 Task: Find connections with filter location Landshut with filter topic #technologywith filter profile language Spanish with filter current company Frost & Sullivan with filter school RV Institute of Management, No.17, 26th Main, 36th Cross, Jayanagar, 4th T Block, Bangalore-41. with filter industry Performing Arts and Spectator Sports with filter service category Computer Networking with filter keywords title Hotel Receptionist
Action: Mouse moved to (701, 87)
Screenshot: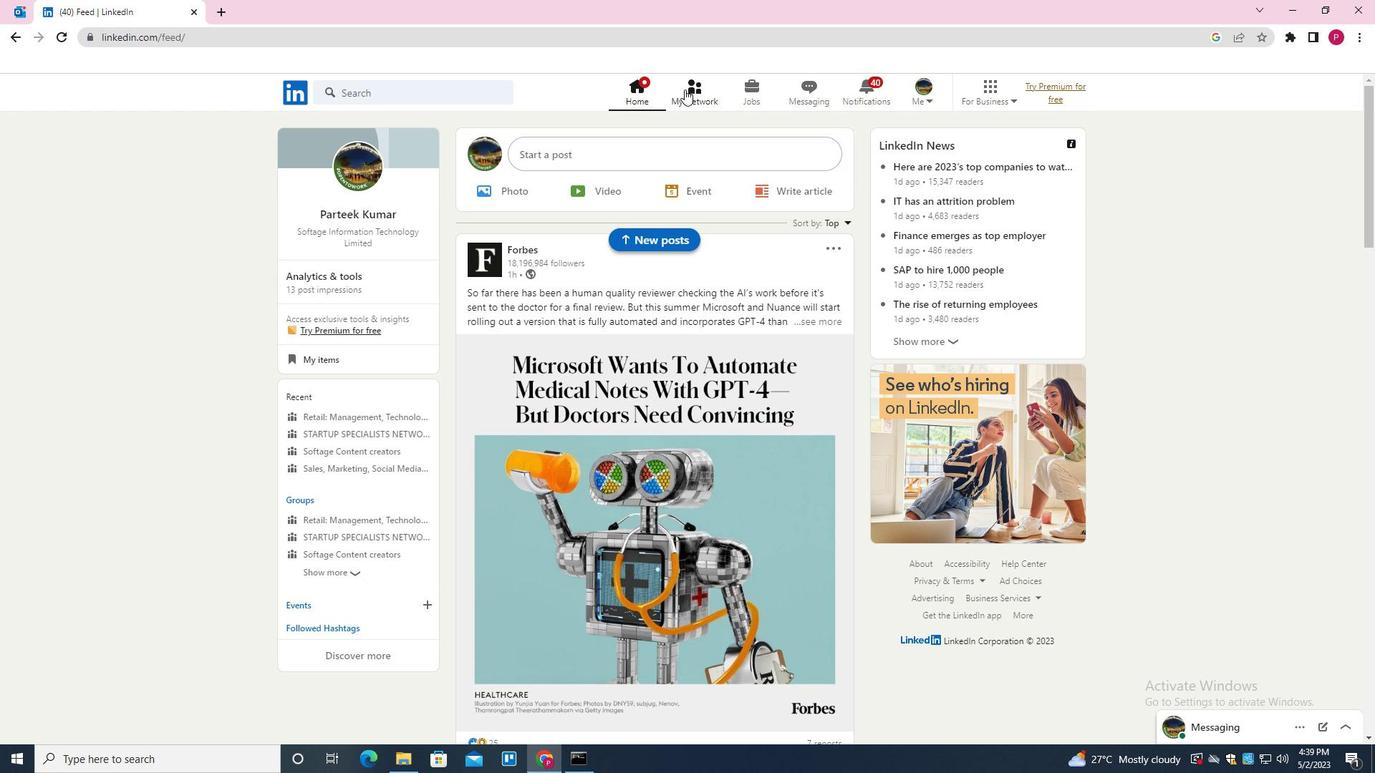 
Action: Mouse pressed left at (701, 87)
Screenshot: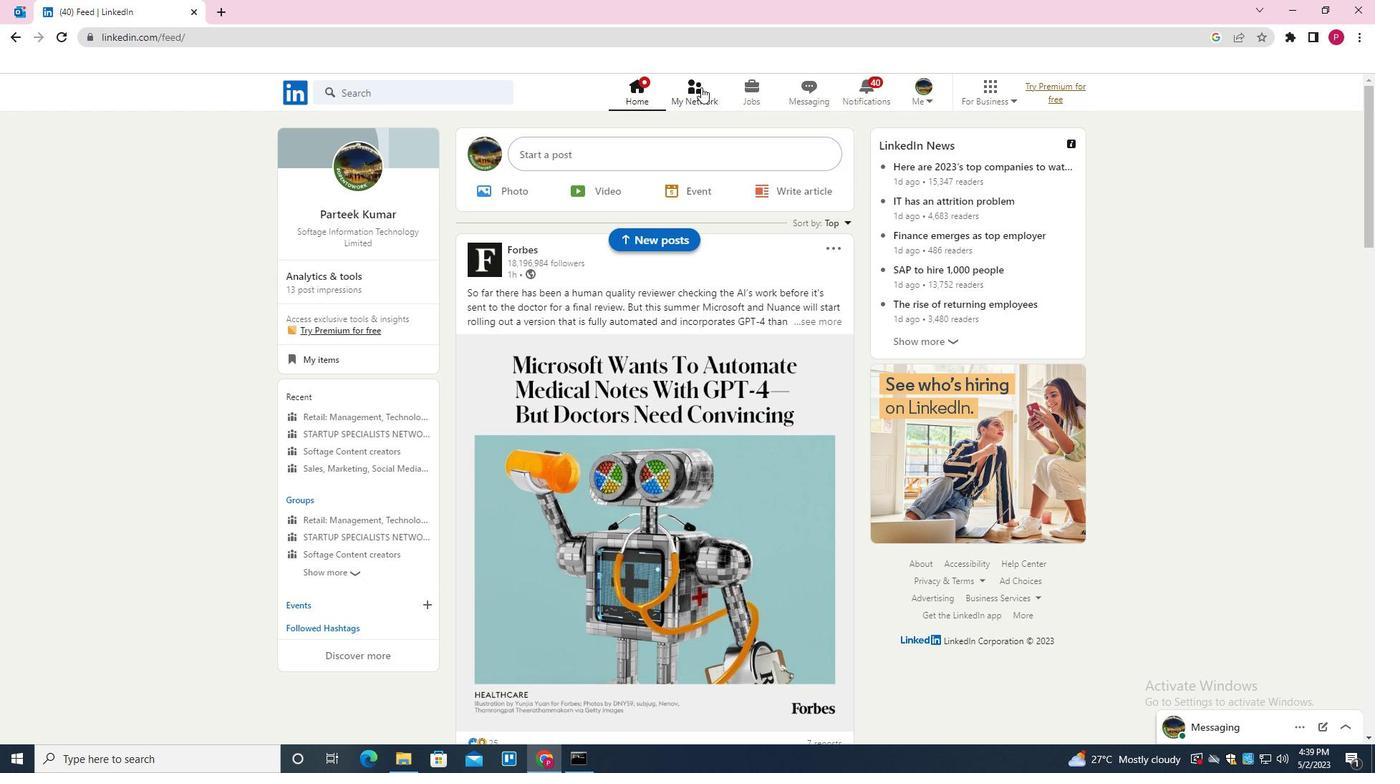 
Action: Mouse moved to (423, 176)
Screenshot: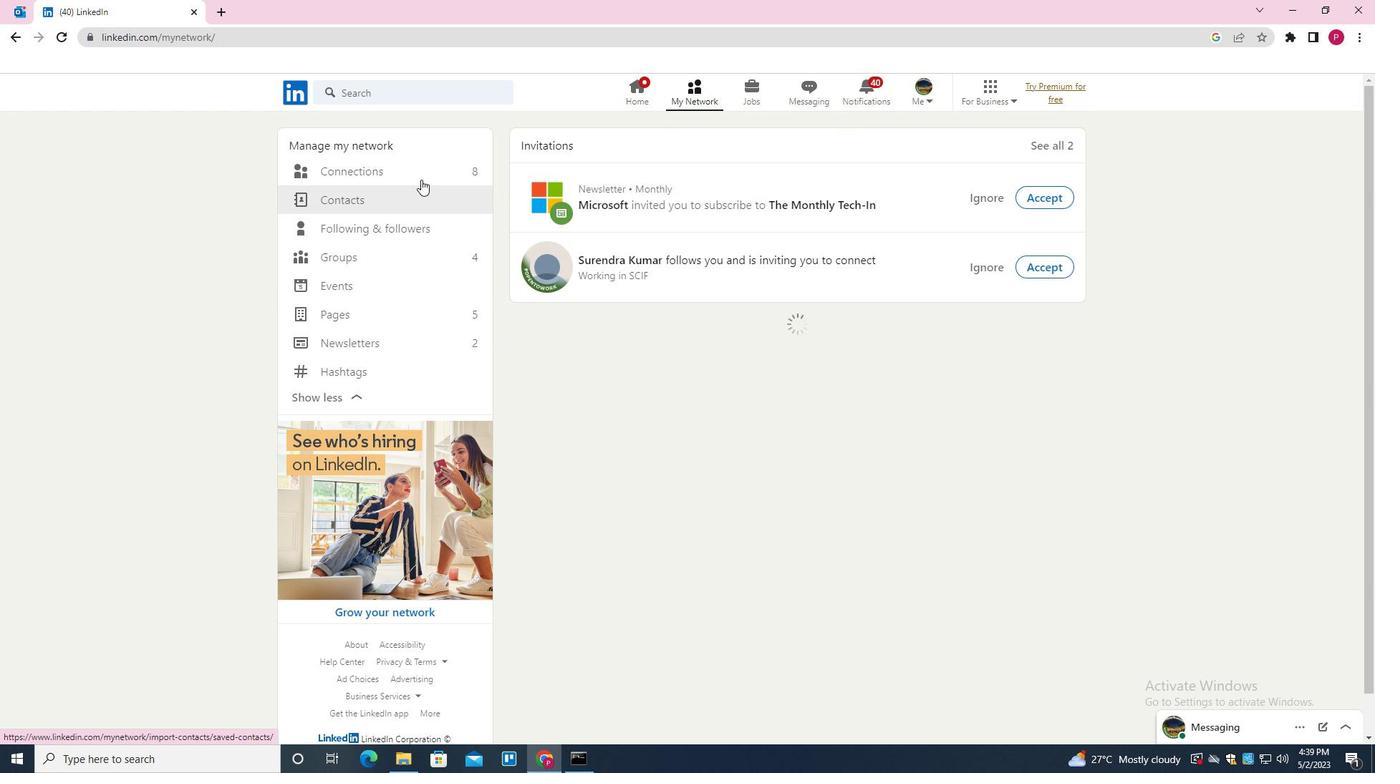 
Action: Mouse pressed left at (423, 176)
Screenshot: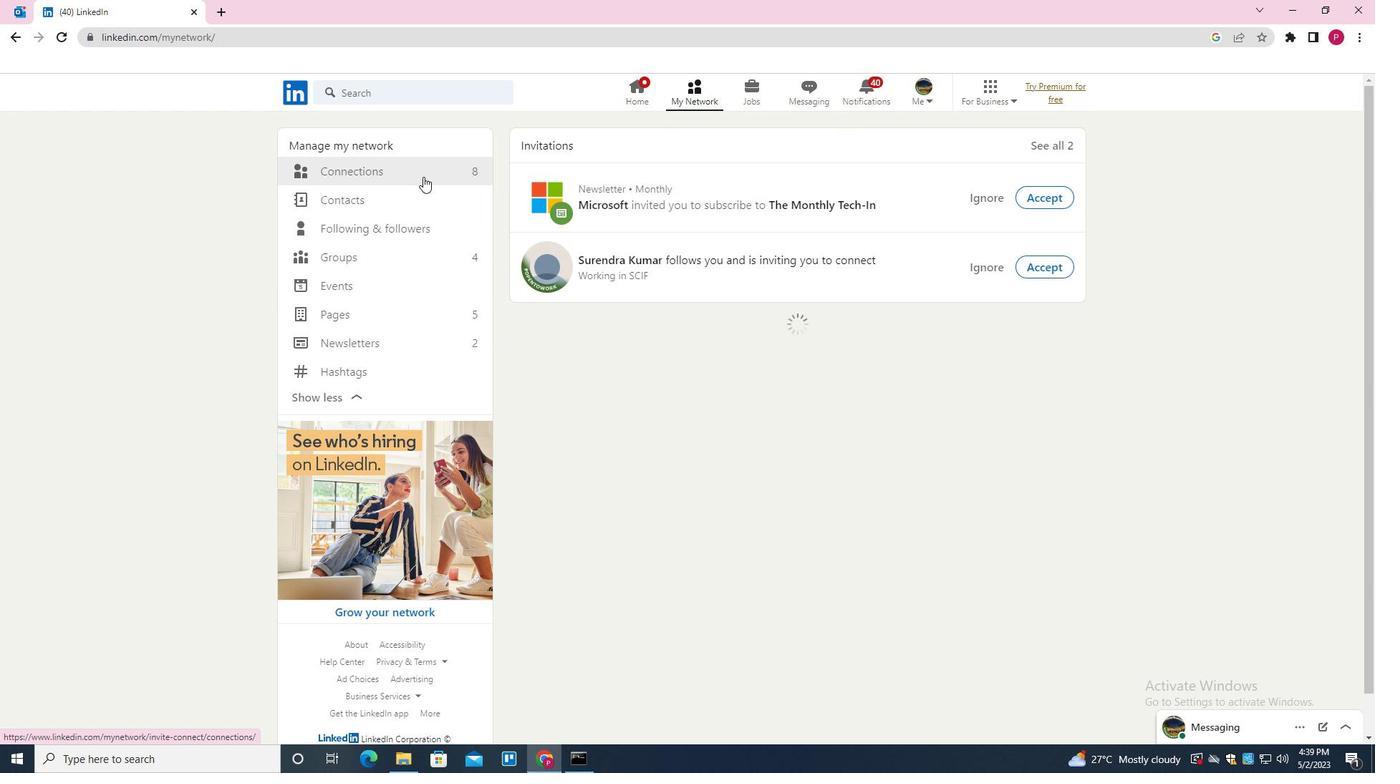 
Action: Mouse moved to (769, 172)
Screenshot: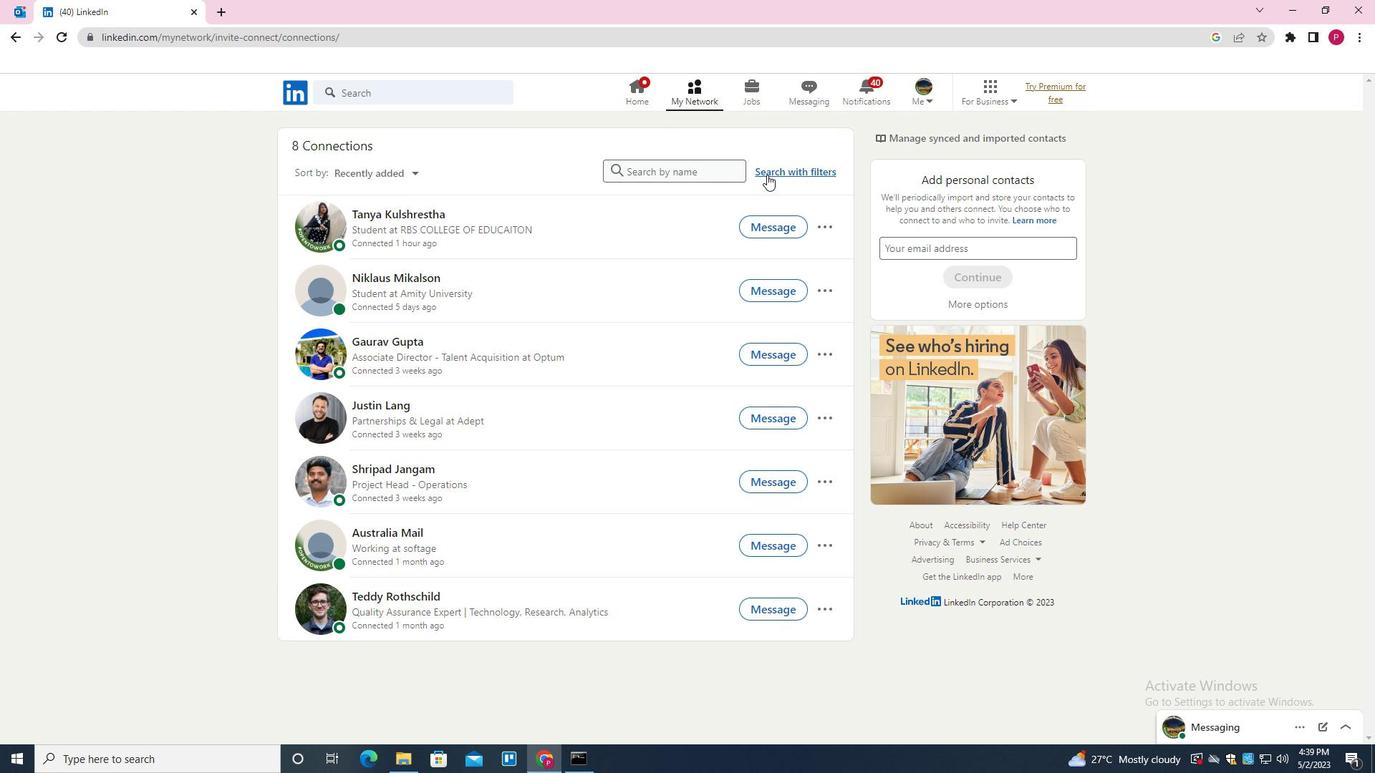 
Action: Mouse pressed left at (769, 172)
Screenshot: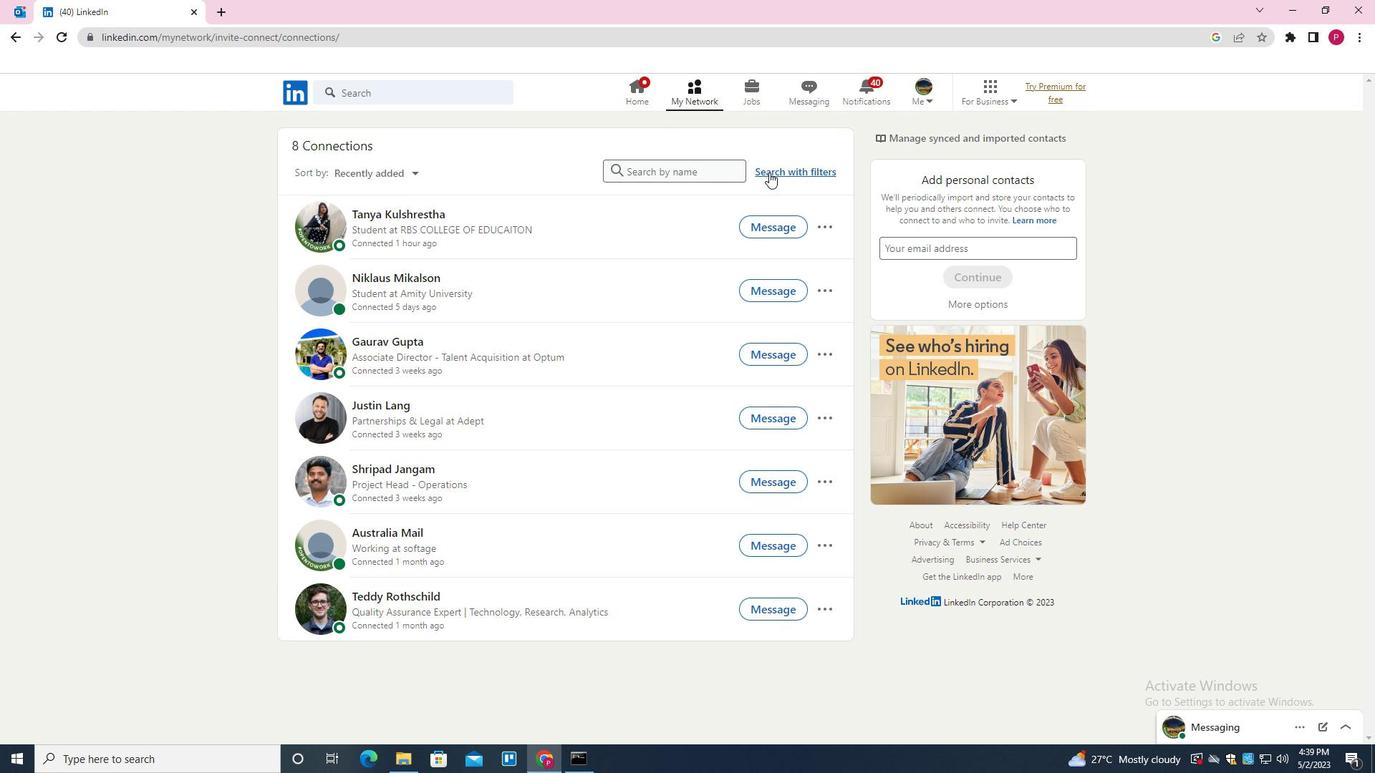 
Action: Mouse moved to (733, 131)
Screenshot: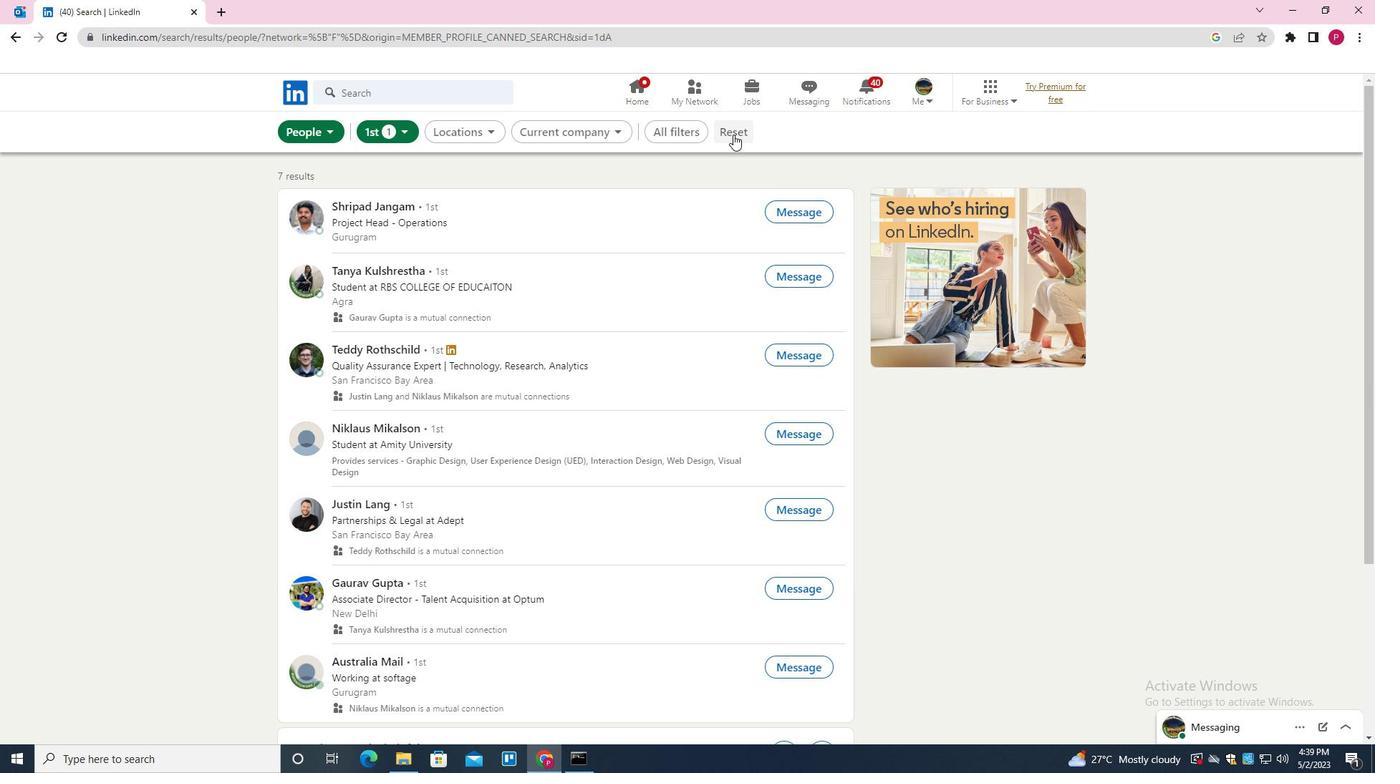 
Action: Mouse pressed left at (733, 131)
Screenshot: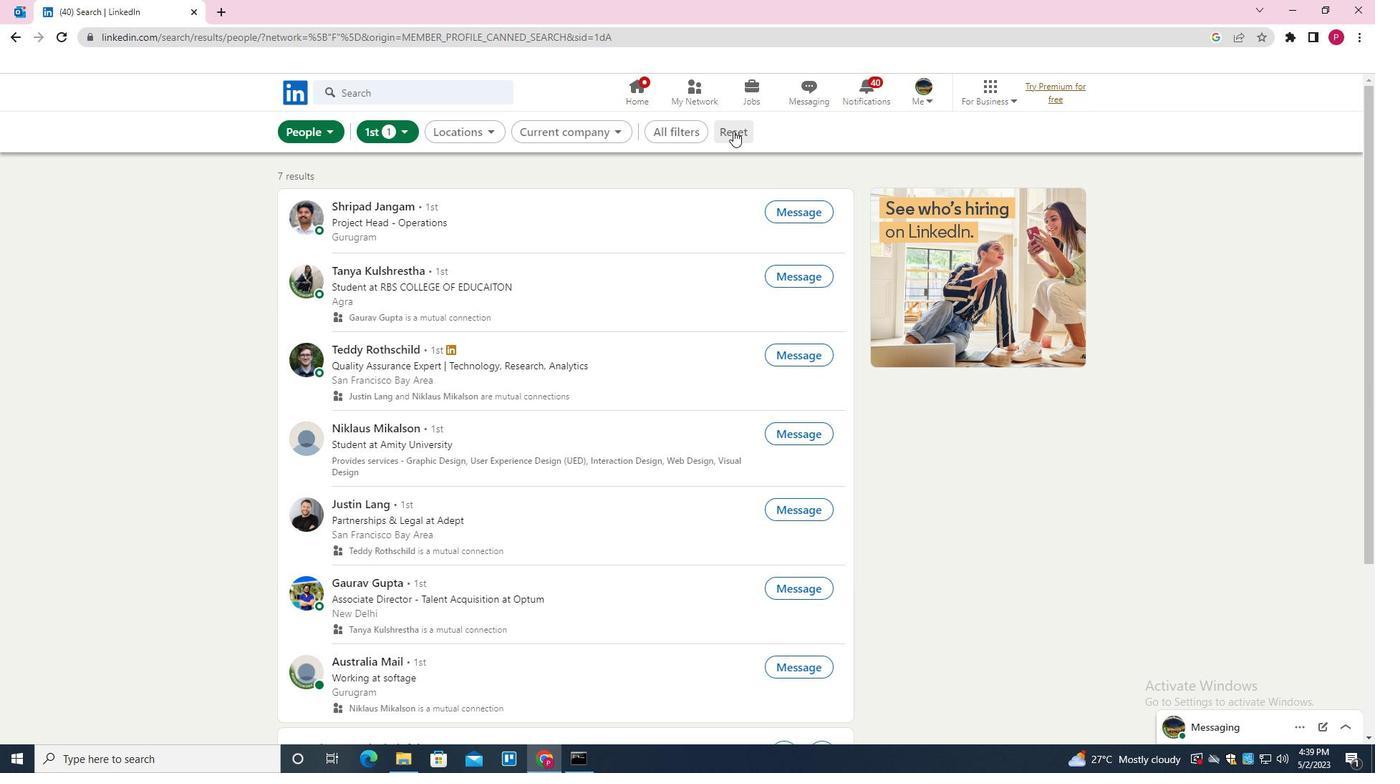 
Action: Mouse moved to (715, 133)
Screenshot: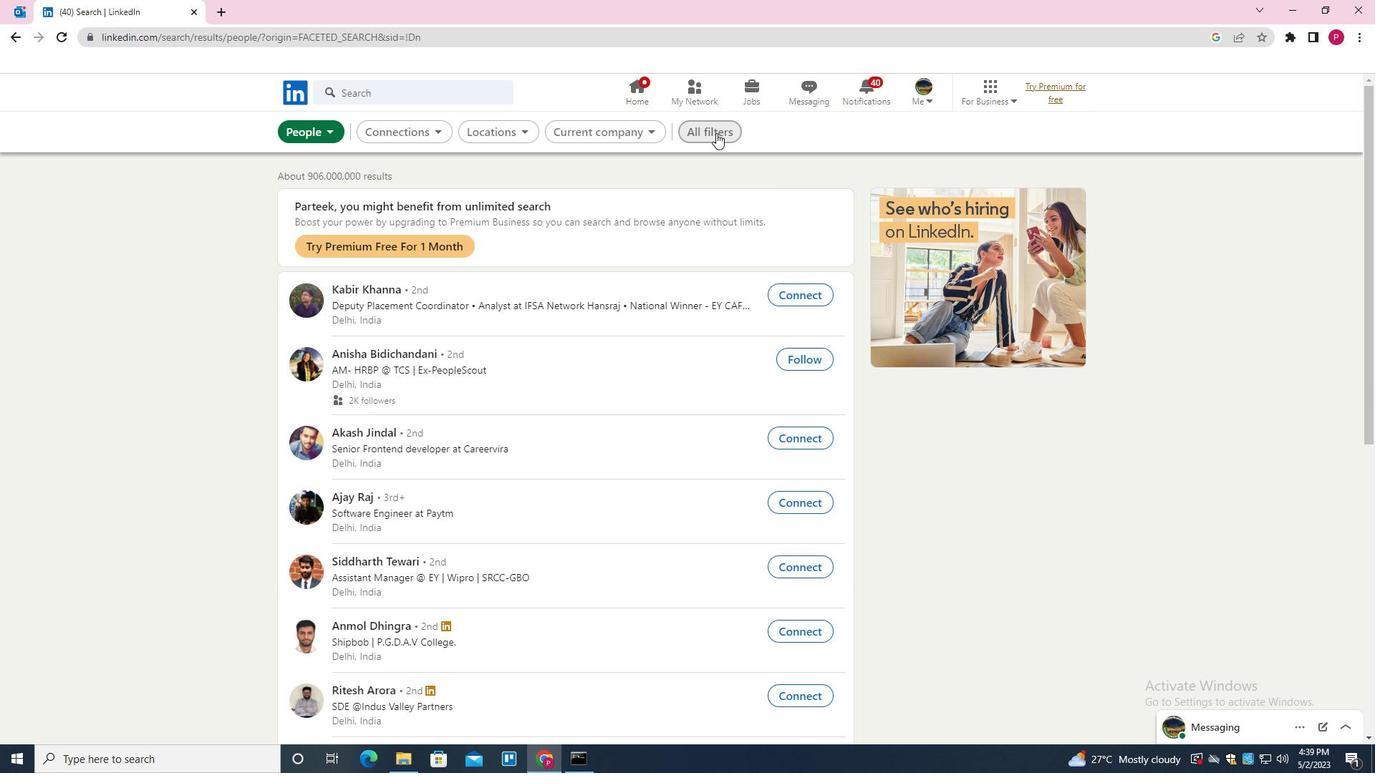 
Action: Mouse pressed left at (715, 133)
Screenshot: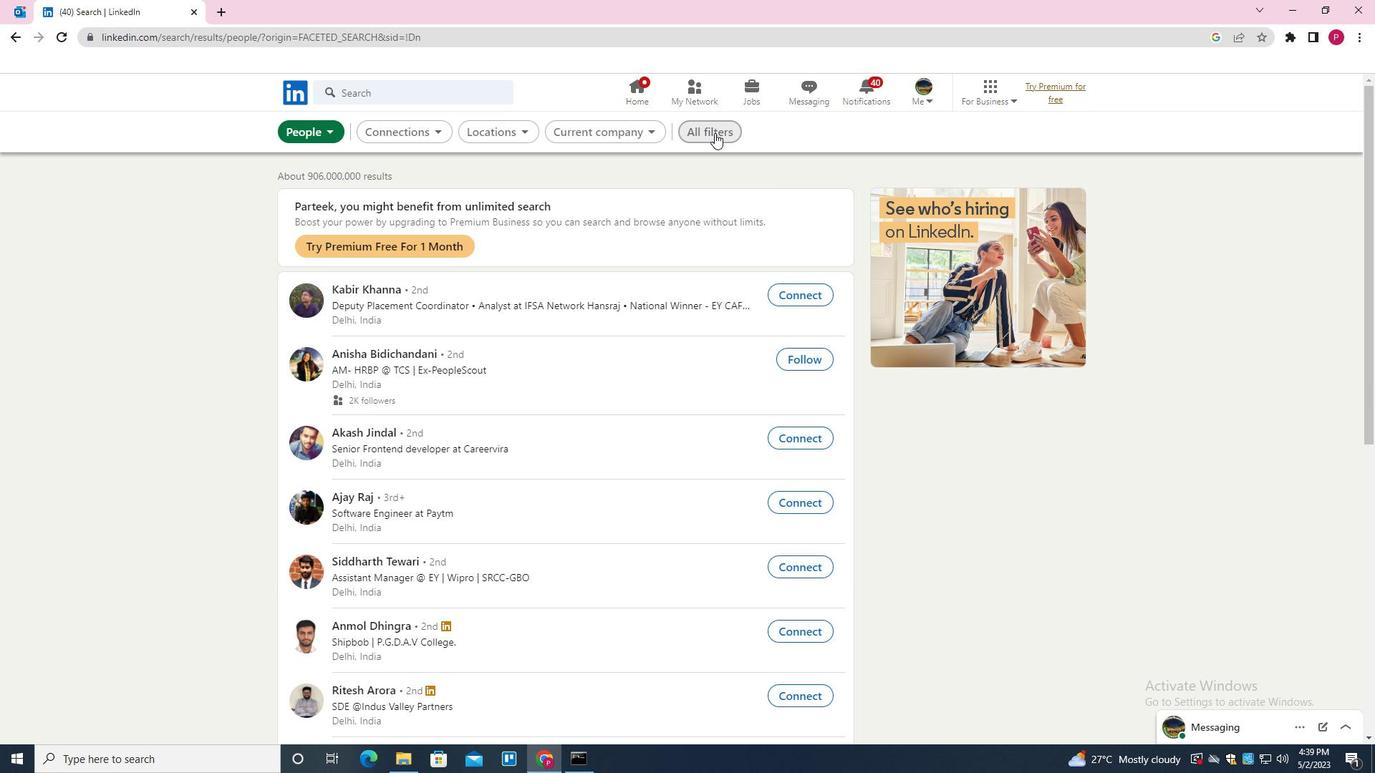 
Action: Mouse moved to (1180, 415)
Screenshot: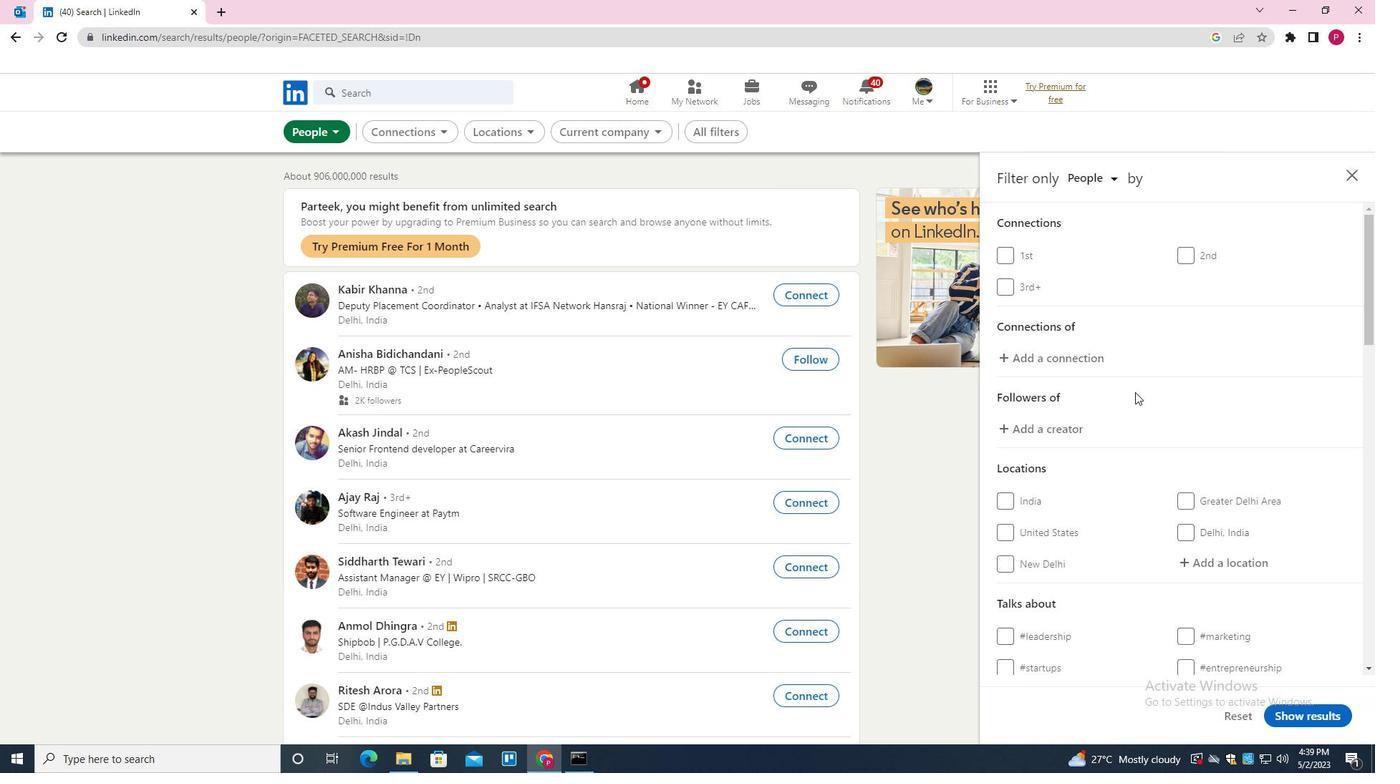 
Action: Mouse scrolled (1180, 414) with delta (0, 0)
Screenshot: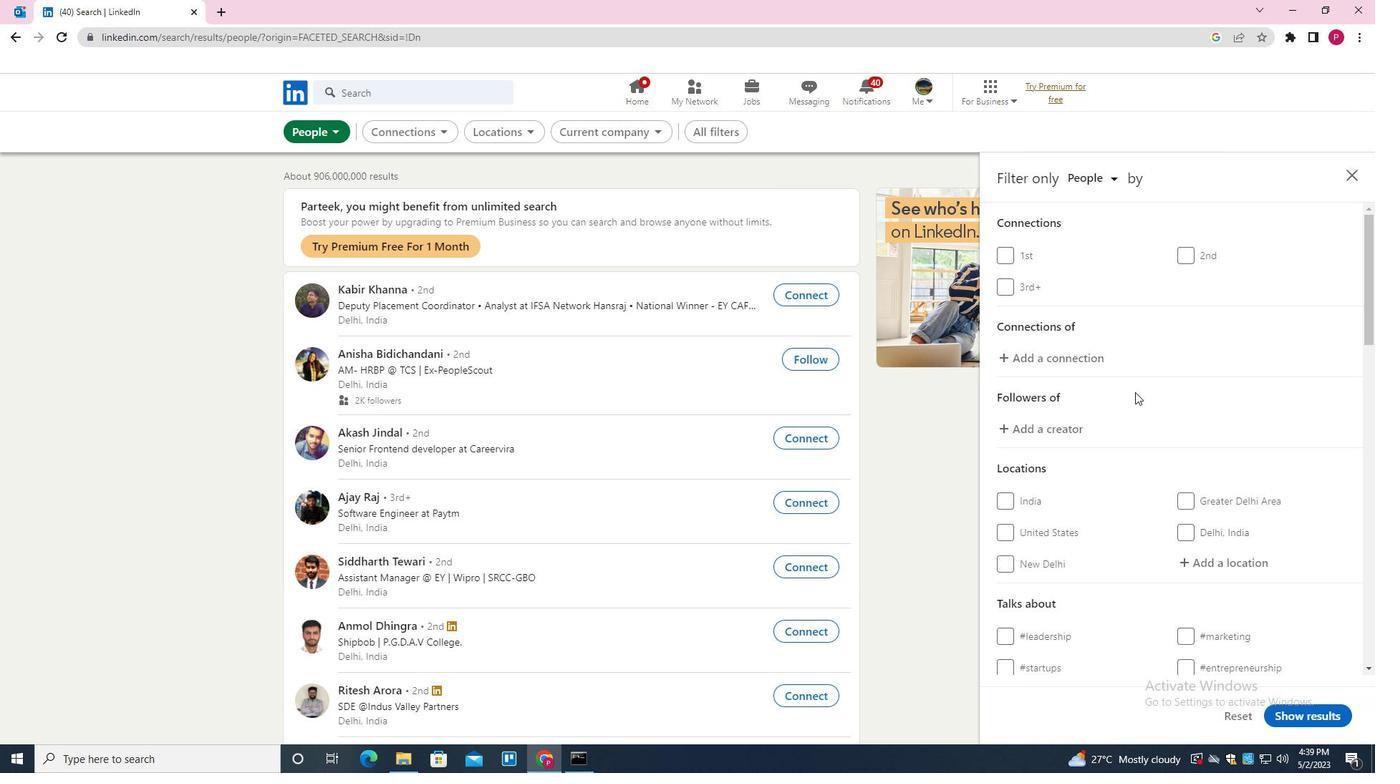 
Action: Mouse moved to (1195, 421)
Screenshot: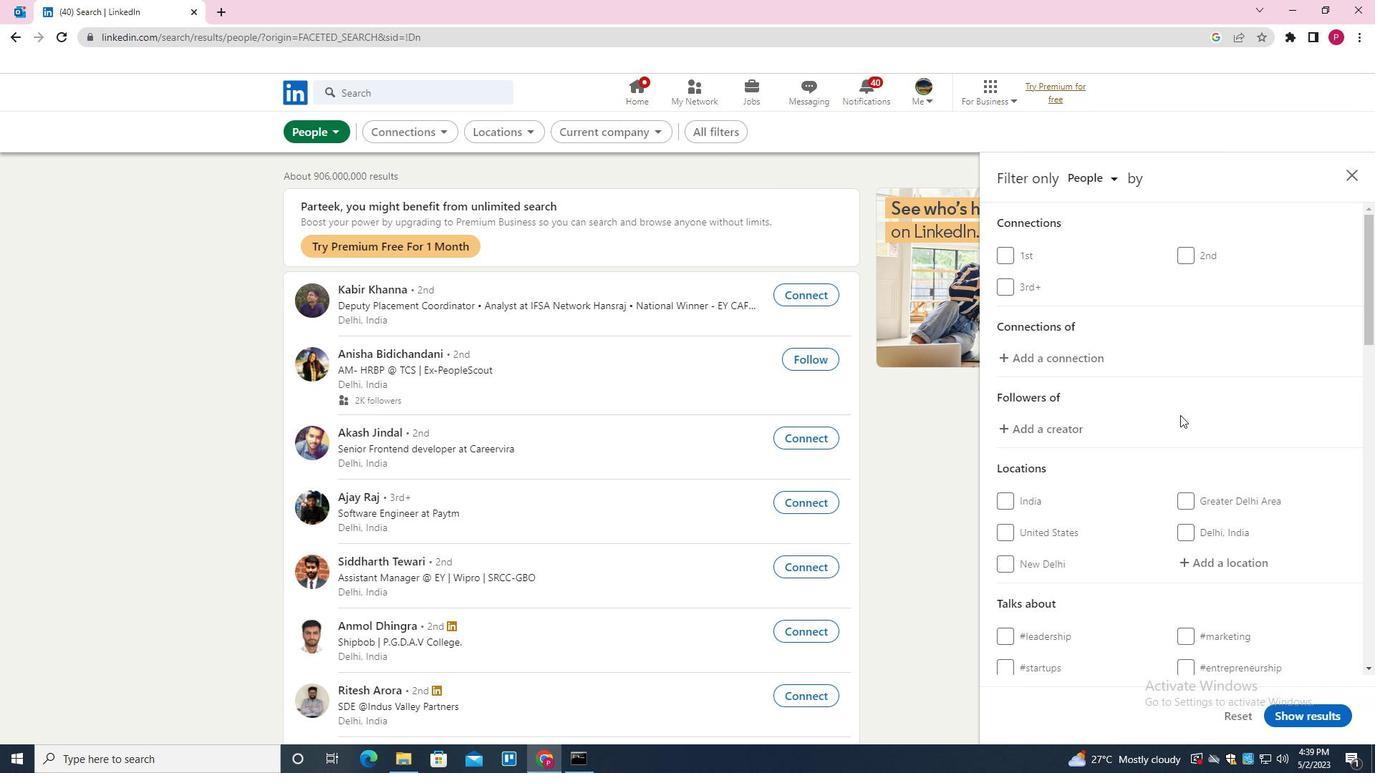 
Action: Mouse scrolled (1195, 420) with delta (0, 0)
Screenshot: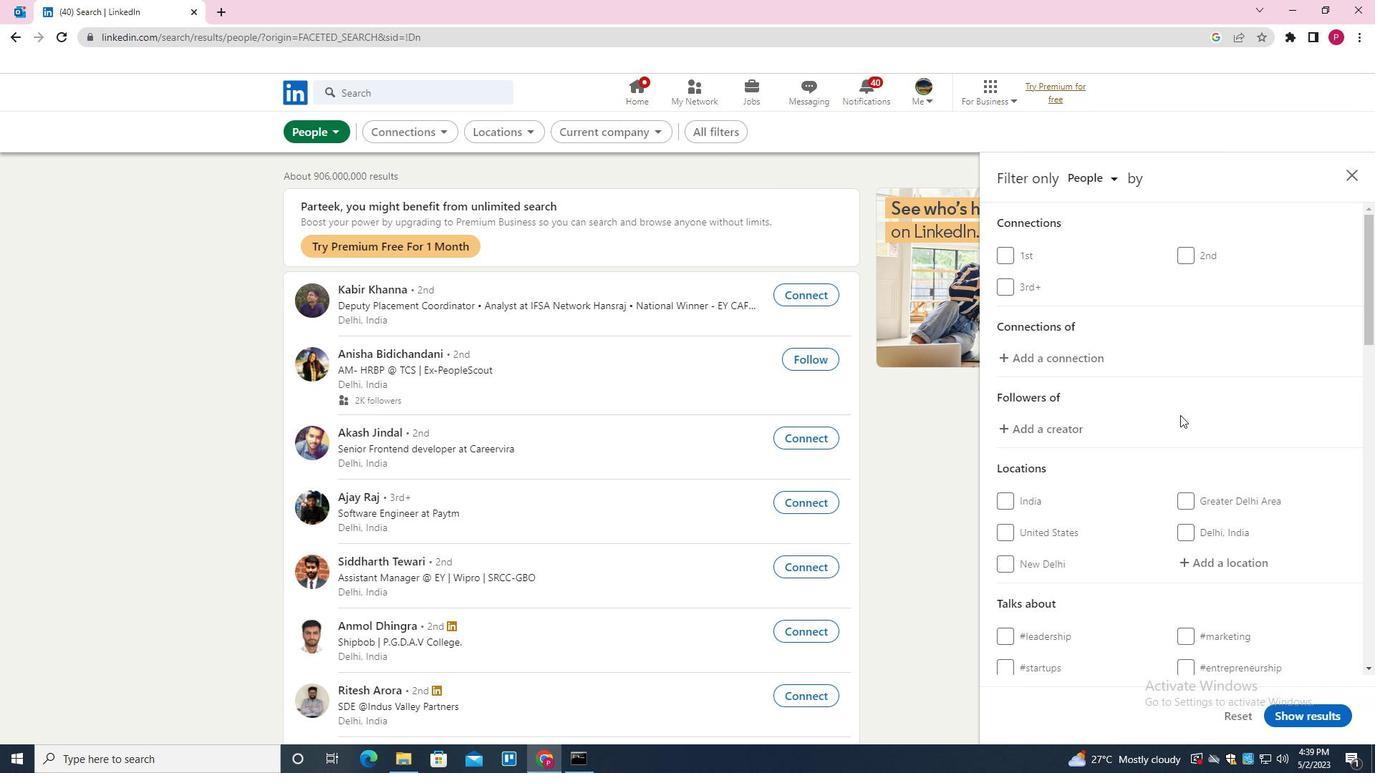 
Action: Mouse moved to (1229, 420)
Screenshot: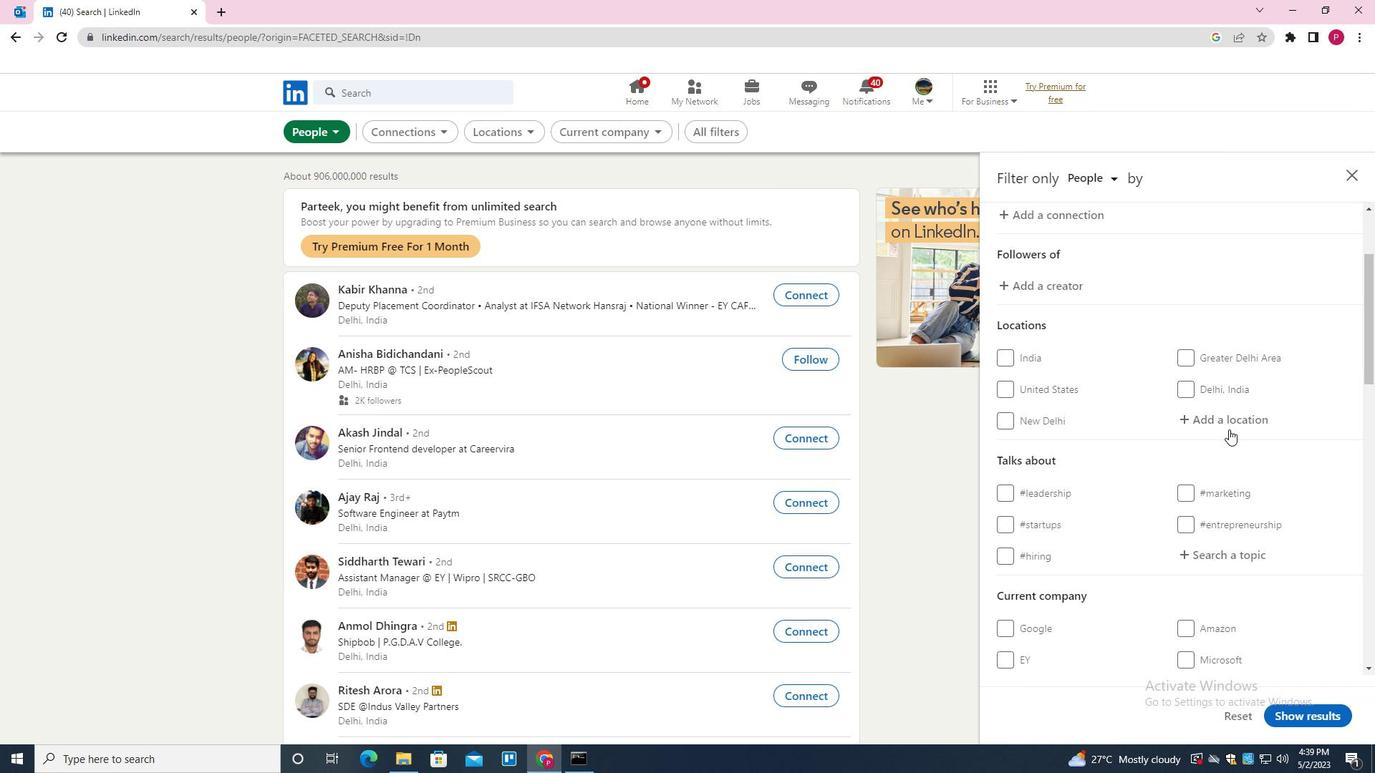 
Action: Mouse pressed left at (1229, 420)
Screenshot: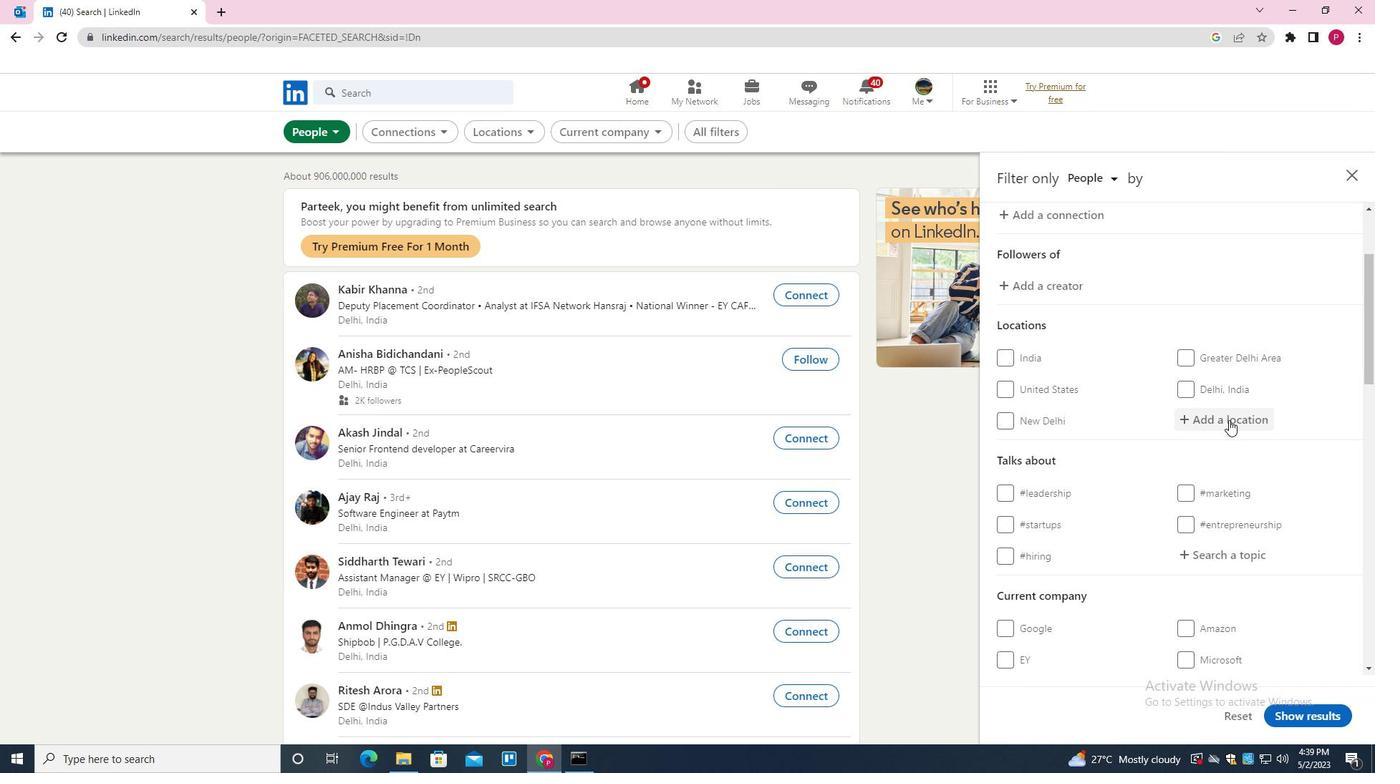 
Action: Mouse moved to (1228, 420)
Screenshot: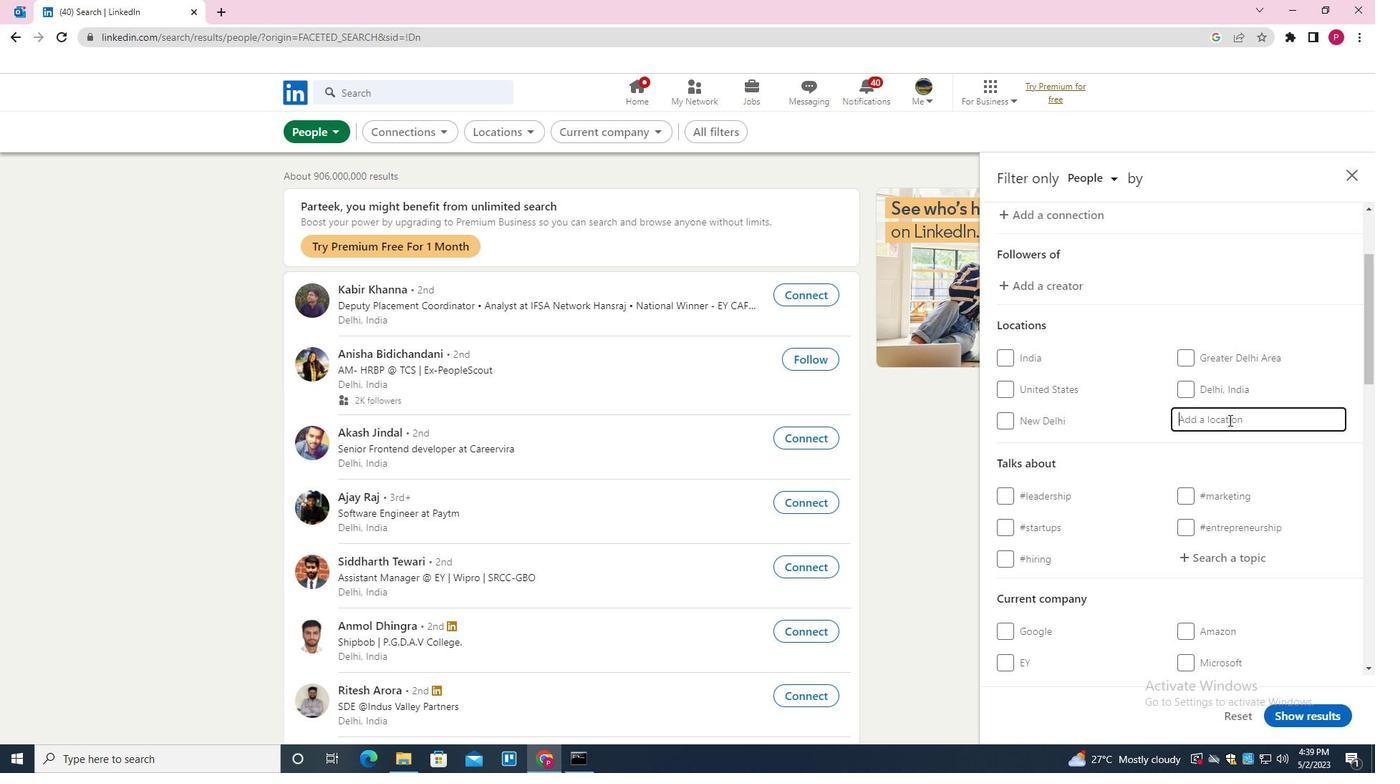 
Action: Key pressed <Key.shift>LANDSHUT<Key.down><Key.enter>
Screenshot: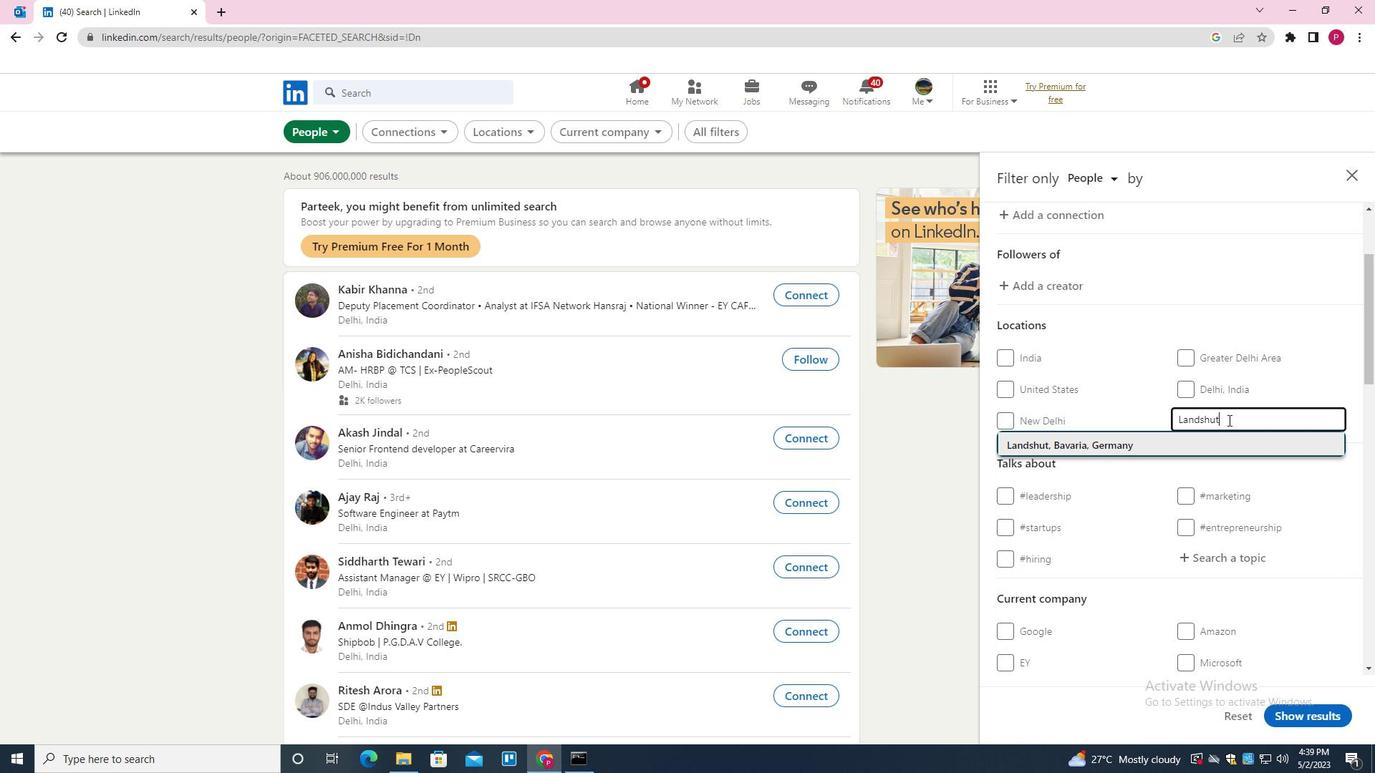 
Action: Mouse moved to (1053, 409)
Screenshot: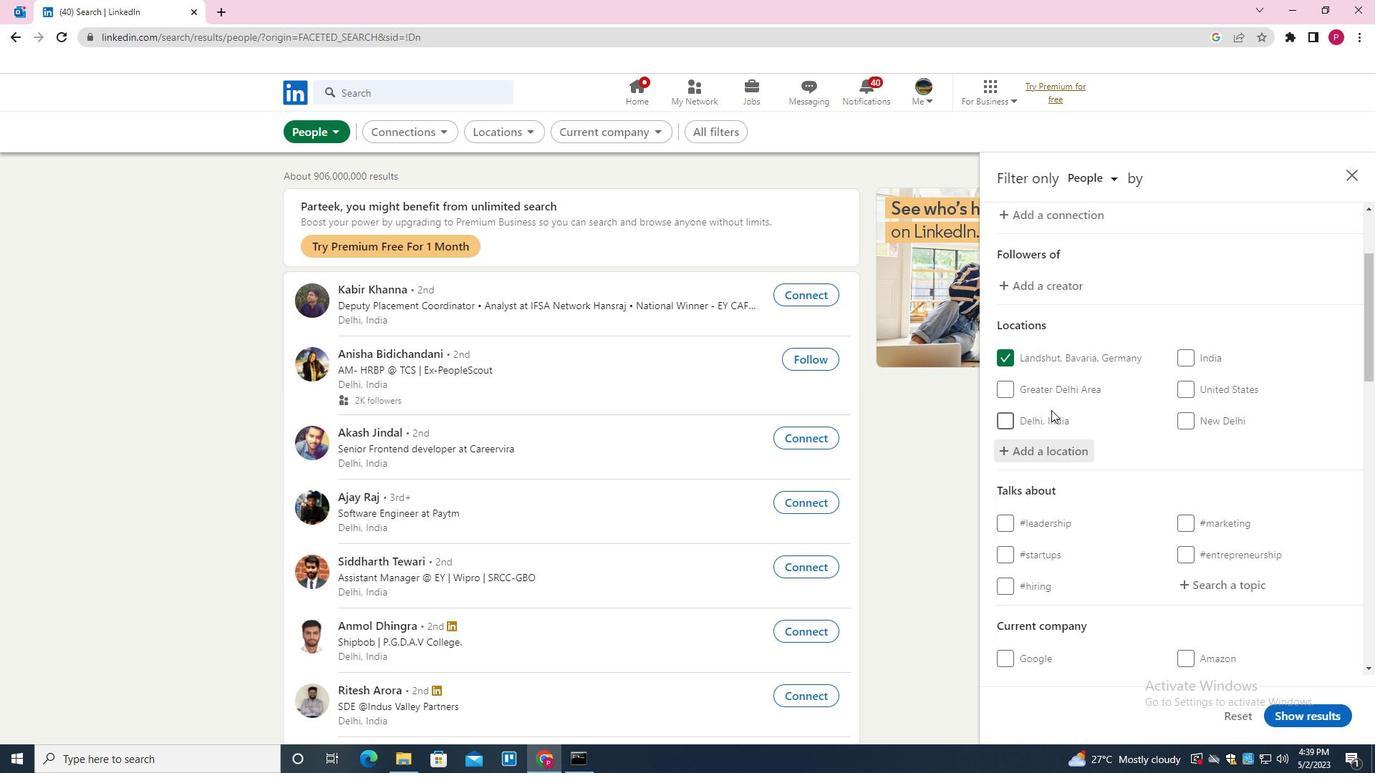 
Action: Mouse scrolled (1053, 408) with delta (0, 0)
Screenshot: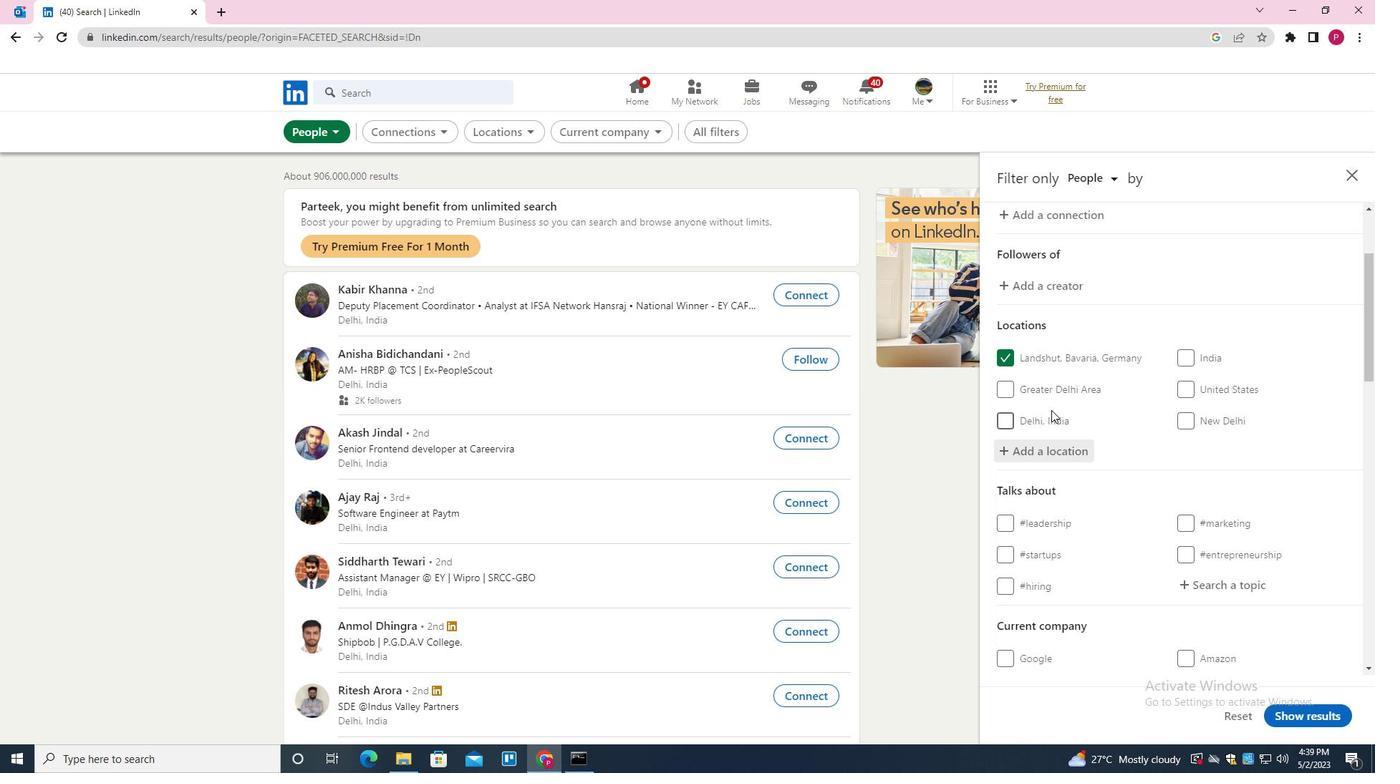 
Action: Mouse scrolled (1053, 408) with delta (0, 0)
Screenshot: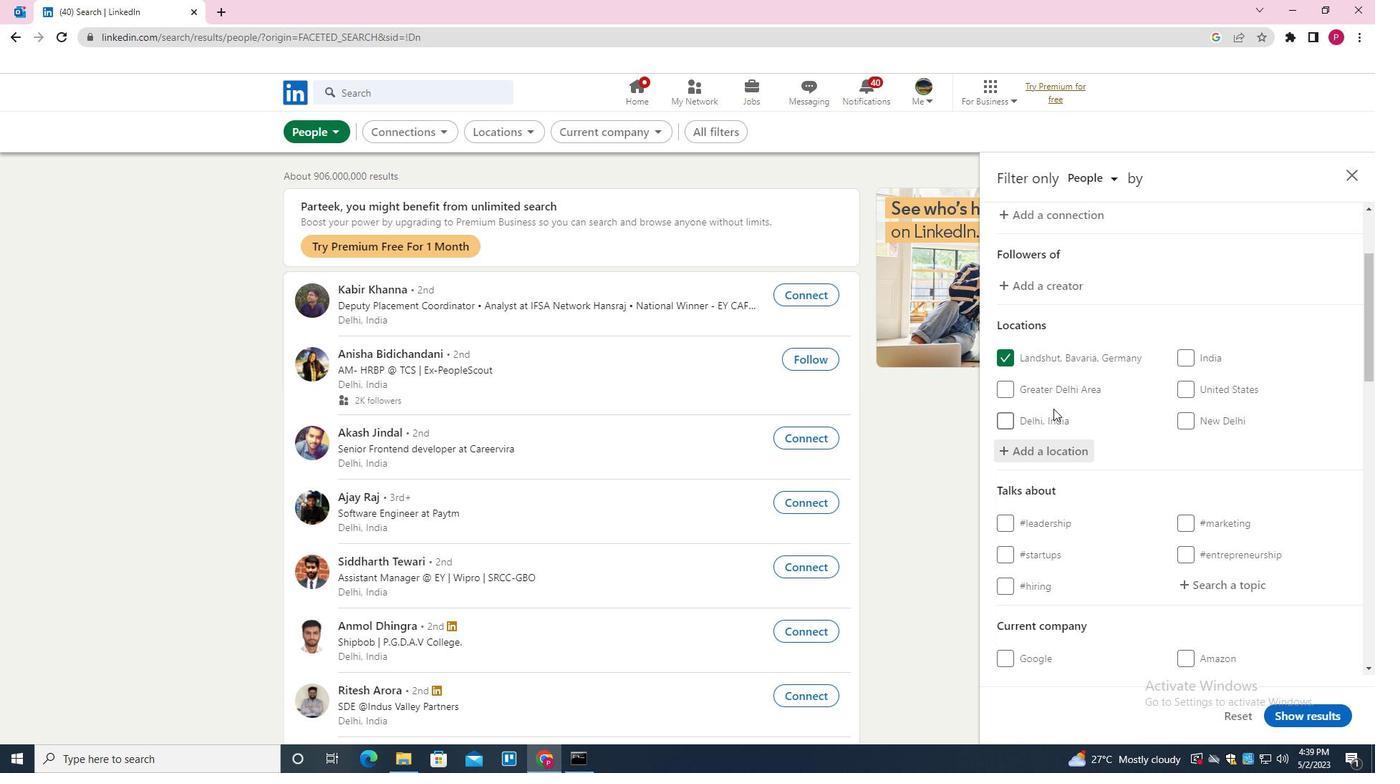 
Action: Mouse scrolled (1053, 408) with delta (0, 0)
Screenshot: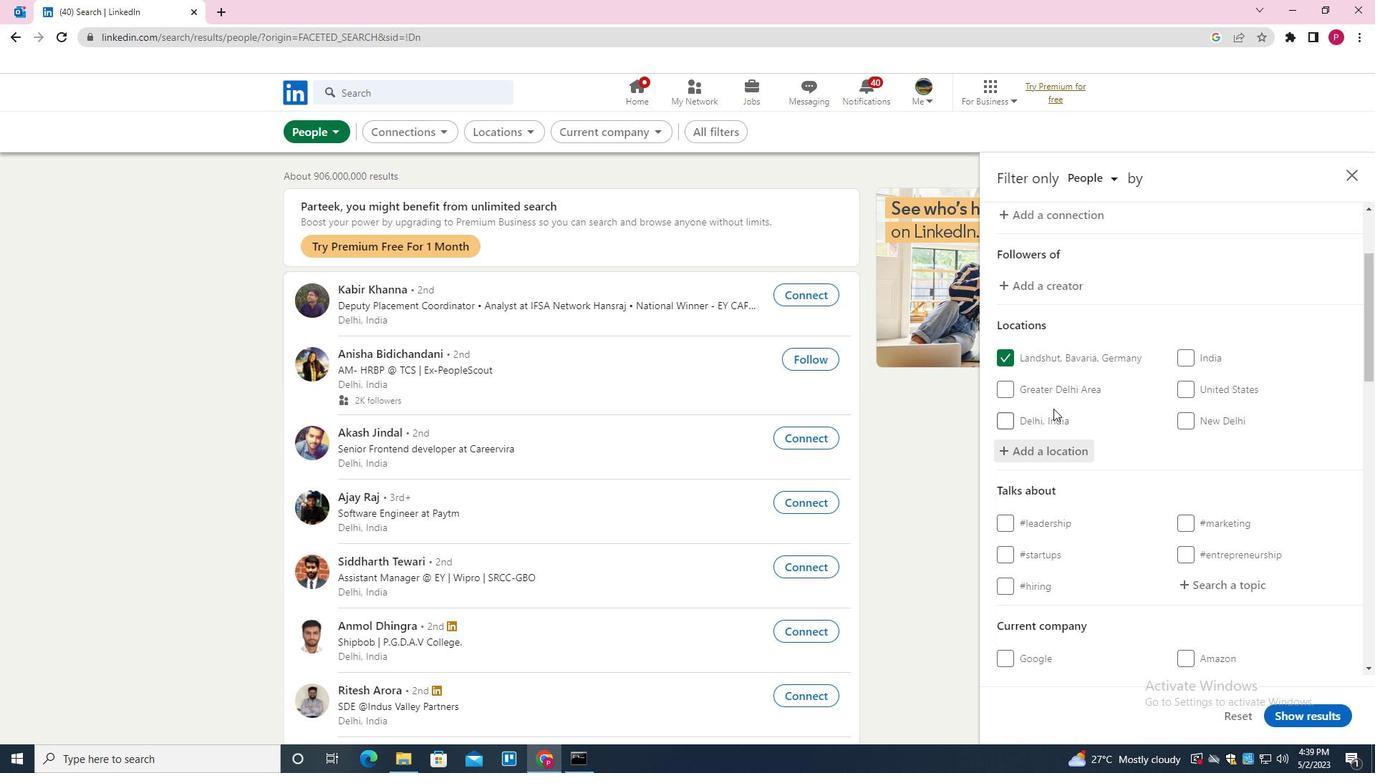 
Action: Mouse moved to (1204, 372)
Screenshot: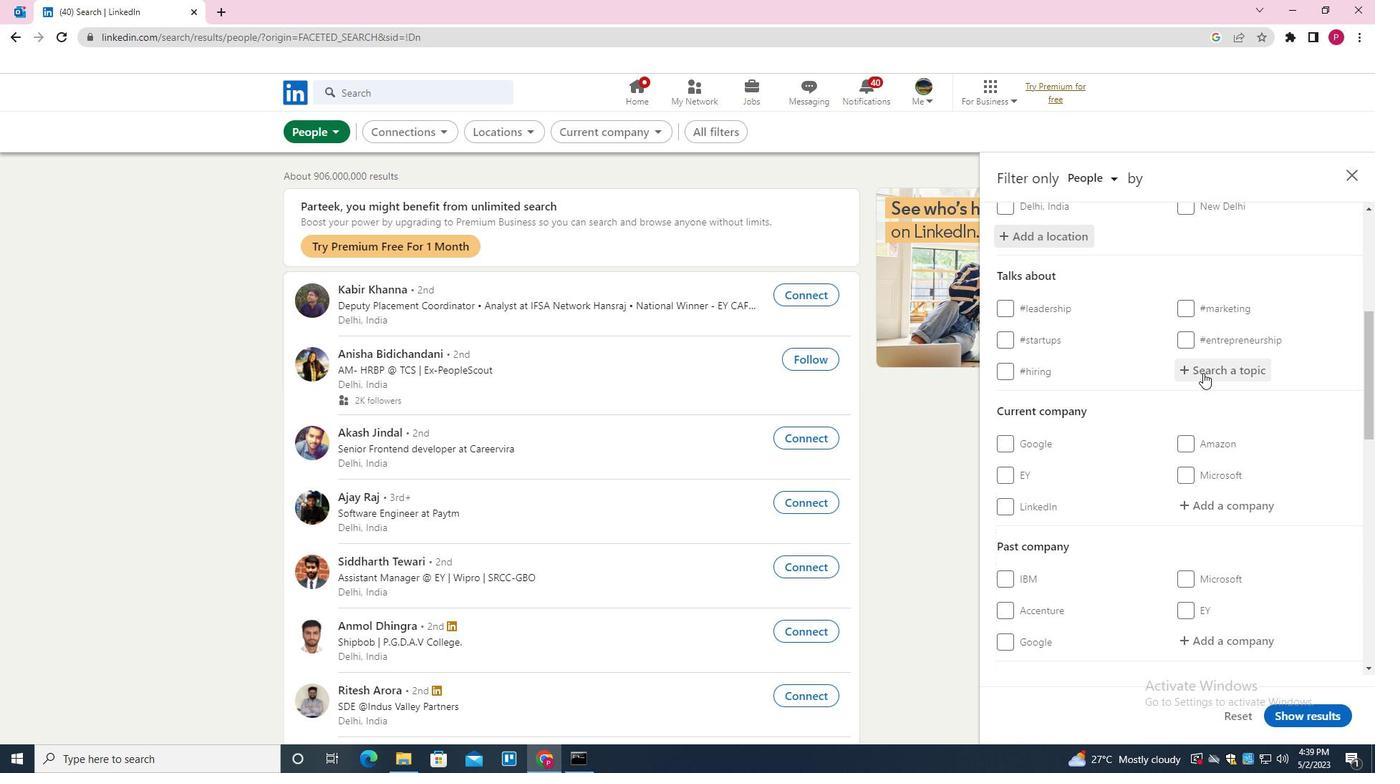 
Action: Mouse pressed left at (1204, 372)
Screenshot: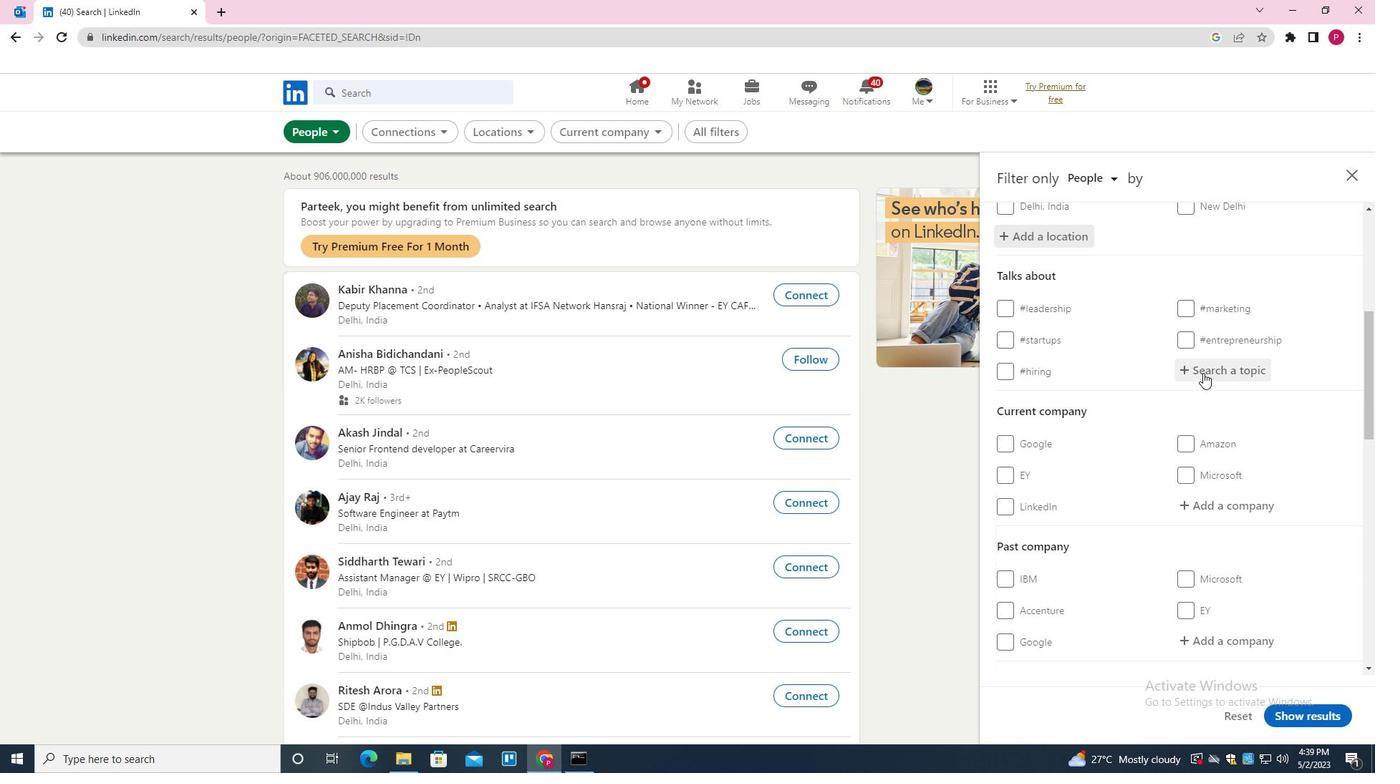 
Action: Mouse moved to (1201, 373)
Screenshot: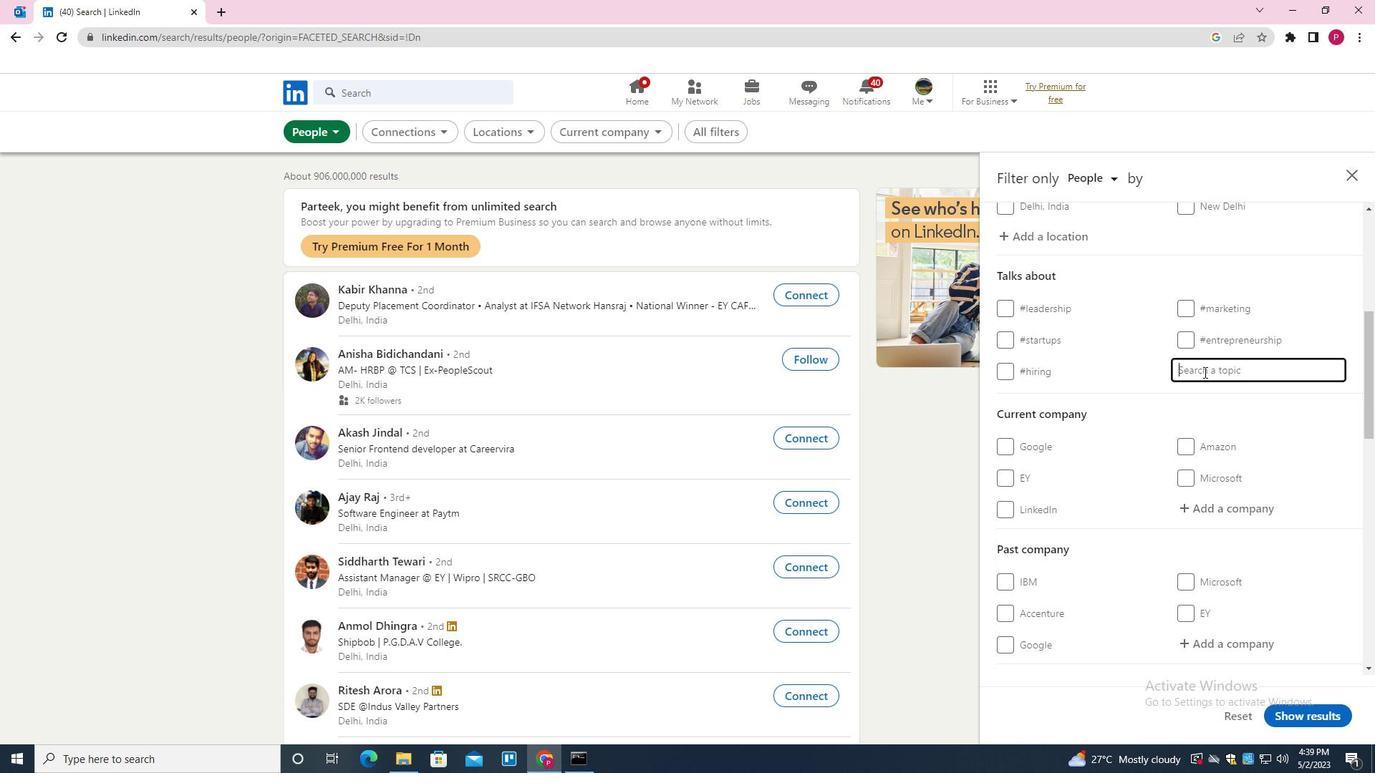 
Action: Key pressed TECHNOLOGY<Key.down><Key.enter>
Screenshot: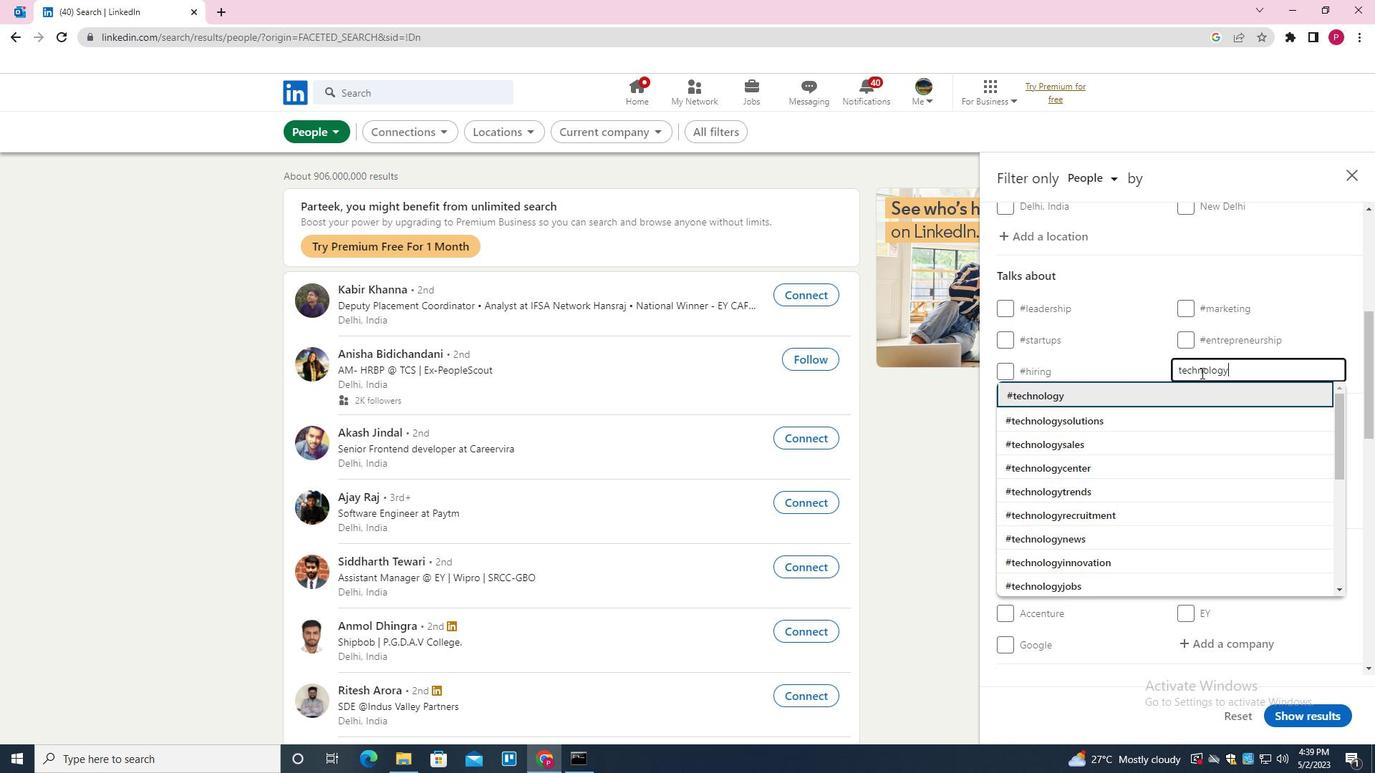 
Action: Mouse moved to (1152, 386)
Screenshot: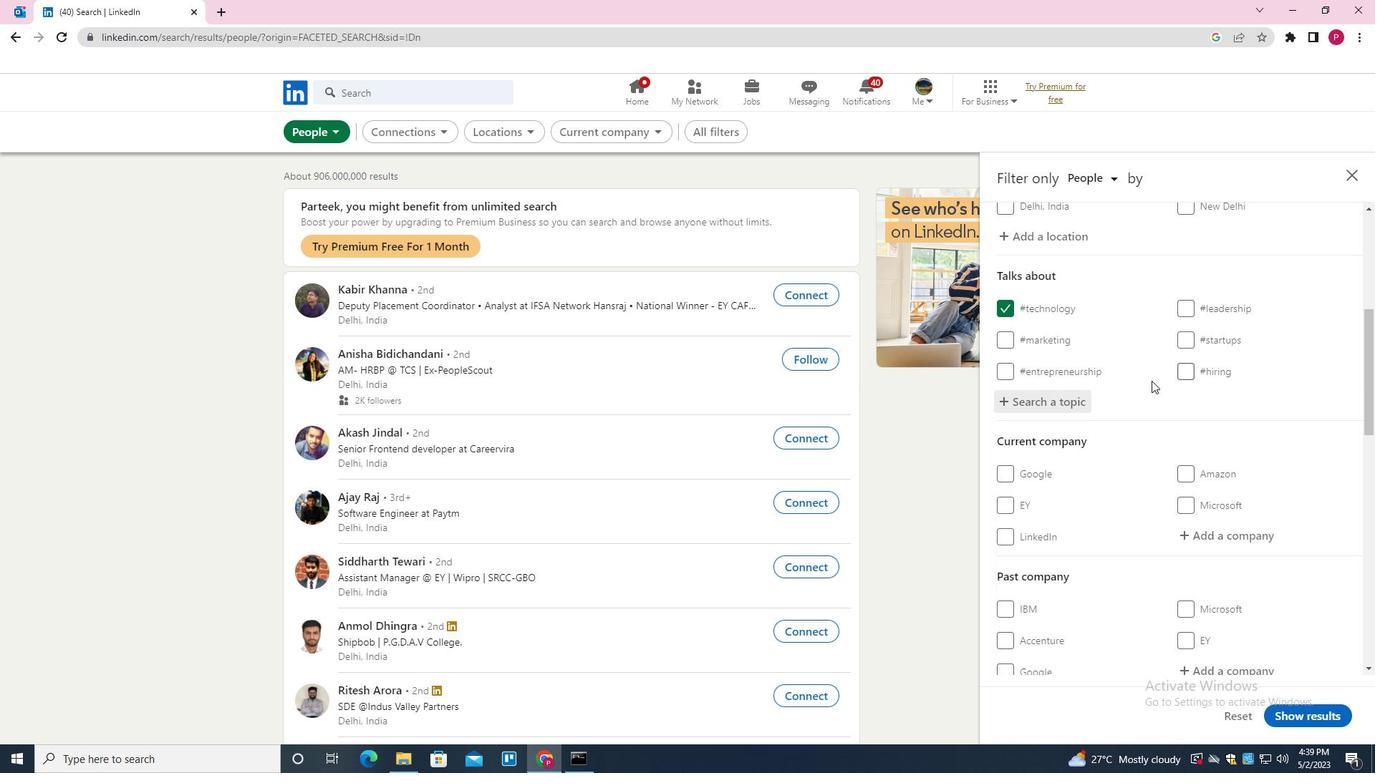
Action: Mouse scrolled (1152, 385) with delta (0, 0)
Screenshot: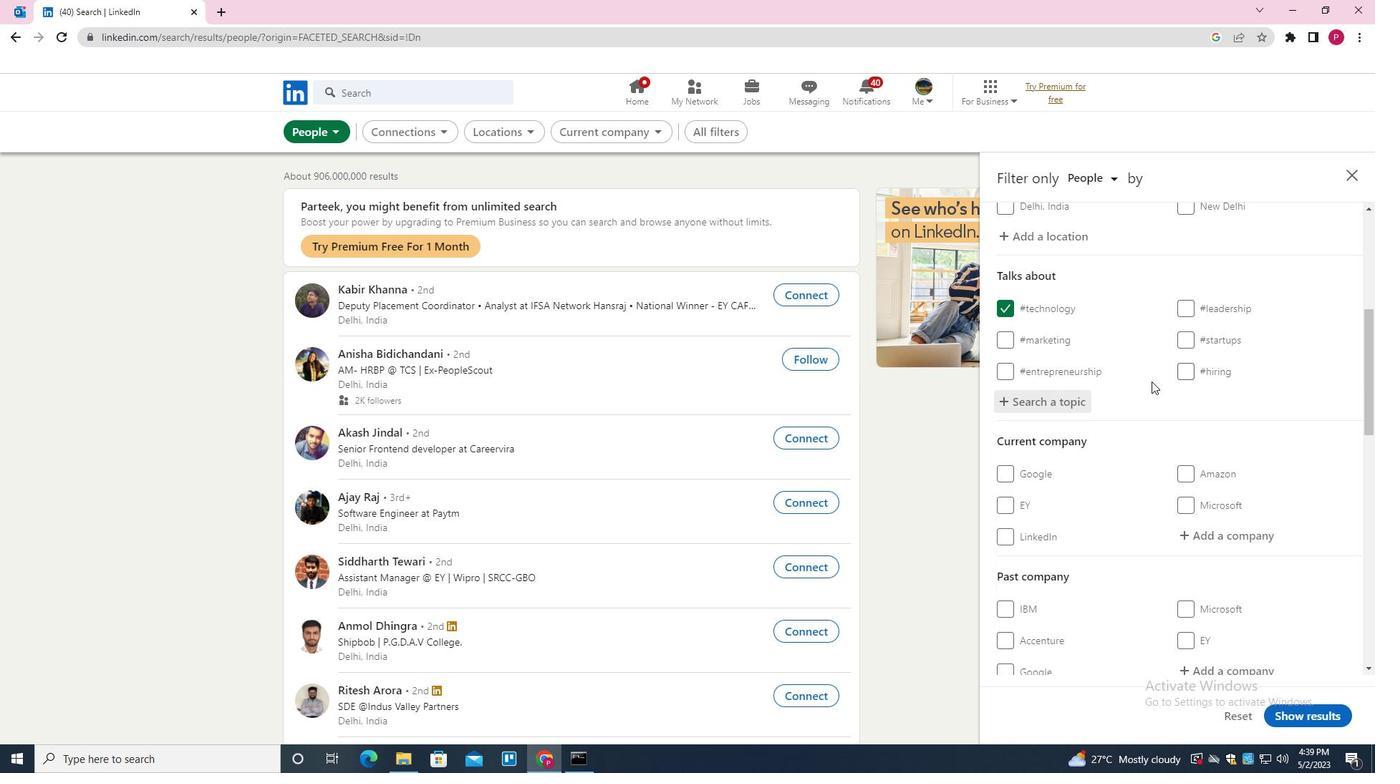 
Action: Mouse scrolled (1152, 385) with delta (0, 0)
Screenshot: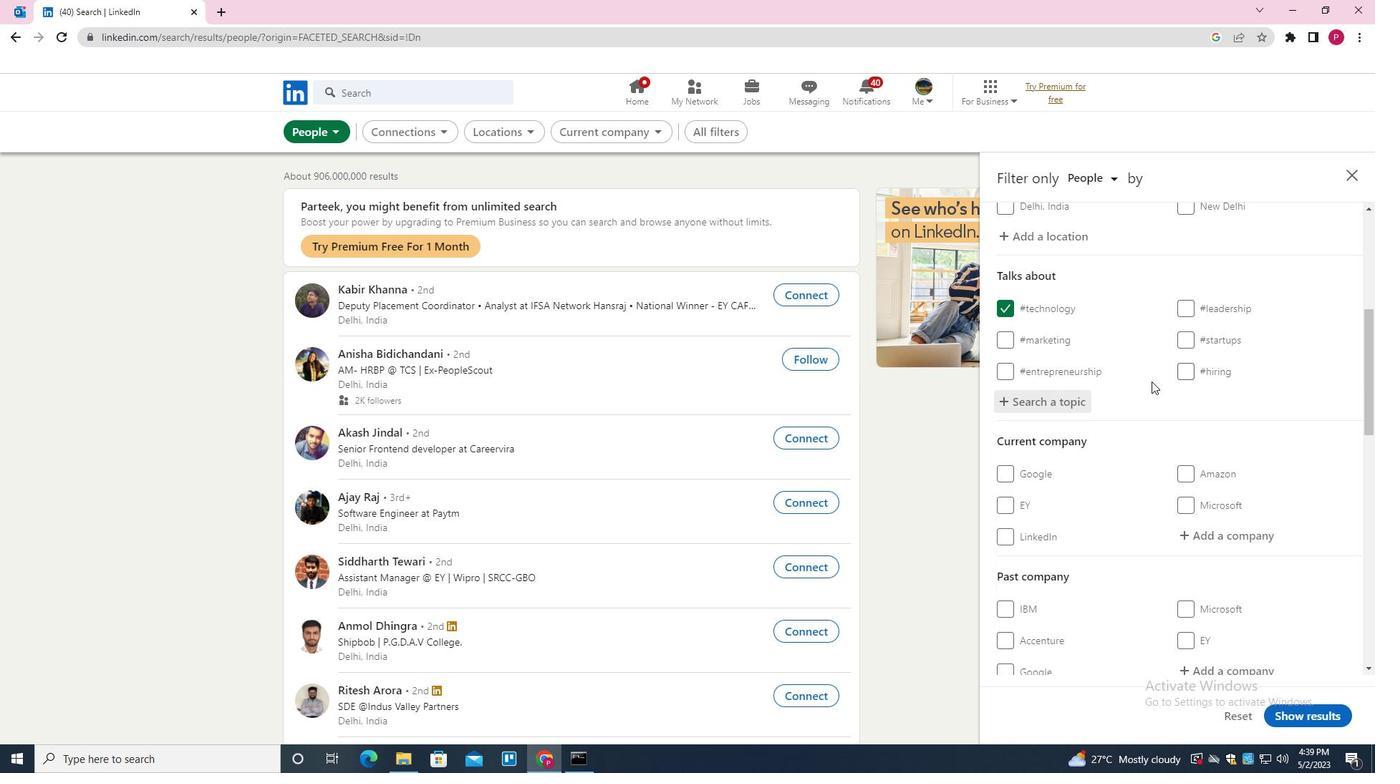 
Action: Mouse scrolled (1152, 385) with delta (0, 0)
Screenshot: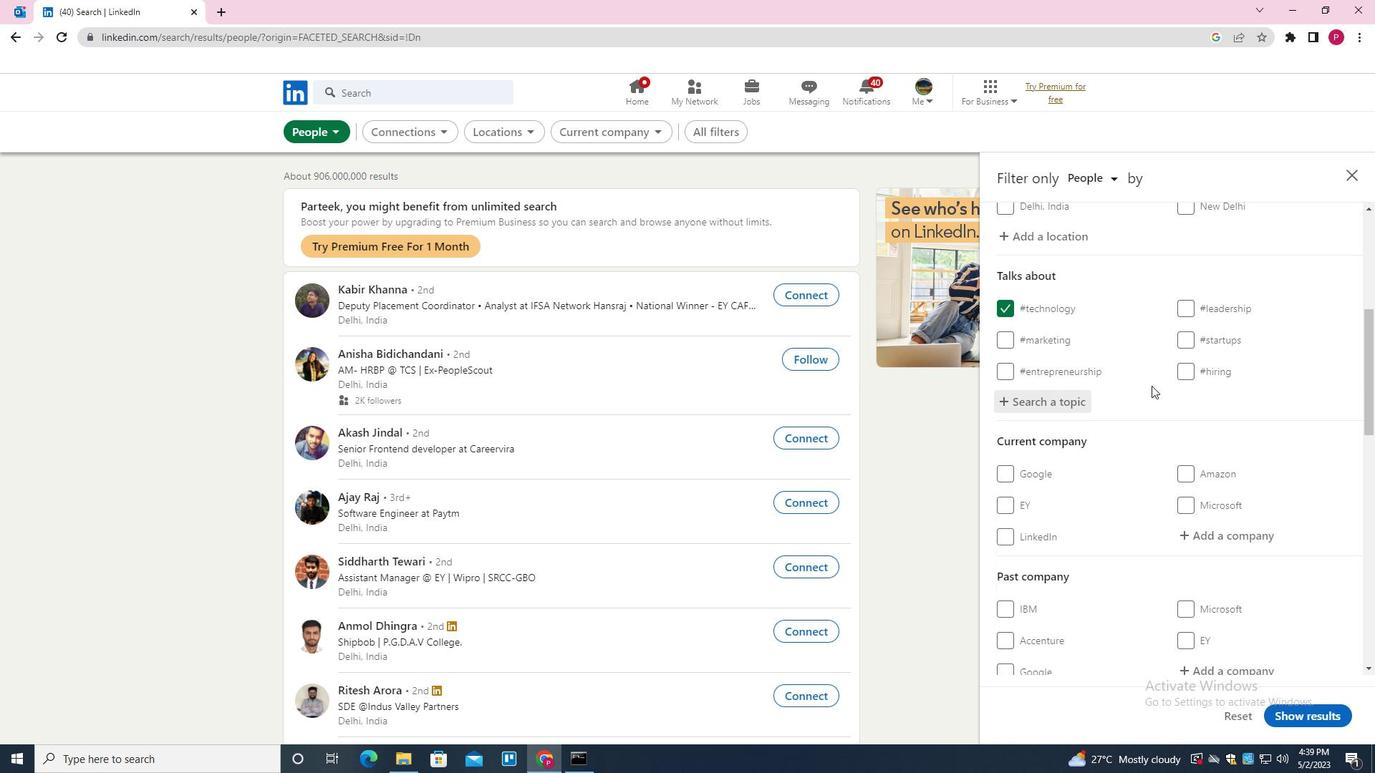 
Action: Mouse moved to (1063, 349)
Screenshot: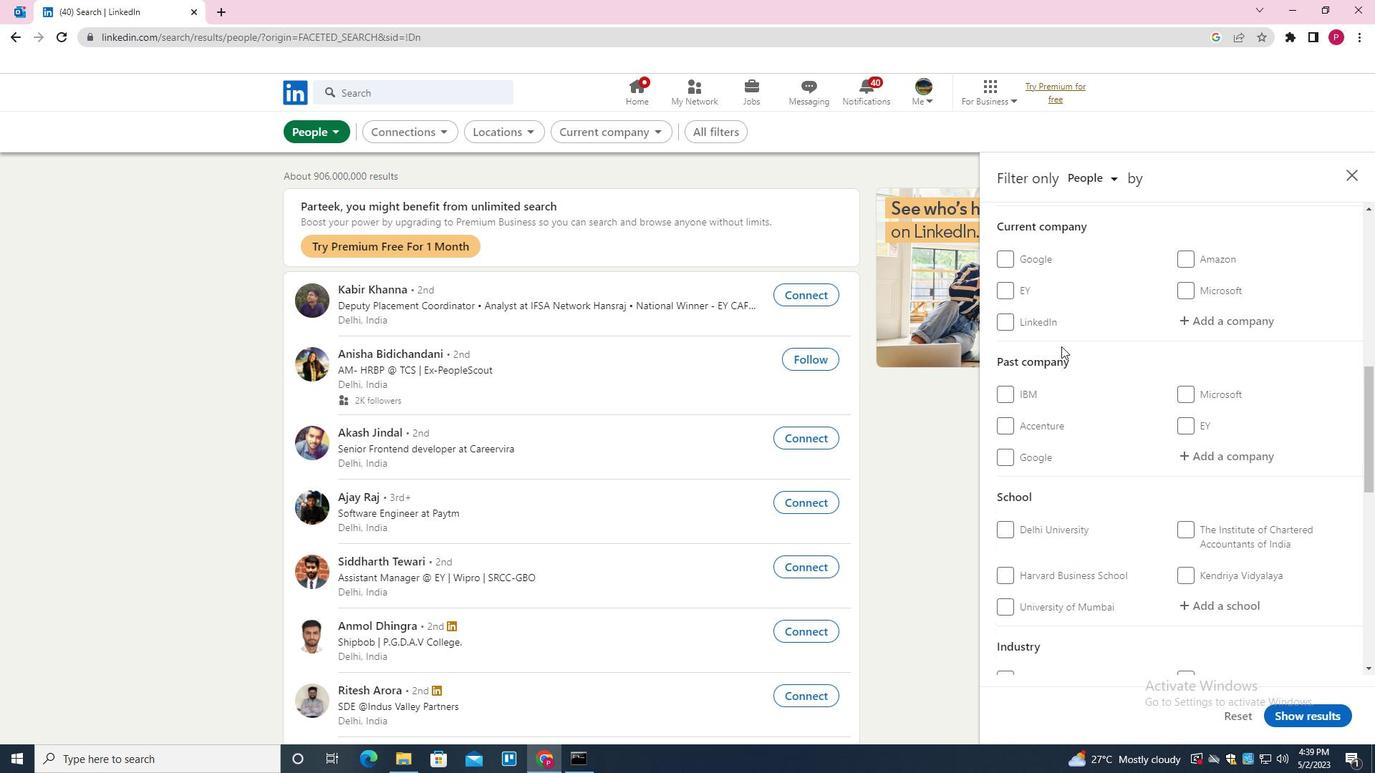 
Action: Mouse scrolled (1063, 348) with delta (0, 0)
Screenshot: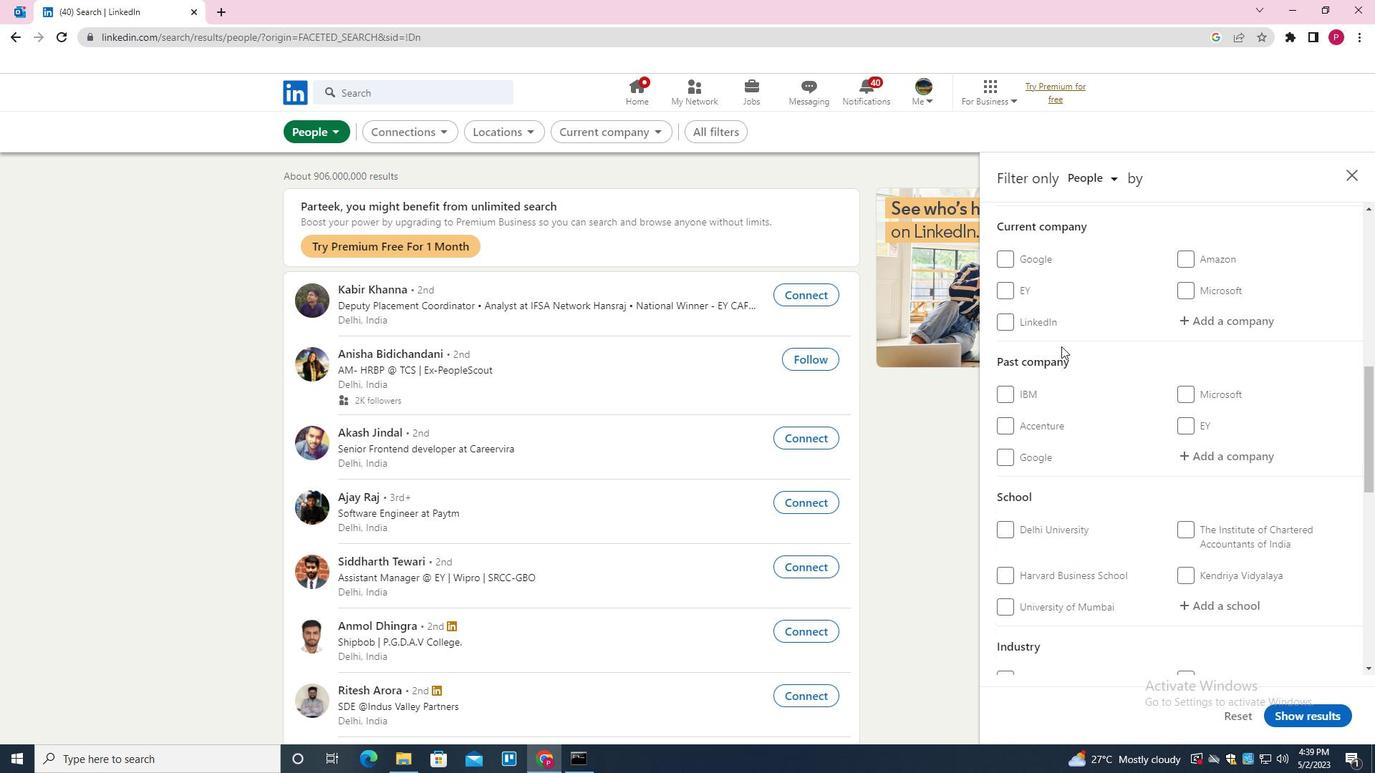 
Action: Mouse moved to (1063, 351)
Screenshot: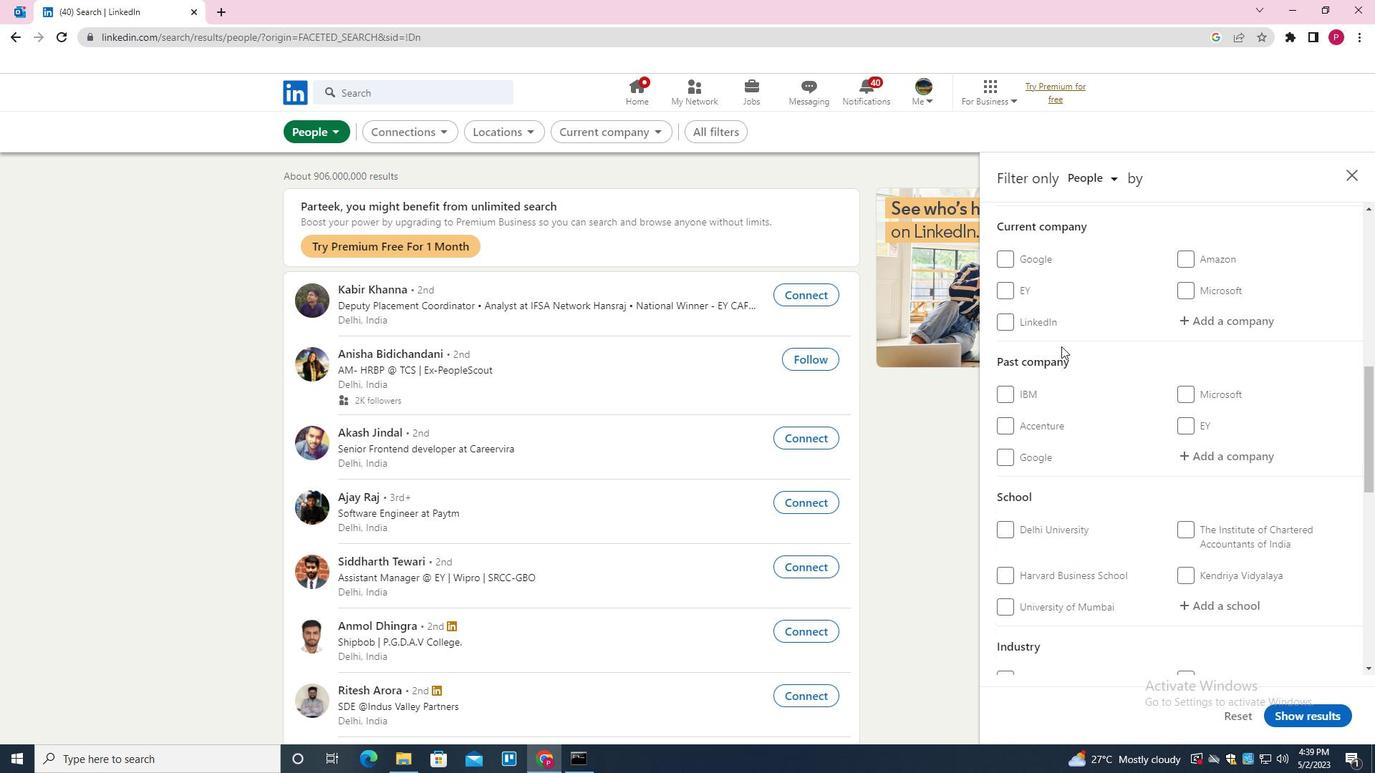 
Action: Mouse scrolled (1063, 350) with delta (0, 0)
Screenshot: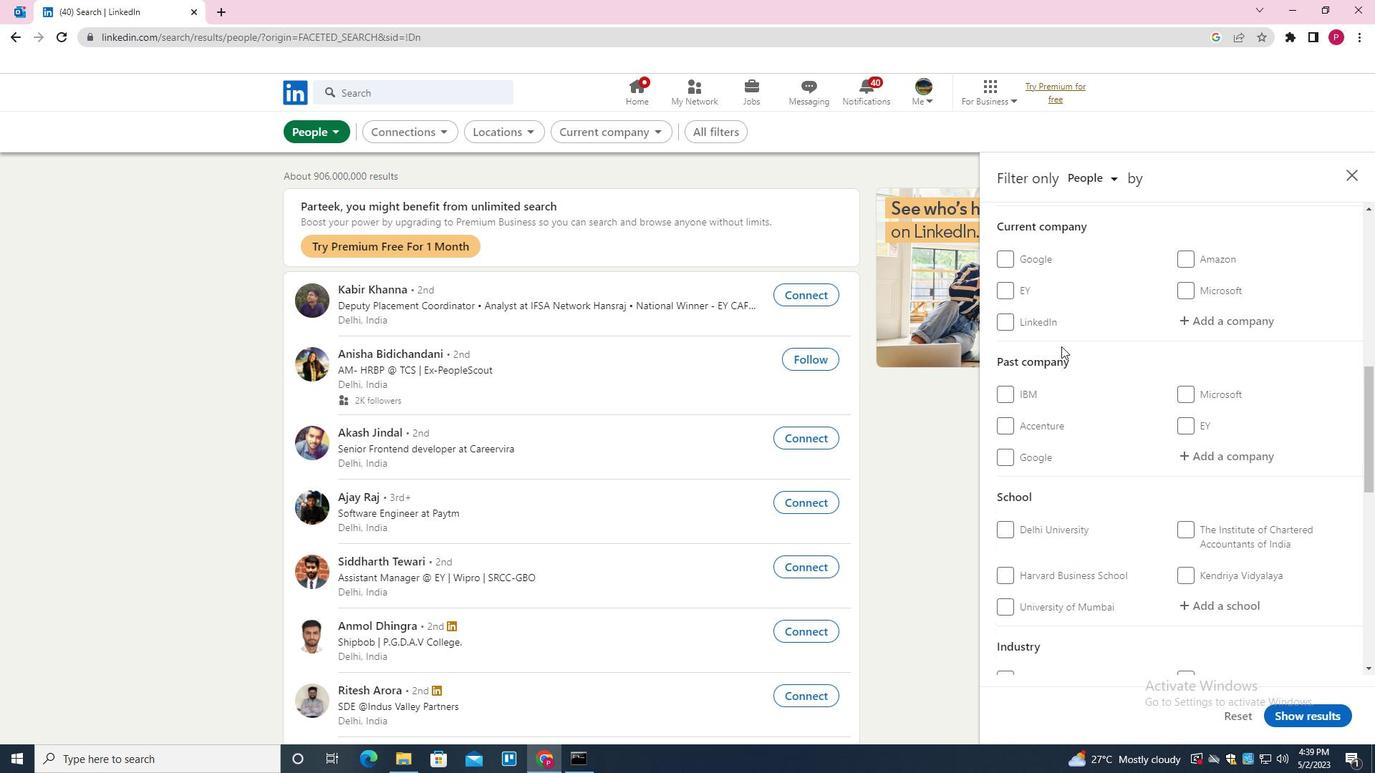 
Action: Mouse scrolled (1063, 350) with delta (0, 0)
Screenshot: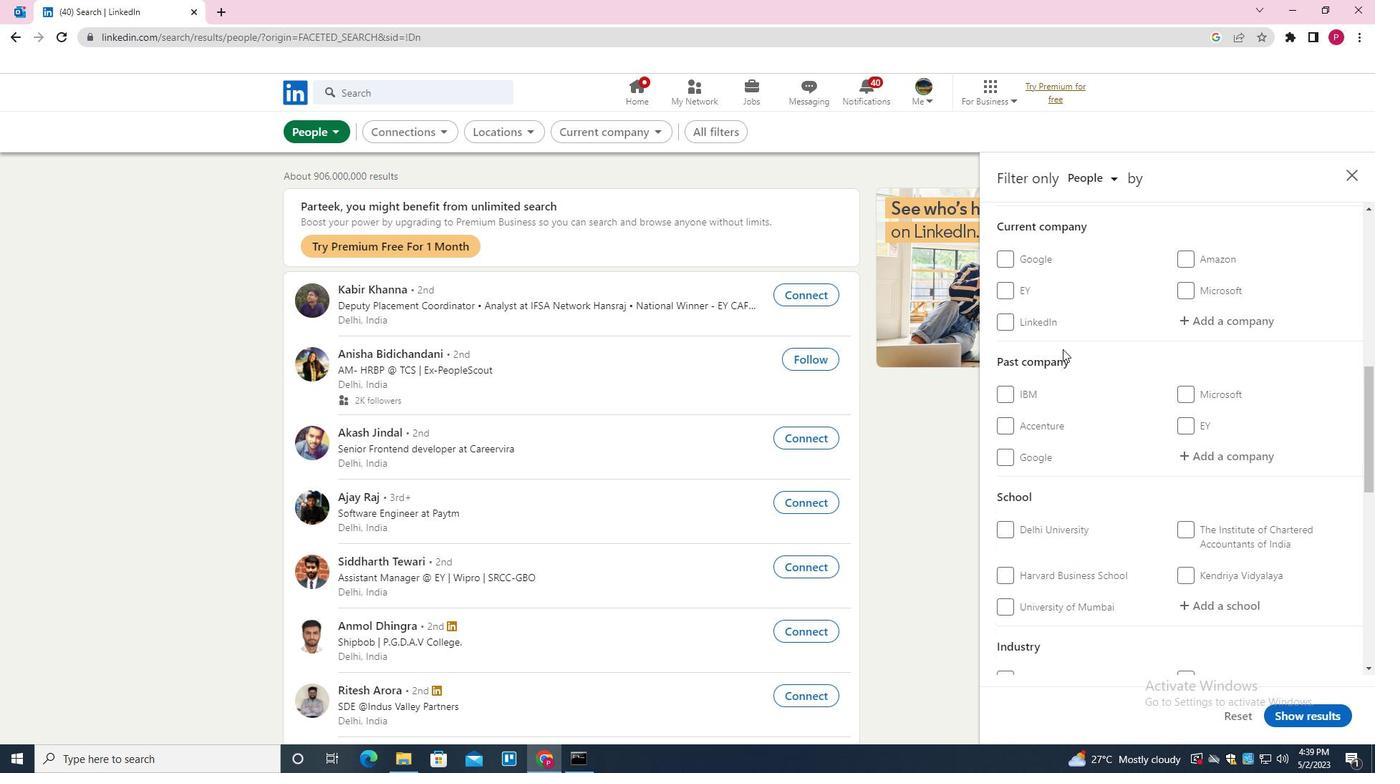 
Action: Mouse scrolled (1063, 350) with delta (0, 0)
Screenshot: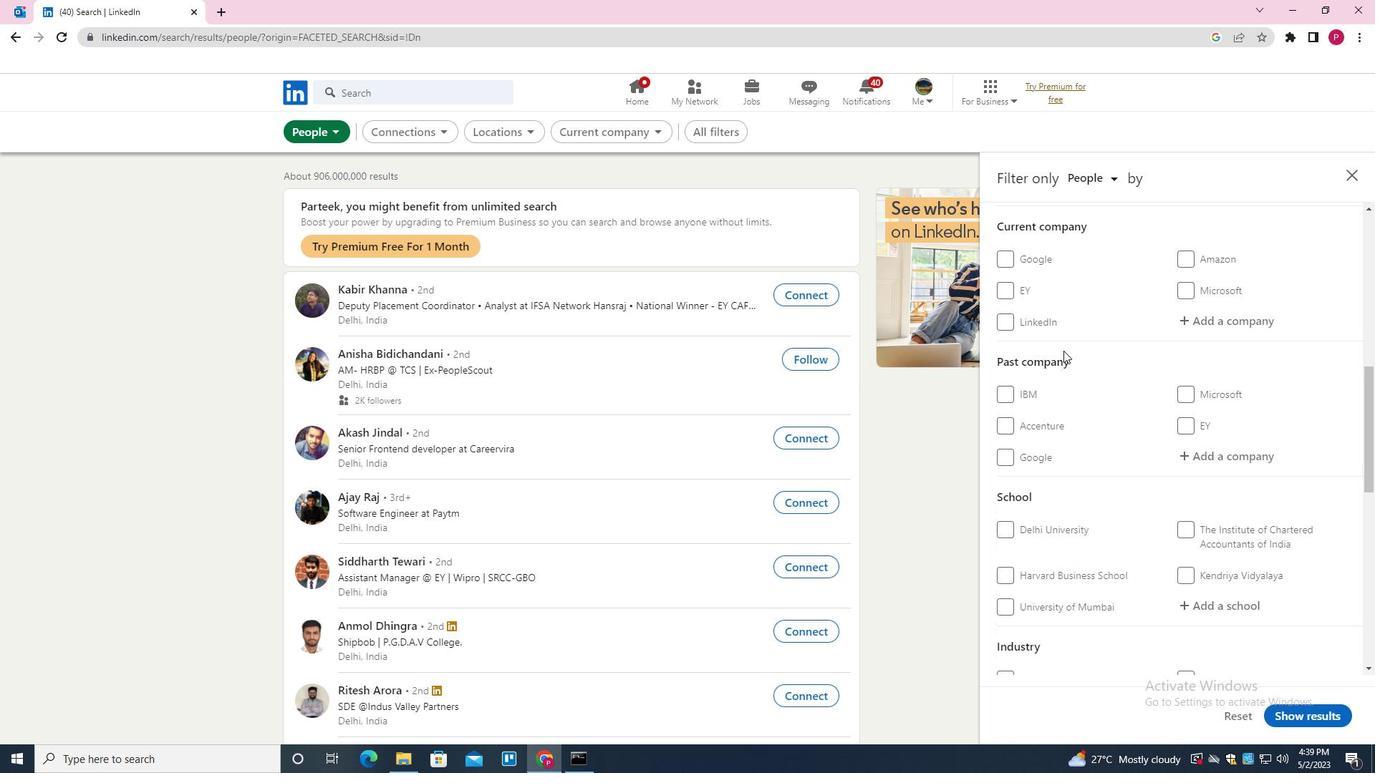 
Action: Mouse moved to (1076, 412)
Screenshot: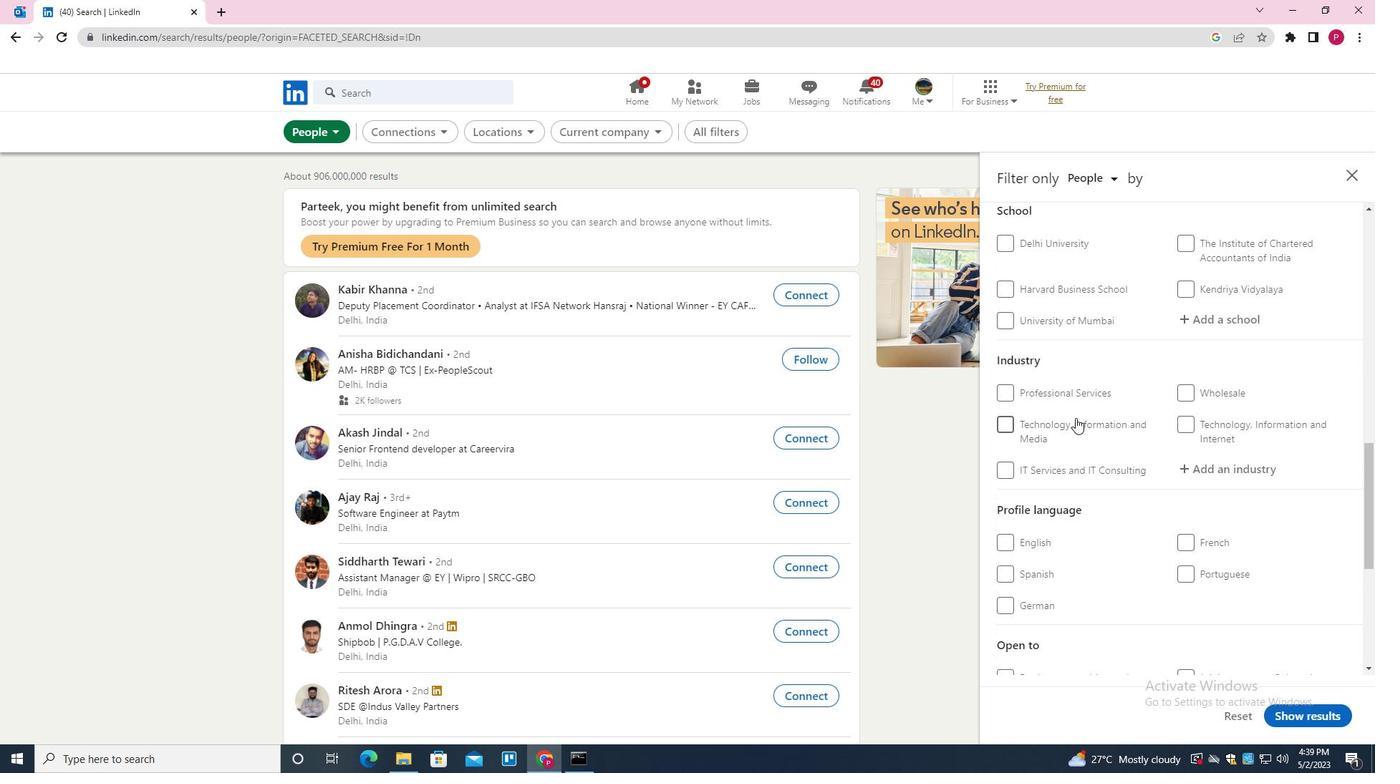 
Action: Mouse scrolled (1076, 411) with delta (0, 0)
Screenshot: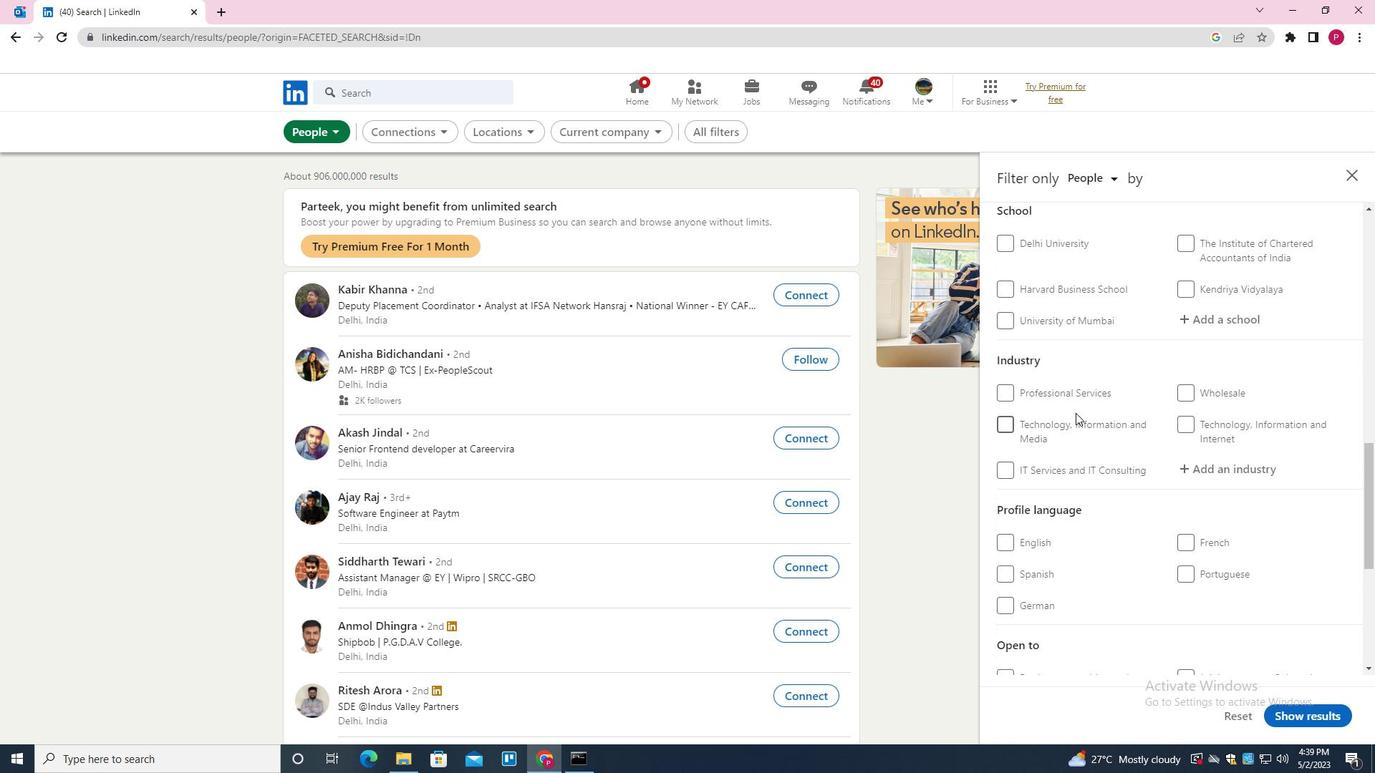 
Action: Mouse scrolled (1076, 411) with delta (0, 0)
Screenshot: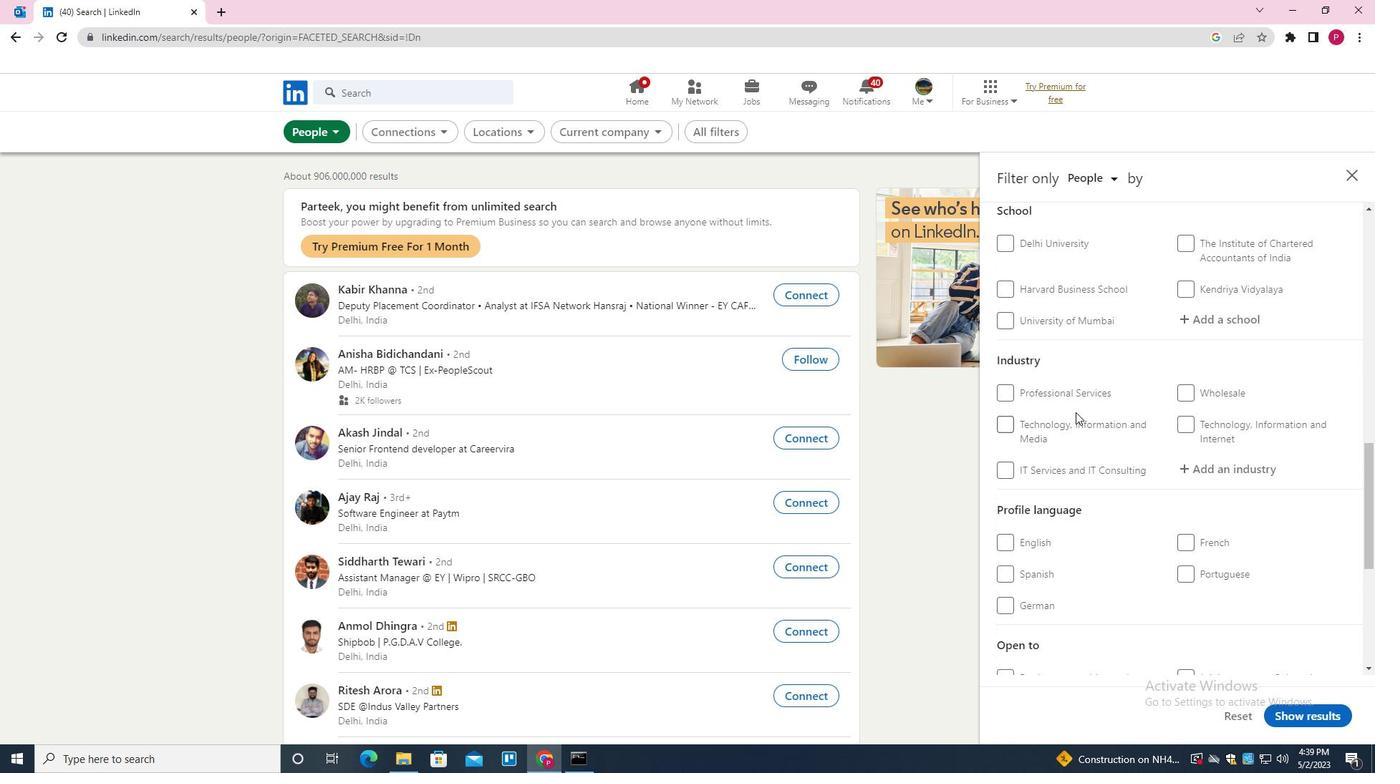 
Action: Mouse scrolled (1076, 411) with delta (0, 0)
Screenshot: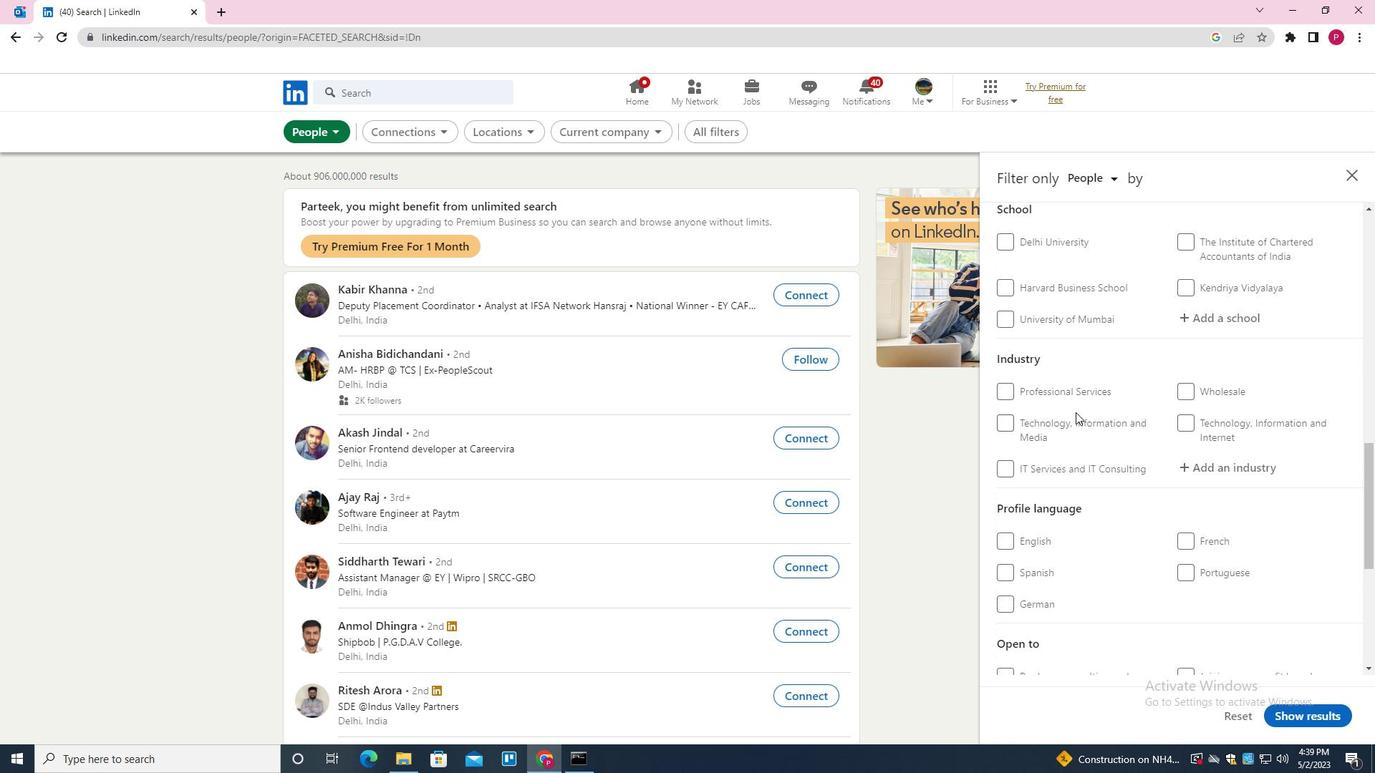 
Action: Mouse moved to (1046, 358)
Screenshot: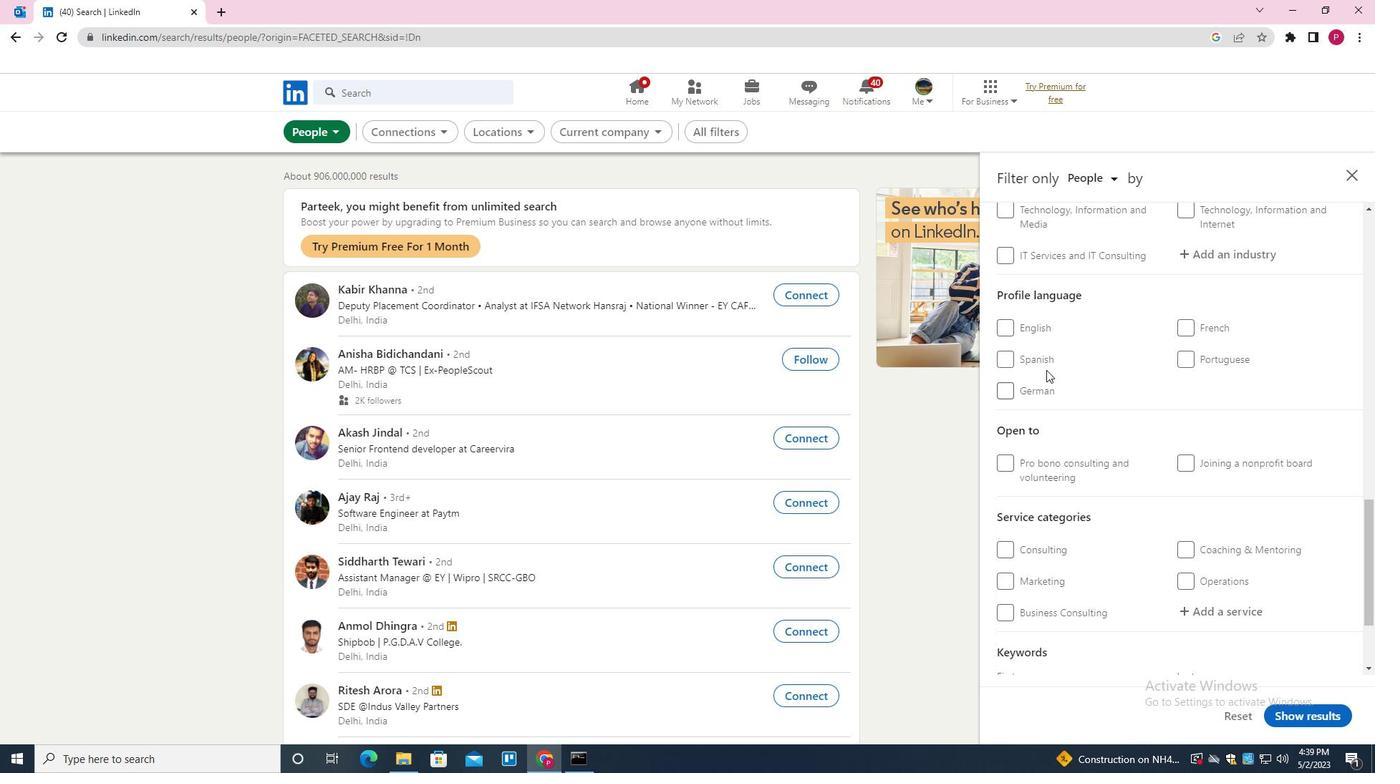 
Action: Mouse pressed left at (1046, 358)
Screenshot: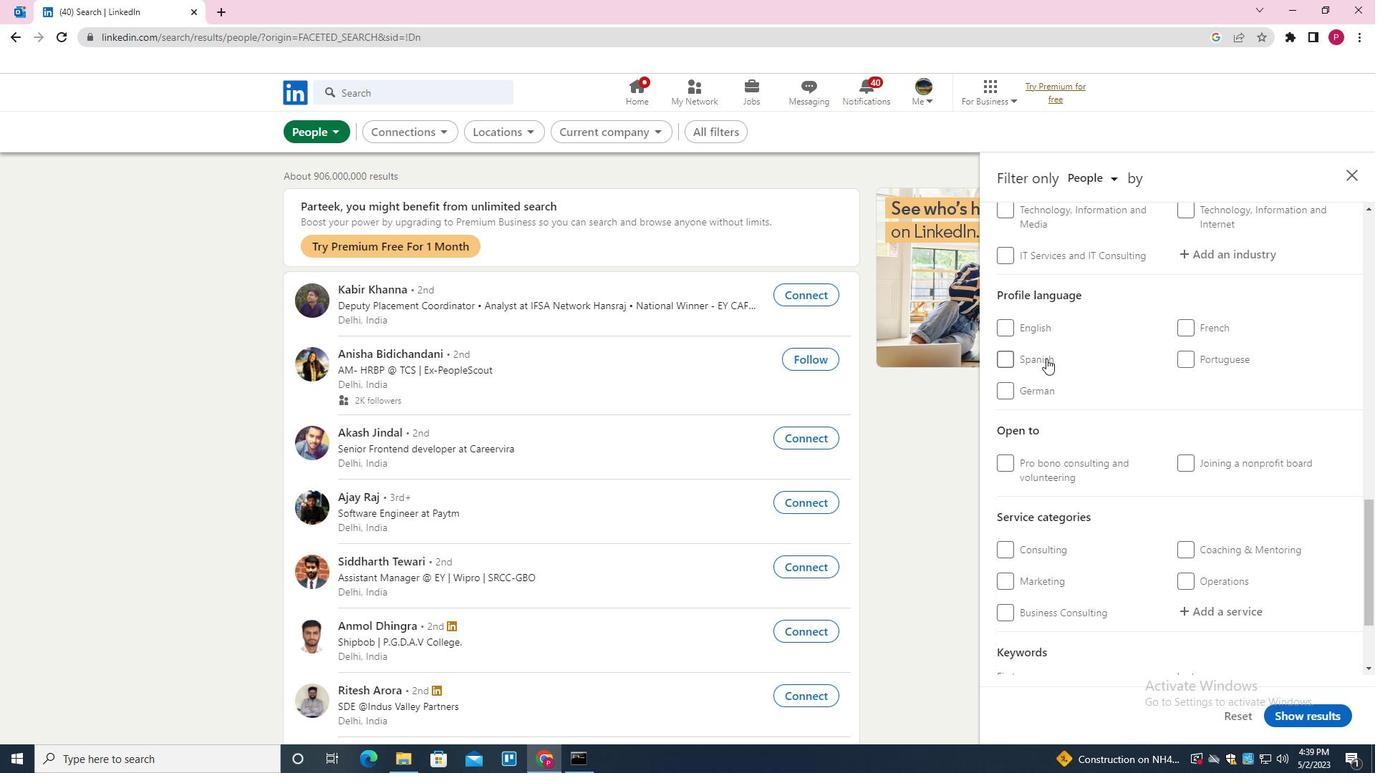 
Action: Mouse moved to (1055, 368)
Screenshot: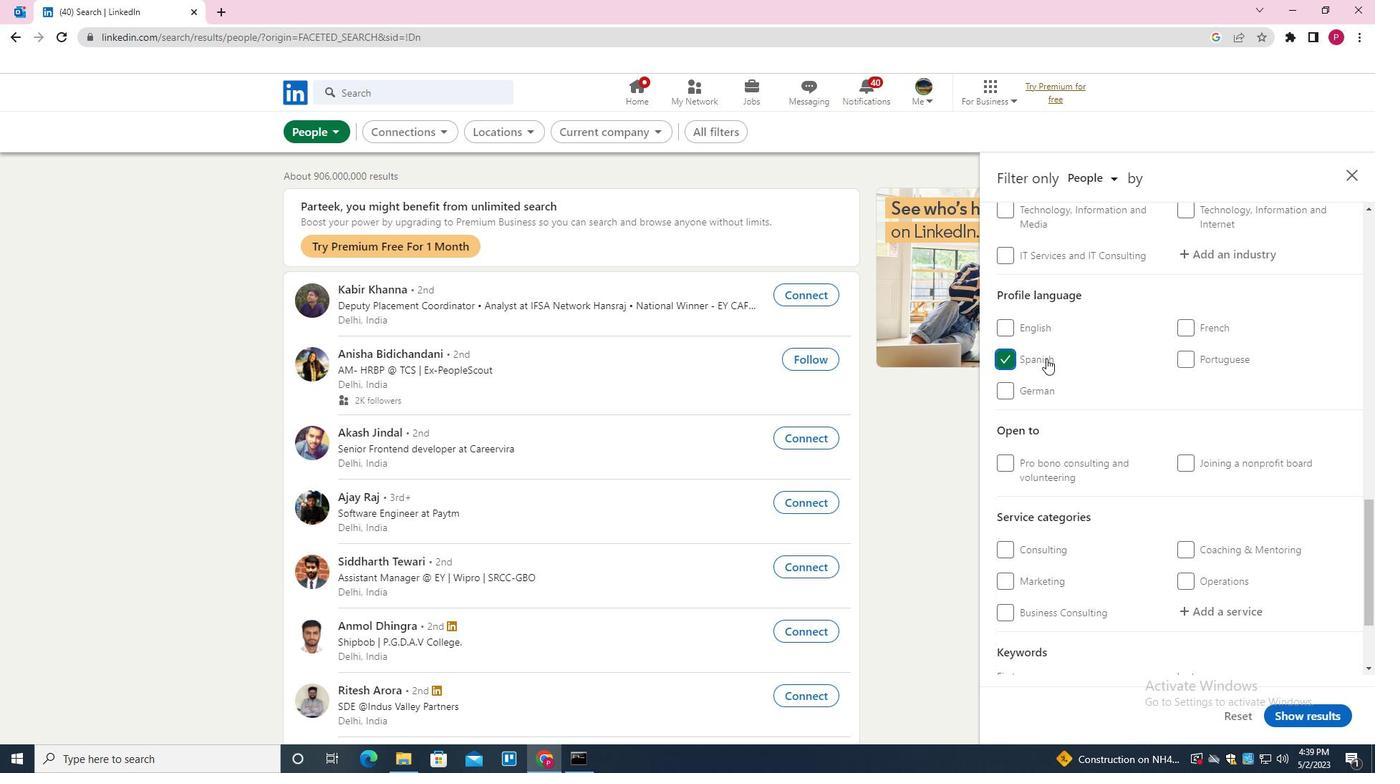 
Action: Mouse scrolled (1055, 368) with delta (0, 0)
Screenshot: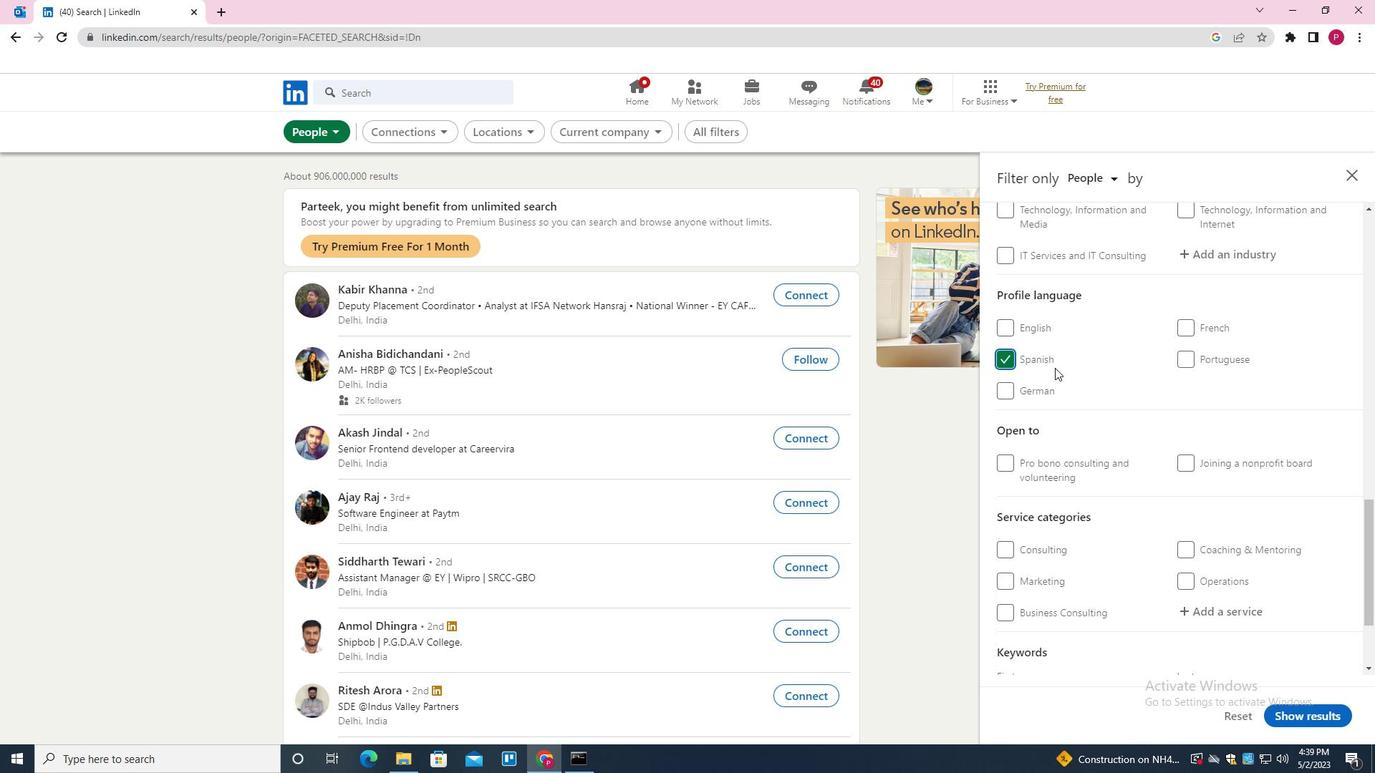 
Action: Mouse scrolled (1055, 368) with delta (0, 0)
Screenshot: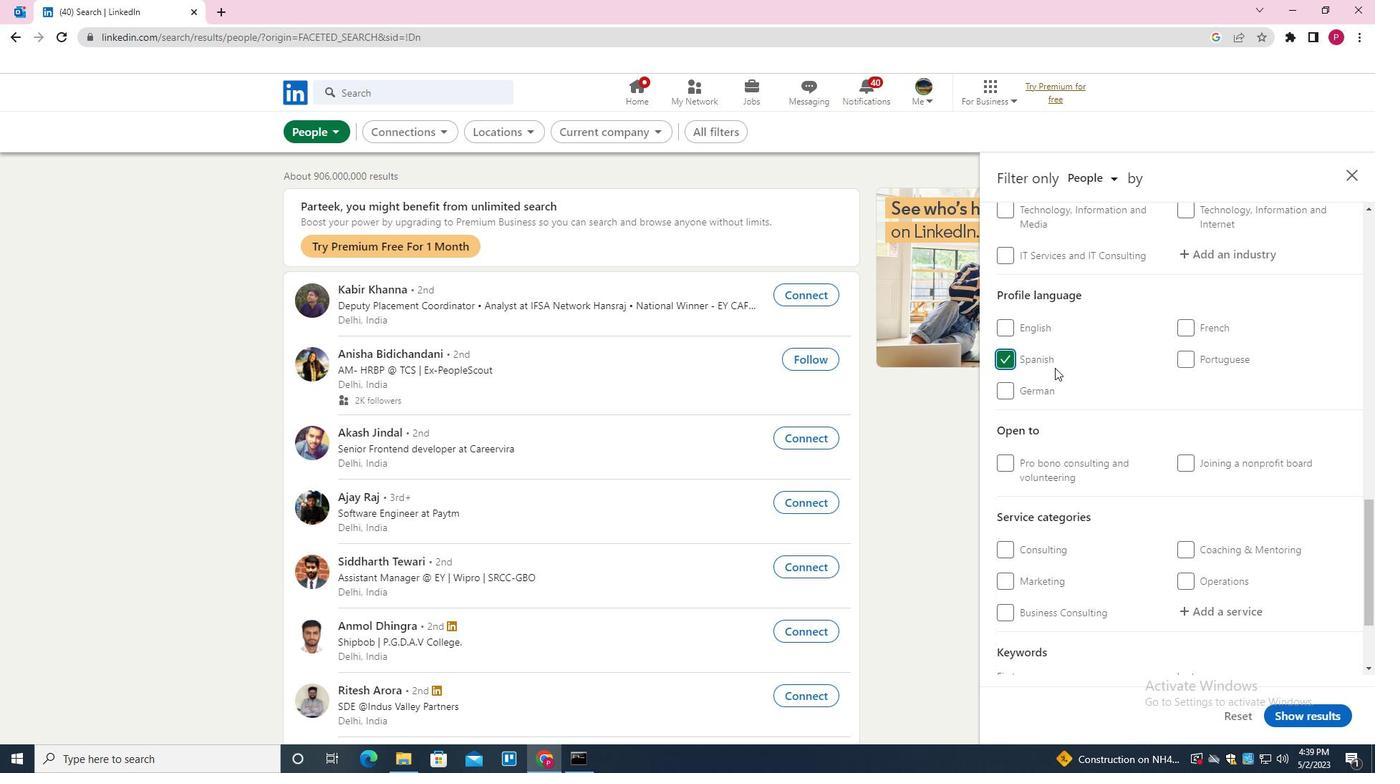 
Action: Mouse scrolled (1055, 368) with delta (0, 0)
Screenshot: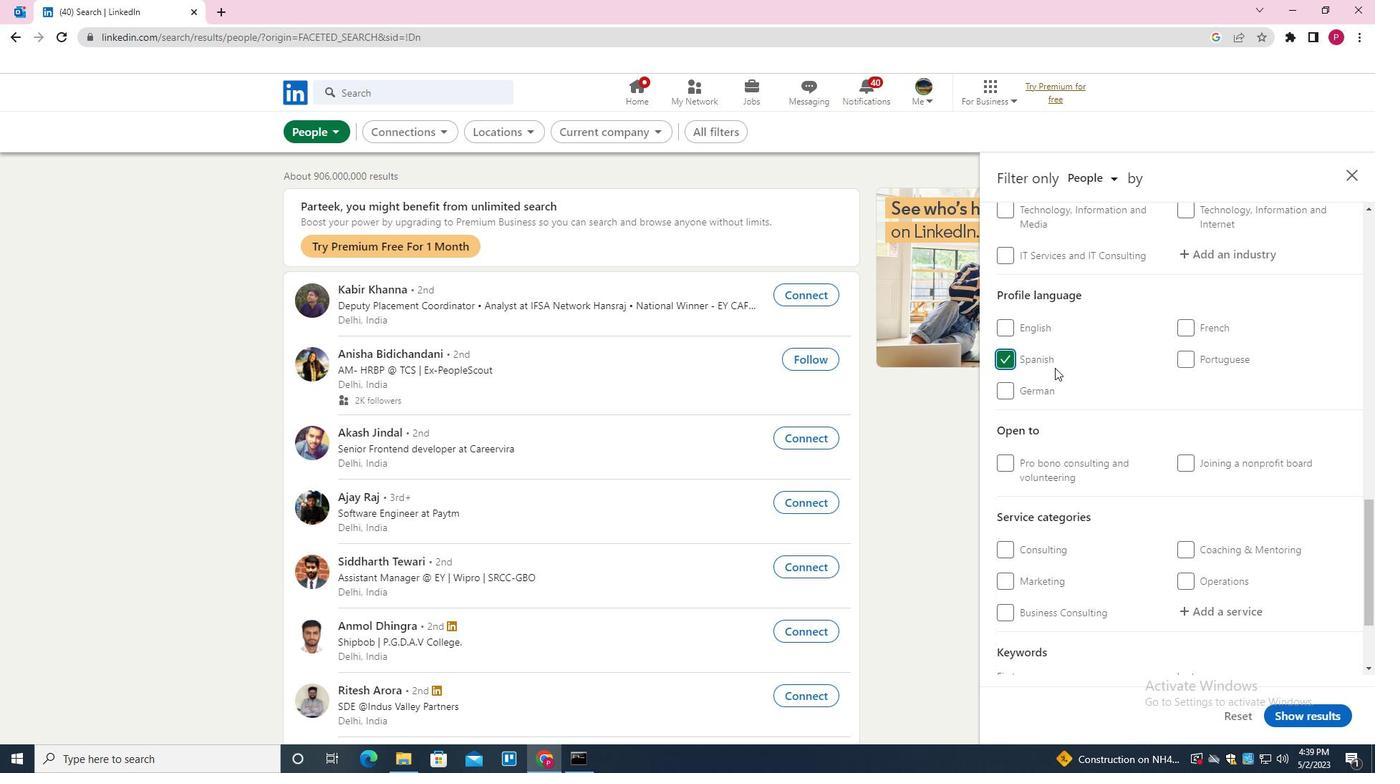 
Action: Mouse scrolled (1055, 368) with delta (0, 0)
Screenshot: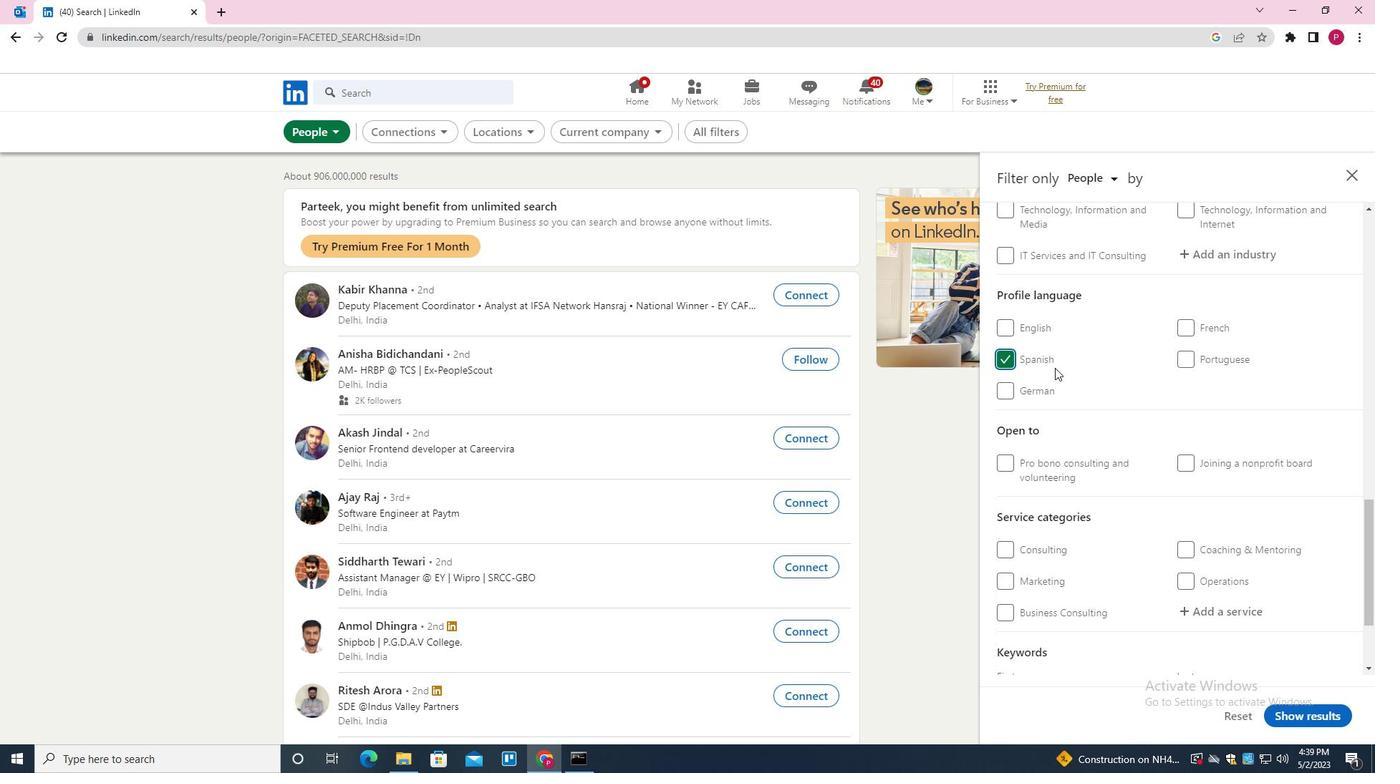 
Action: Mouse scrolled (1055, 368) with delta (0, 0)
Screenshot: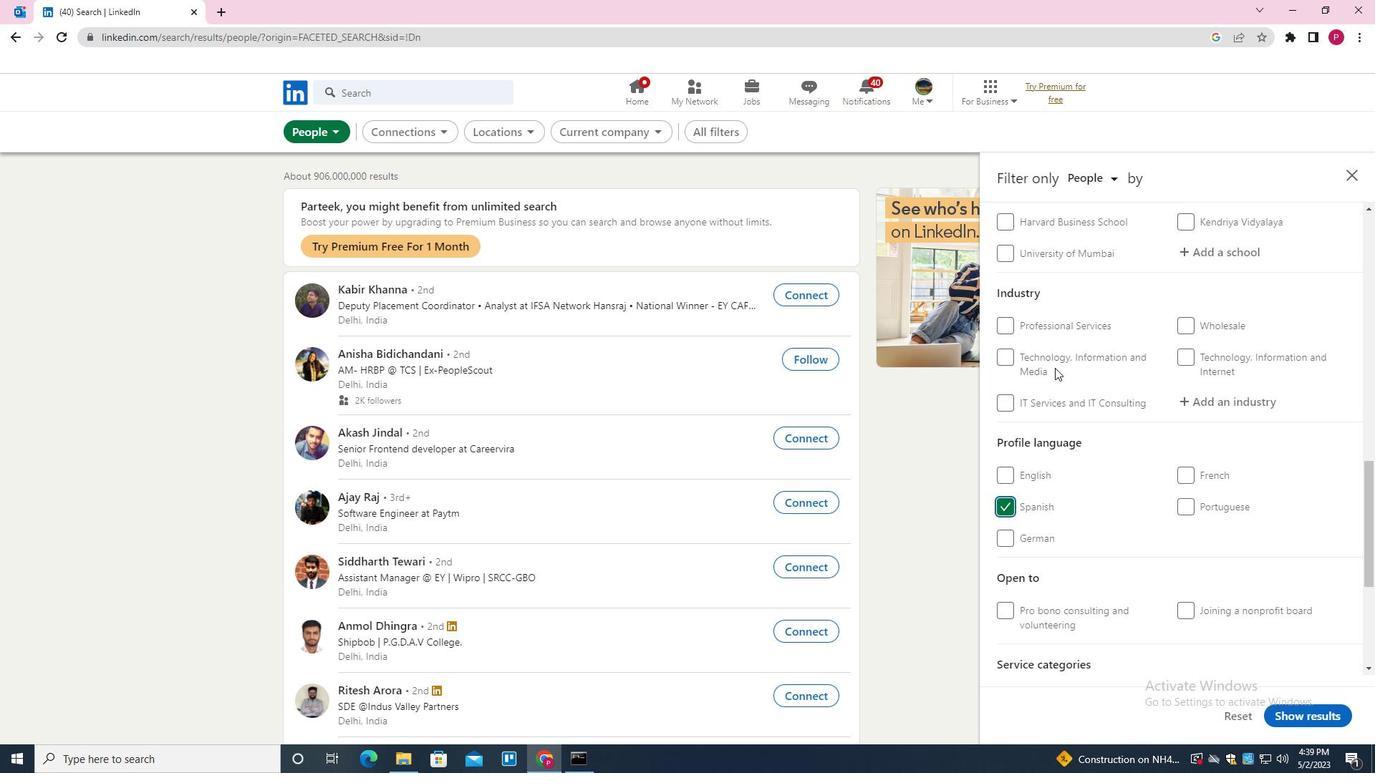 
Action: Mouse scrolled (1055, 368) with delta (0, 0)
Screenshot: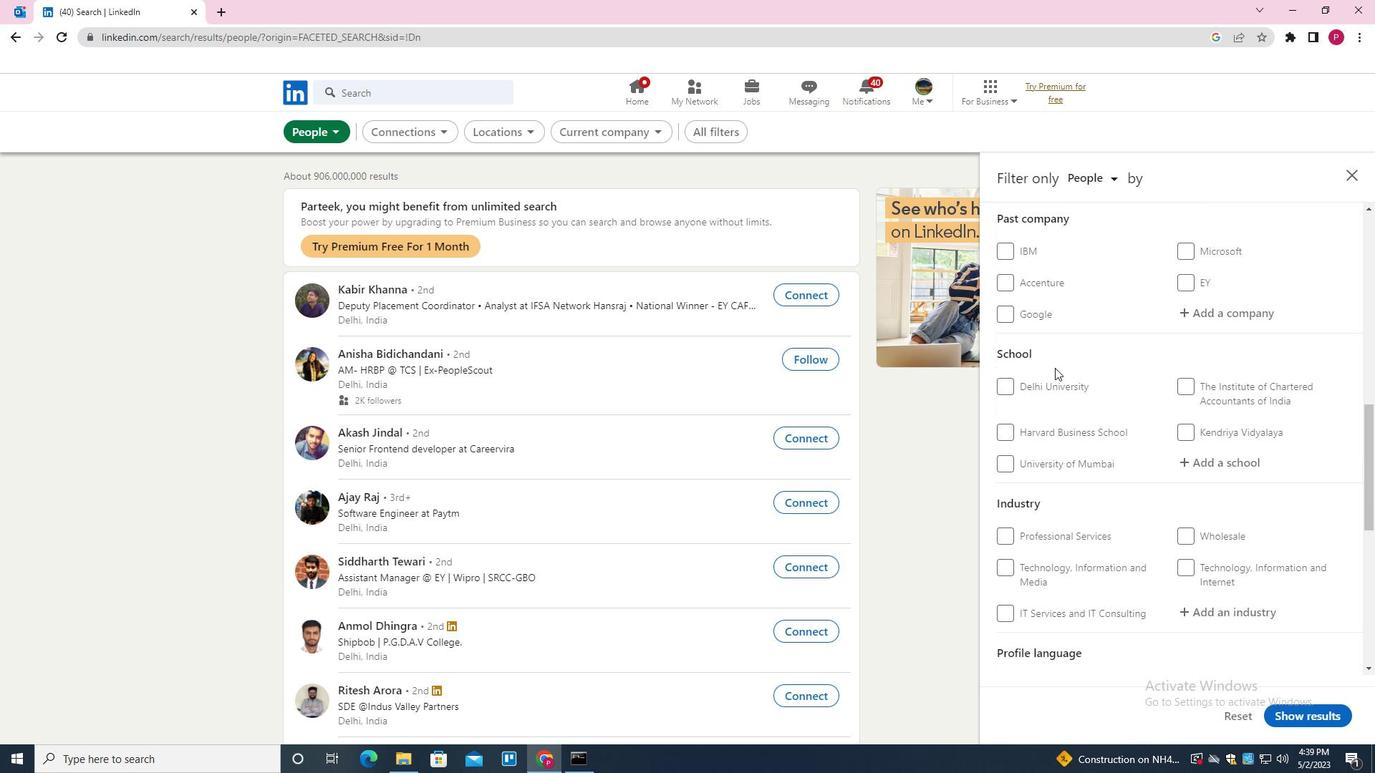 
Action: Mouse scrolled (1055, 368) with delta (0, 0)
Screenshot: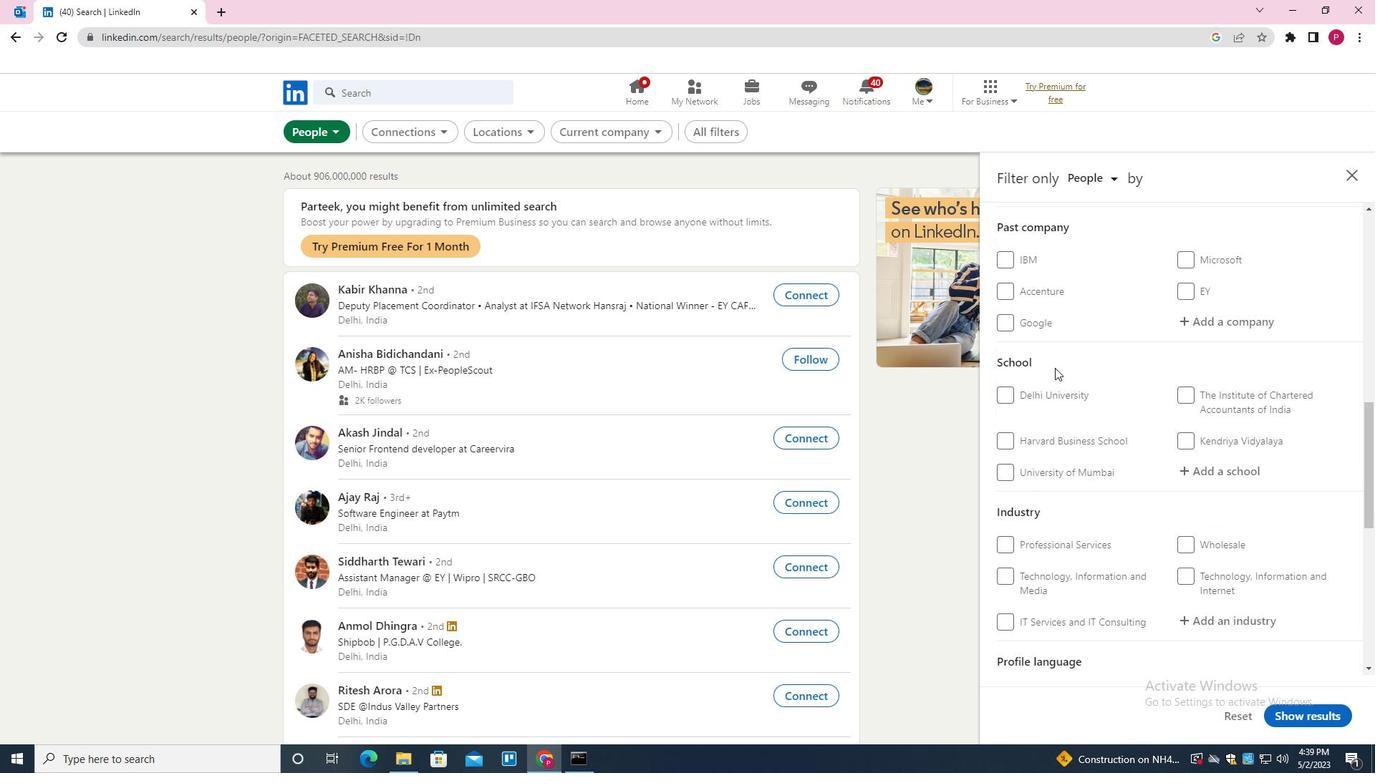 
Action: Mouse moved to (1209, 324)
Screenshot: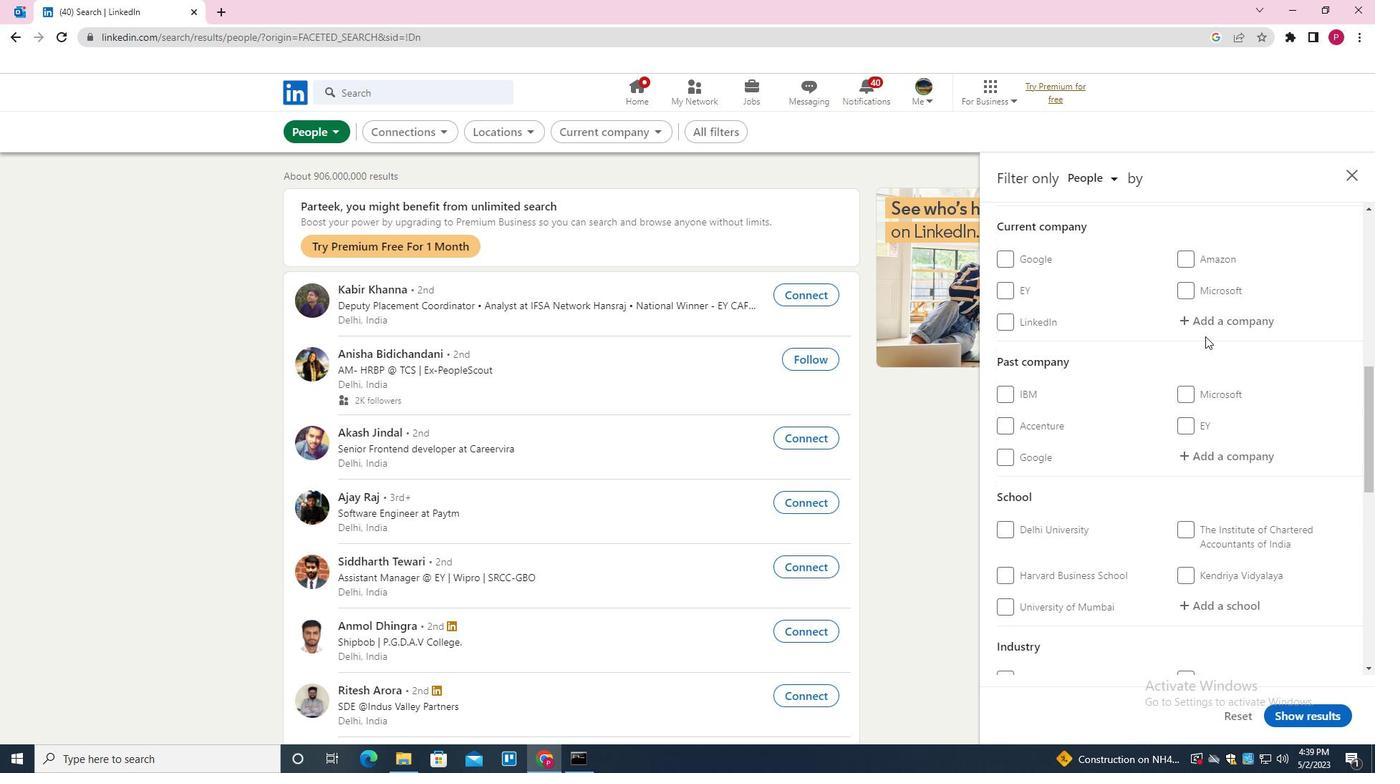 
Action: Mouse pressed left at (1209, 324)
Screenshot: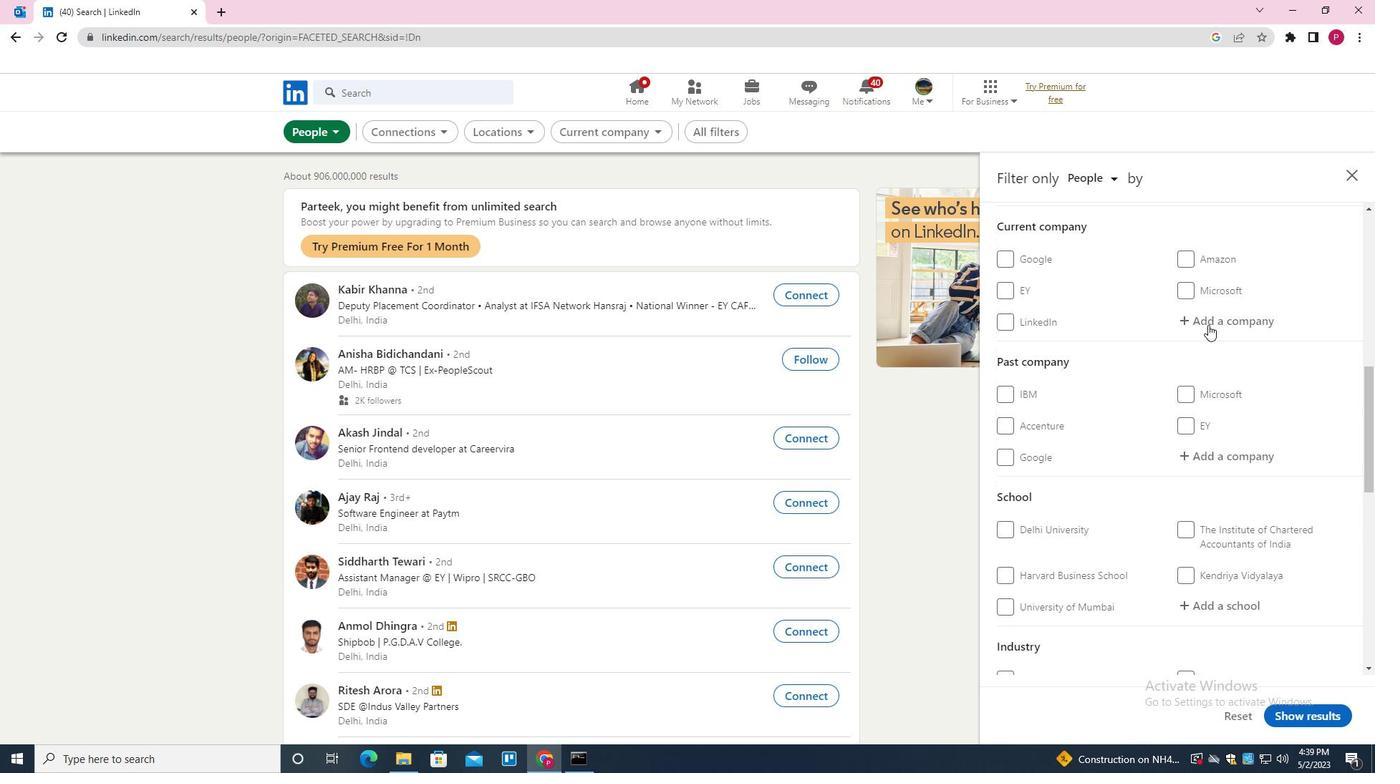 
Action: Key pressed <Key.shift><Key.shift>FROST<Key.space><Key.shift><Key.shift><Key.shift><Key.shift><Key.shift><Key.shift><Key.shift><Key.shift><Key.shift><Key.shift><Key.shift><Key.shift><Key.shift><Key.shift><Key.shift>&<Key.space><Key.shift><Key.shift><Key.shift><Key.shift><Key.shift><Key.shift><Key.shift><Key.shift><Key.shift><Key.shift><Key.shift><Key.shift><Key.shift><Key.shift><Key.shift><Key.shift><Key.shift><Key.shift><Key.shift><Key.shift><Key.shift><Key.shift><Key.shift><Key.shift><Key.shift><Key.shift><Key.shift><Key.shift><Key.shift><Key.shift><Key.shift><Key.shift><Key.shift><Key.shift><Key.shift><Key.shift><Key.shift>SULIVAN<Key.space><Key.backspace><Key.backspace><Key.backspace><Key.backspace><Key.backspace>LIVAN<Key.space><Key.down><Key.enter>
Screenshot: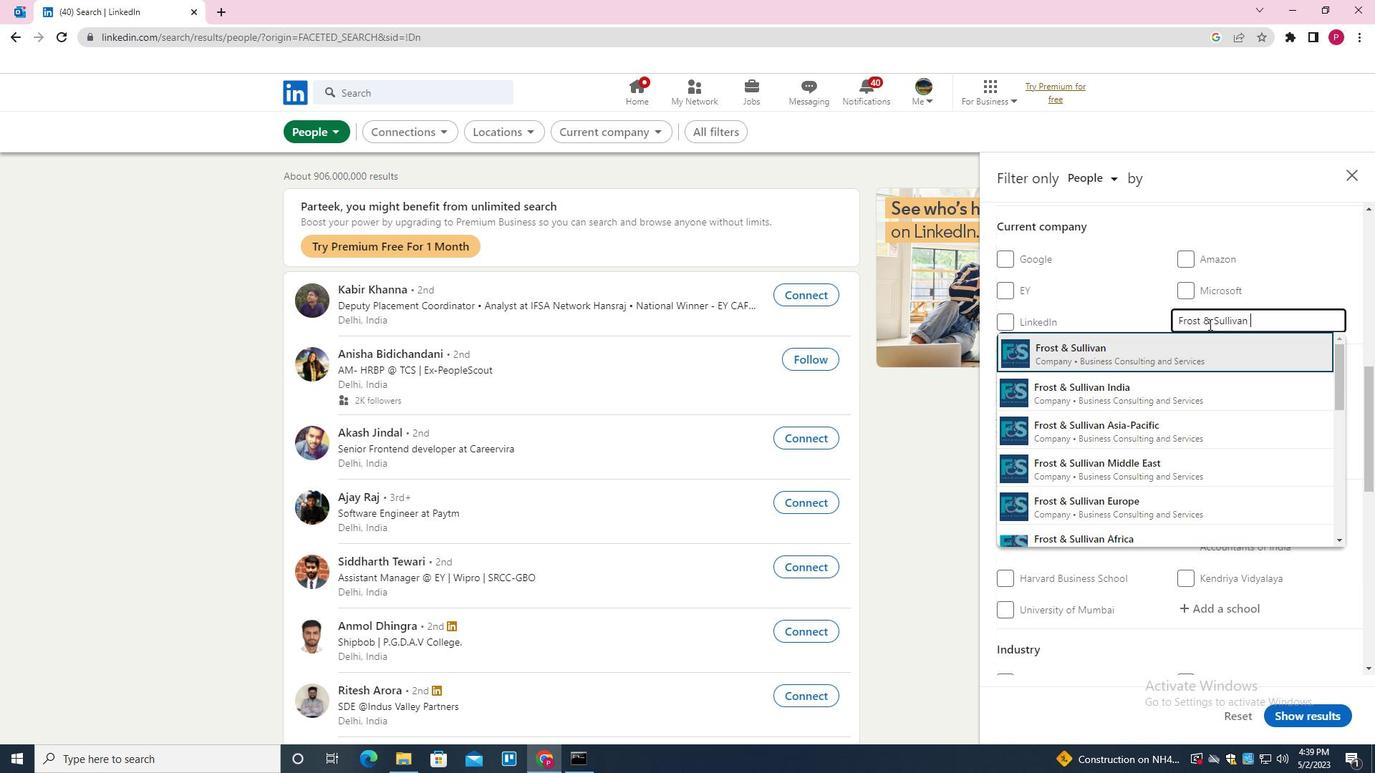 
Action: Mouse moved to (1214, 347)
Screenshot: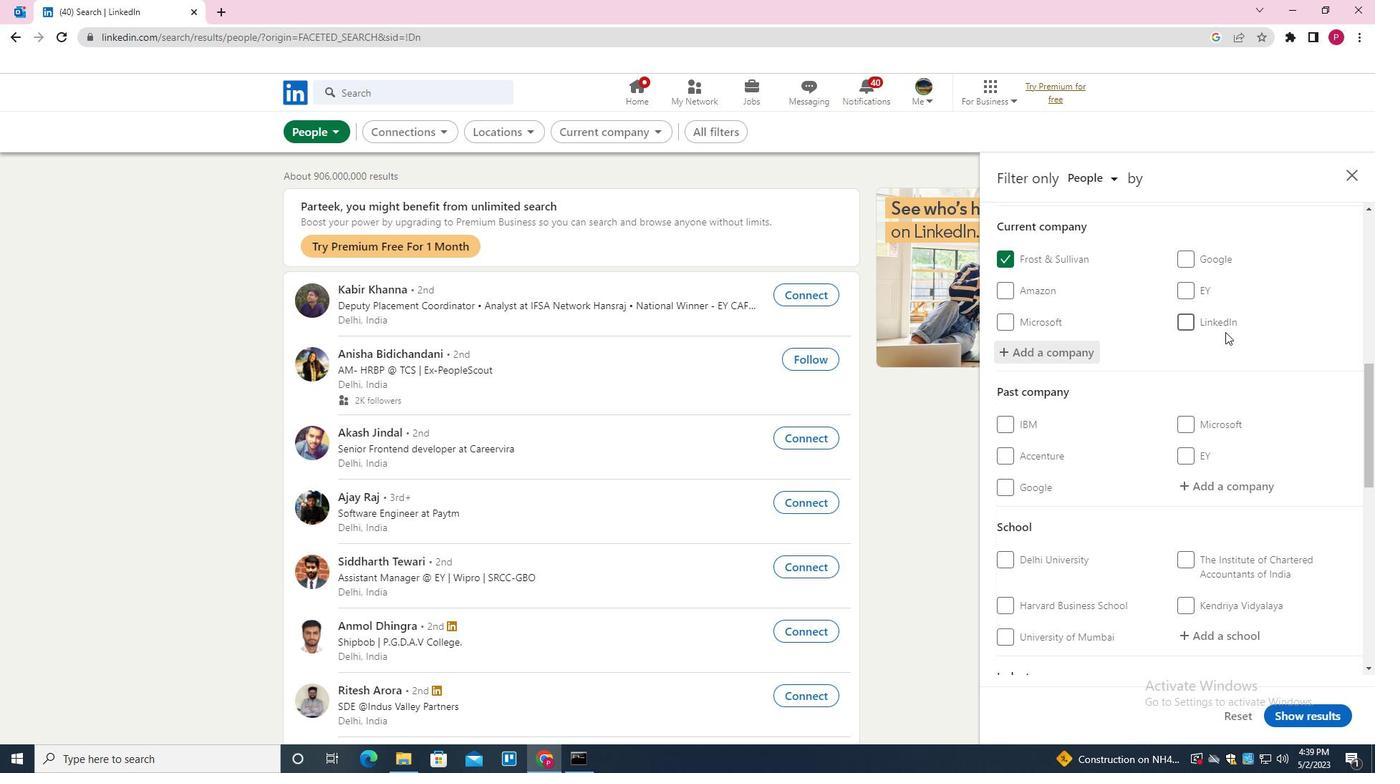 
Action: Mouse scrolled (1214, 346) with delta (0, 0)
Screenshot: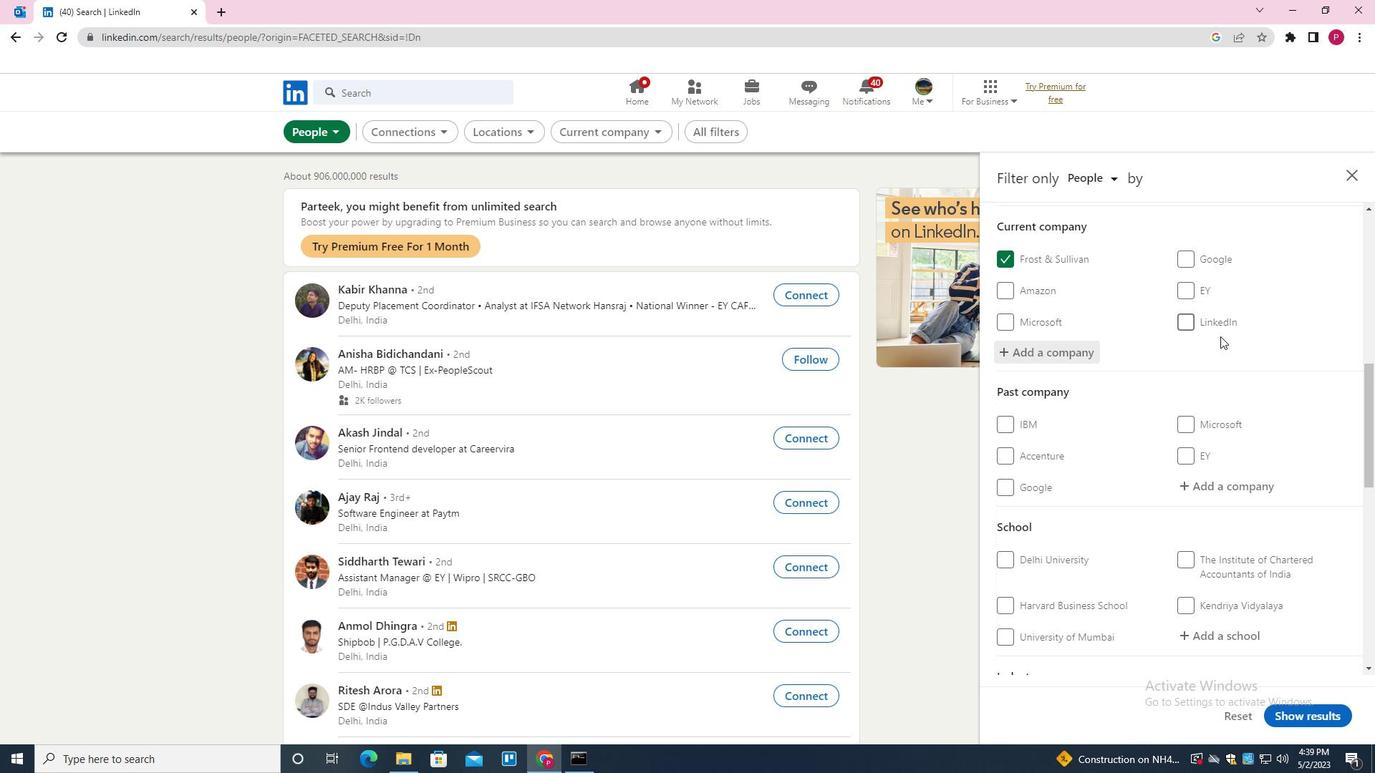 
Action: Mouse moved to (1213, 348)
Screenshot: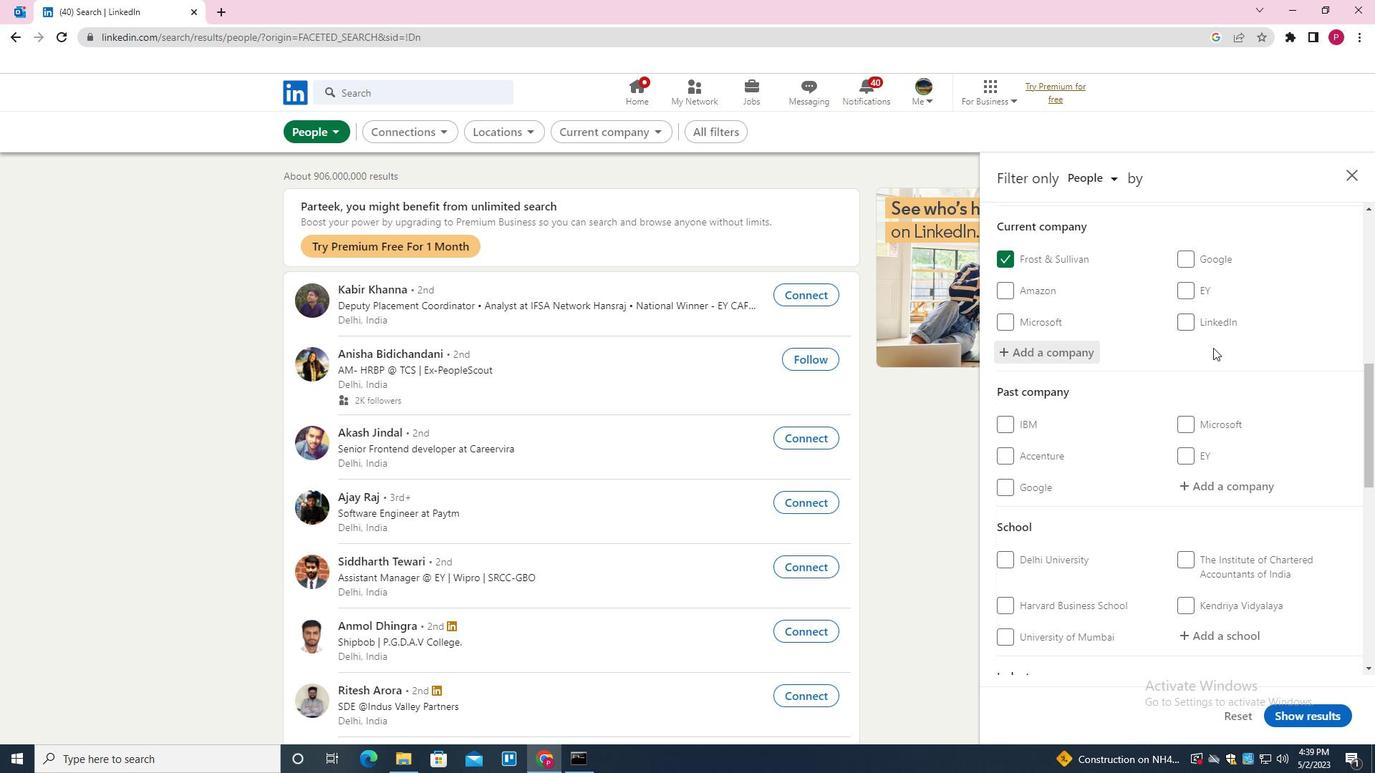 
Action: Mouse scrolled (1213, 347) with delta (0, 0)
Screenshot: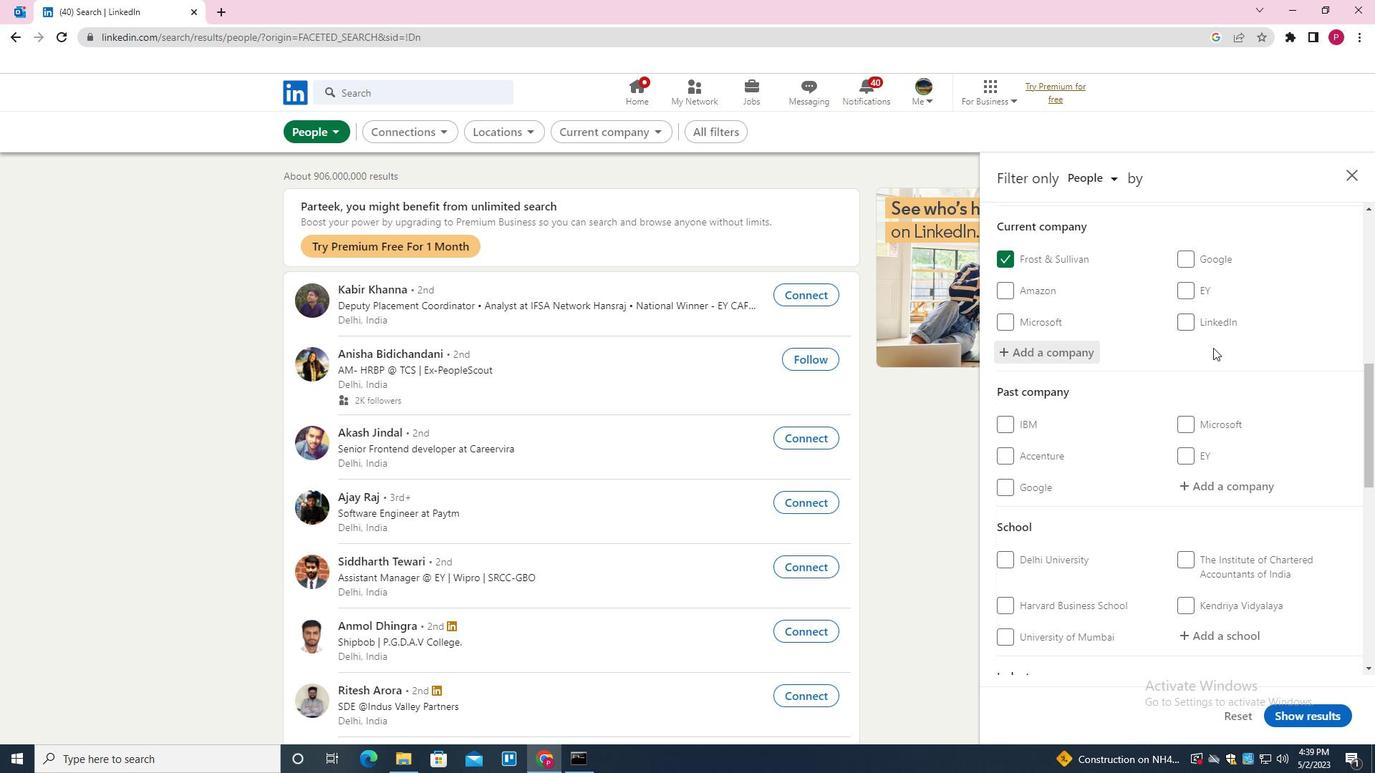 
Action: Mouse moved to (1207, 352)
Screenshot: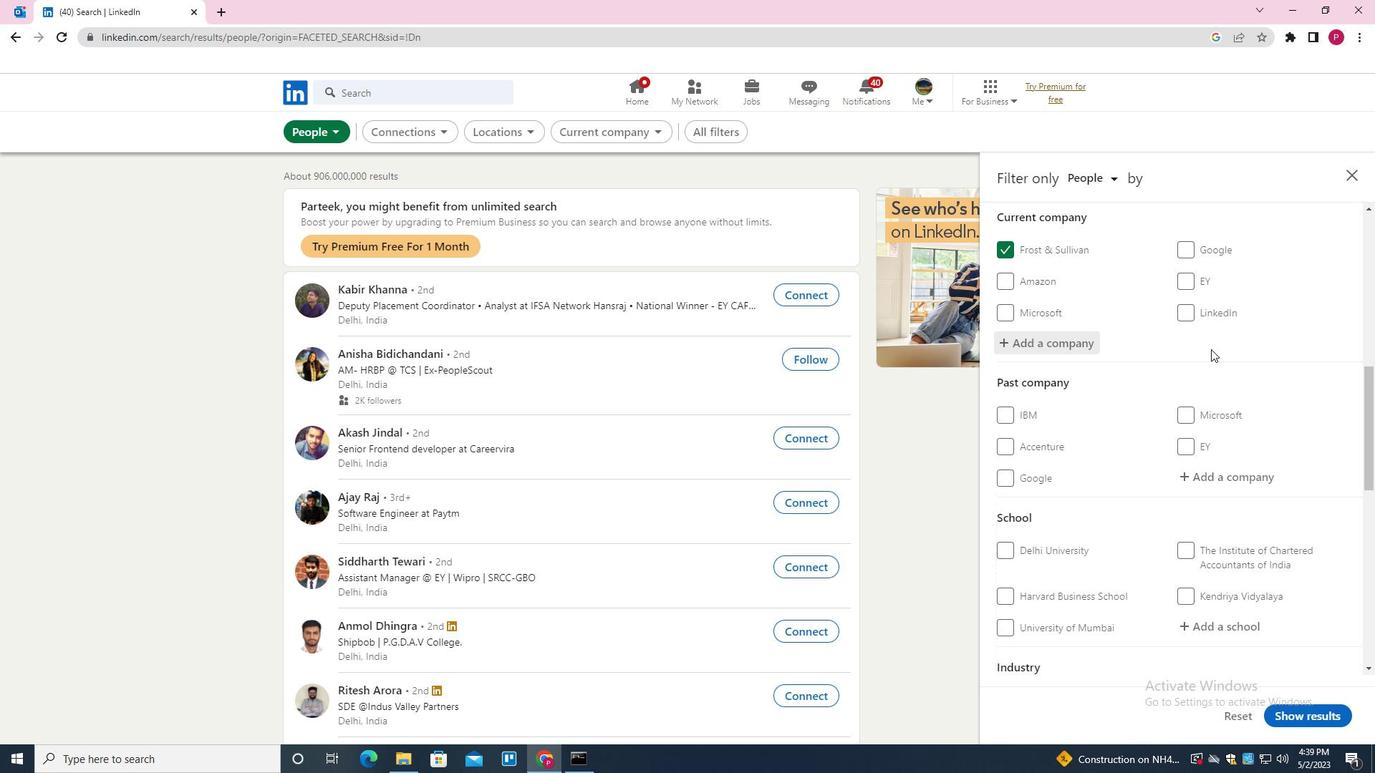 
Action: Mouse scrolled (1207, 351) with delta (0, 0)
Screenshot: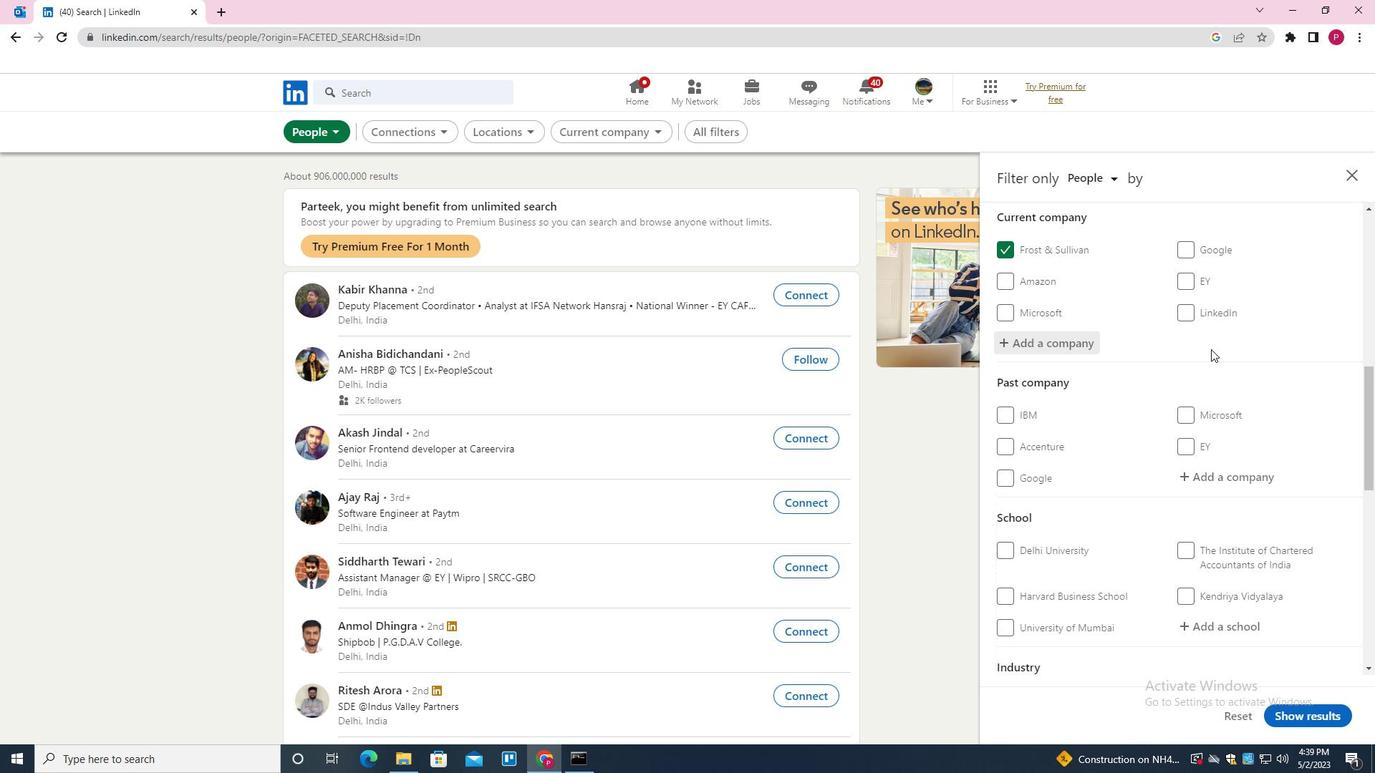
Action: Mouse moved to (1194, 356)
Screenshot: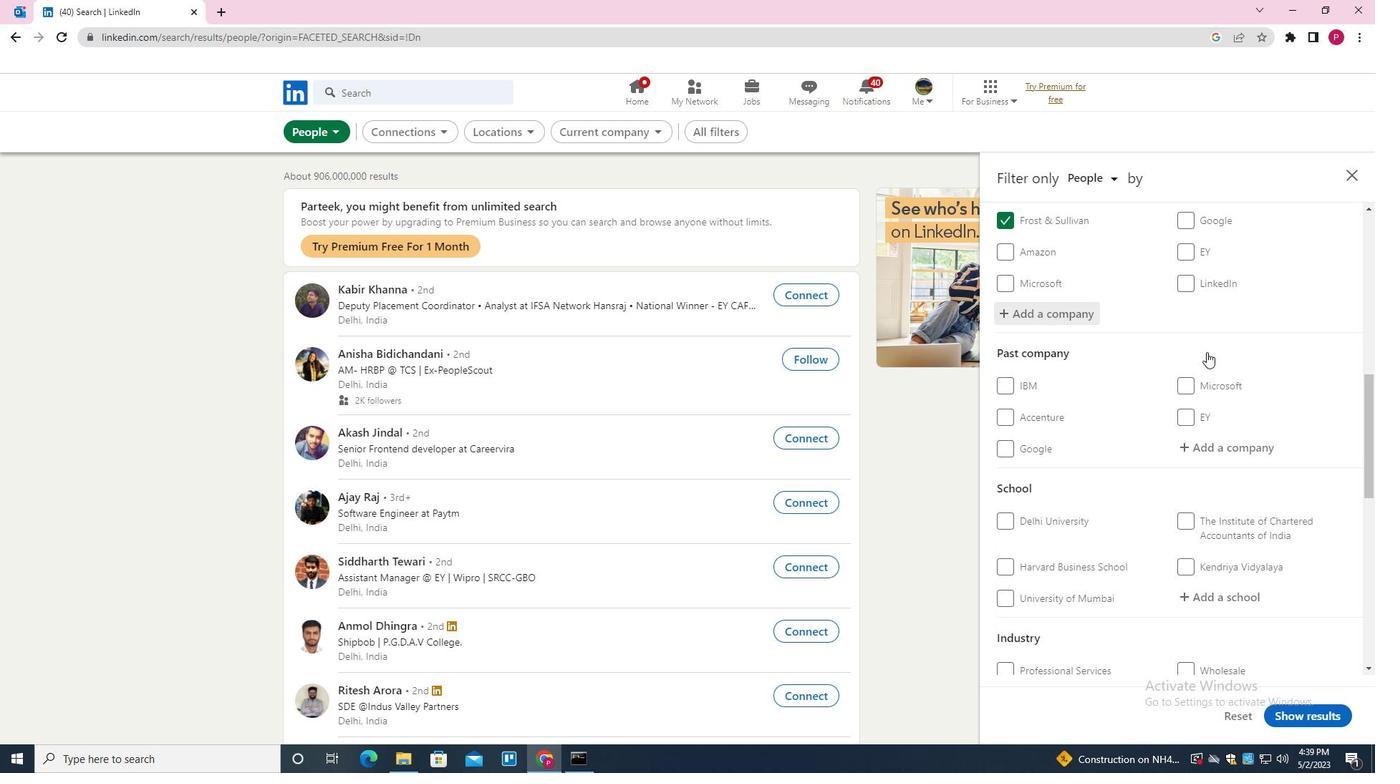 
Action: Mouse scrolled (1194, 356) with delta (0, 0)
Screenshot: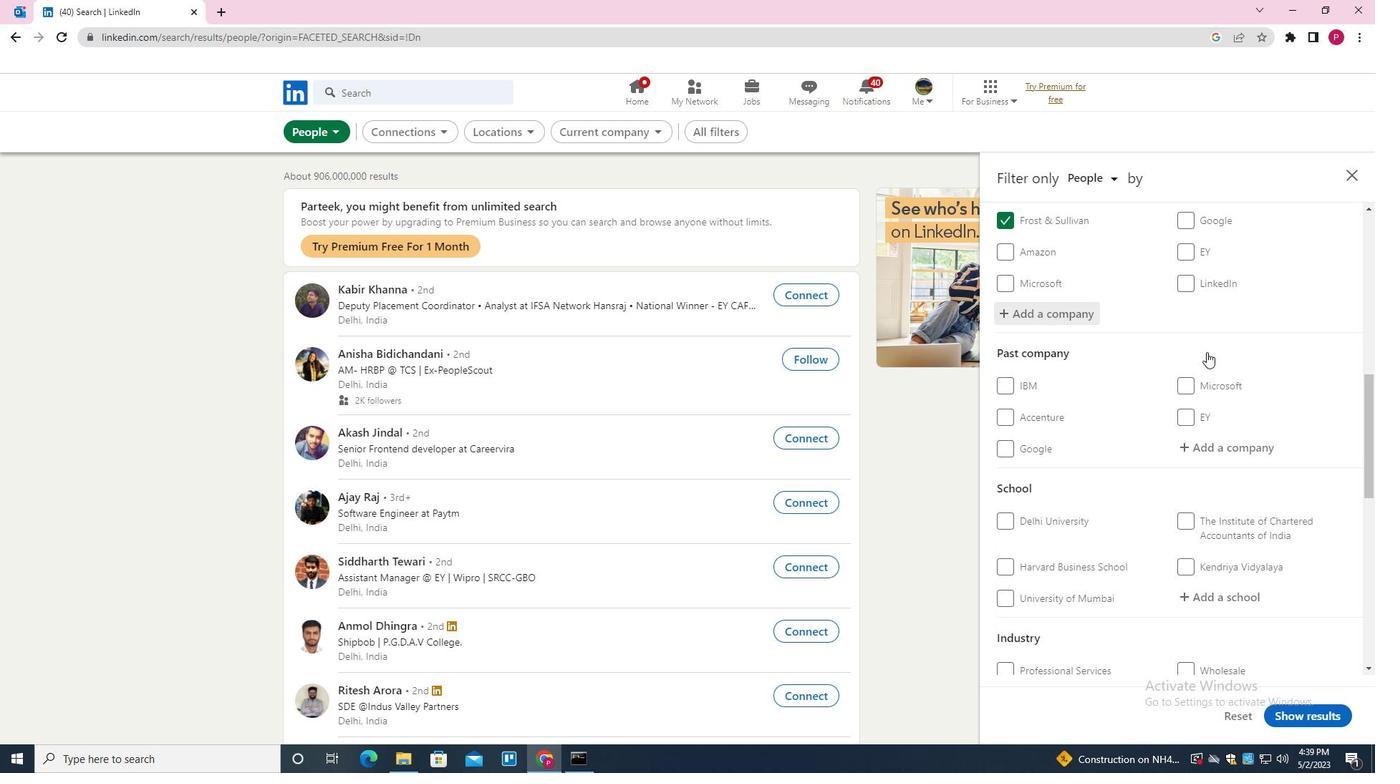 
Action: Mouse moved to (1189, 358)
Screenshot: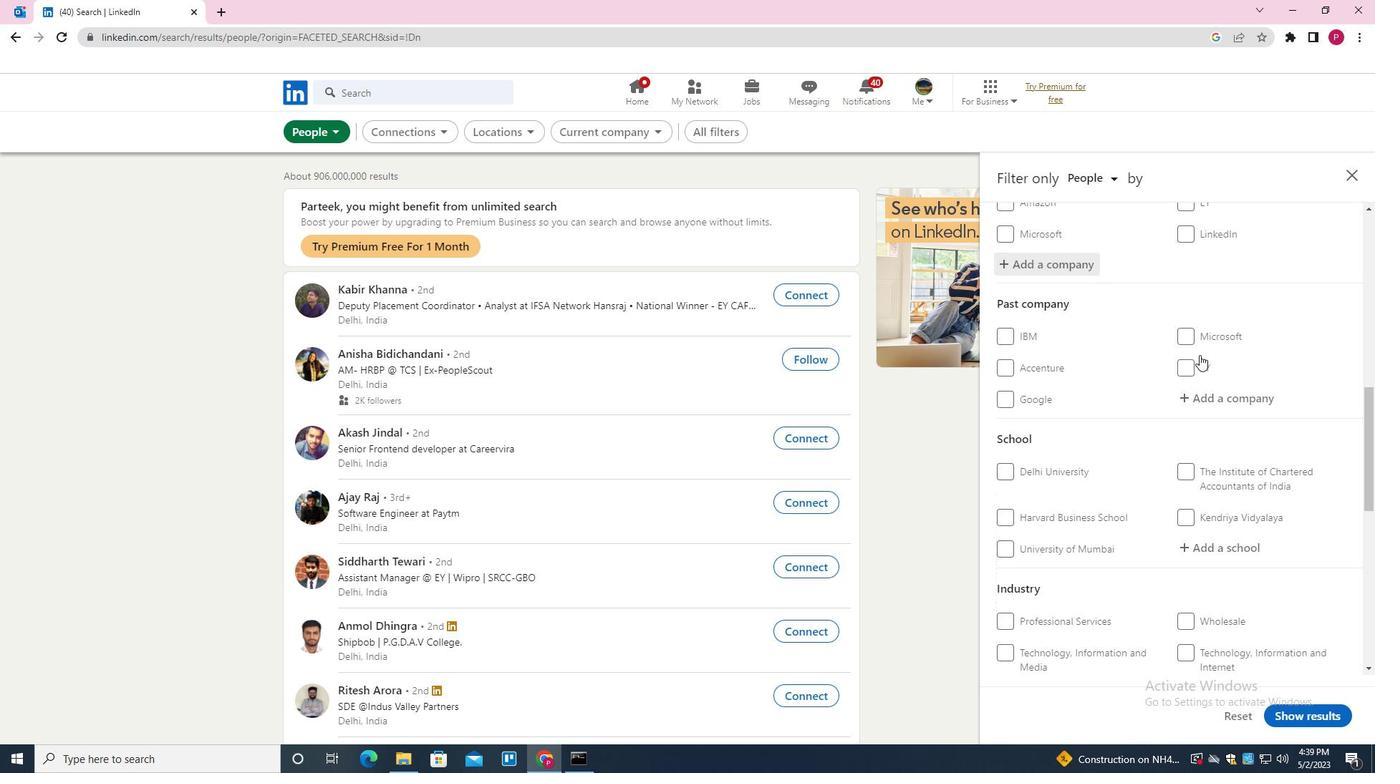 
Action: Mouse scrolled (1189, 357) with delta (0, 0)
Screenshot: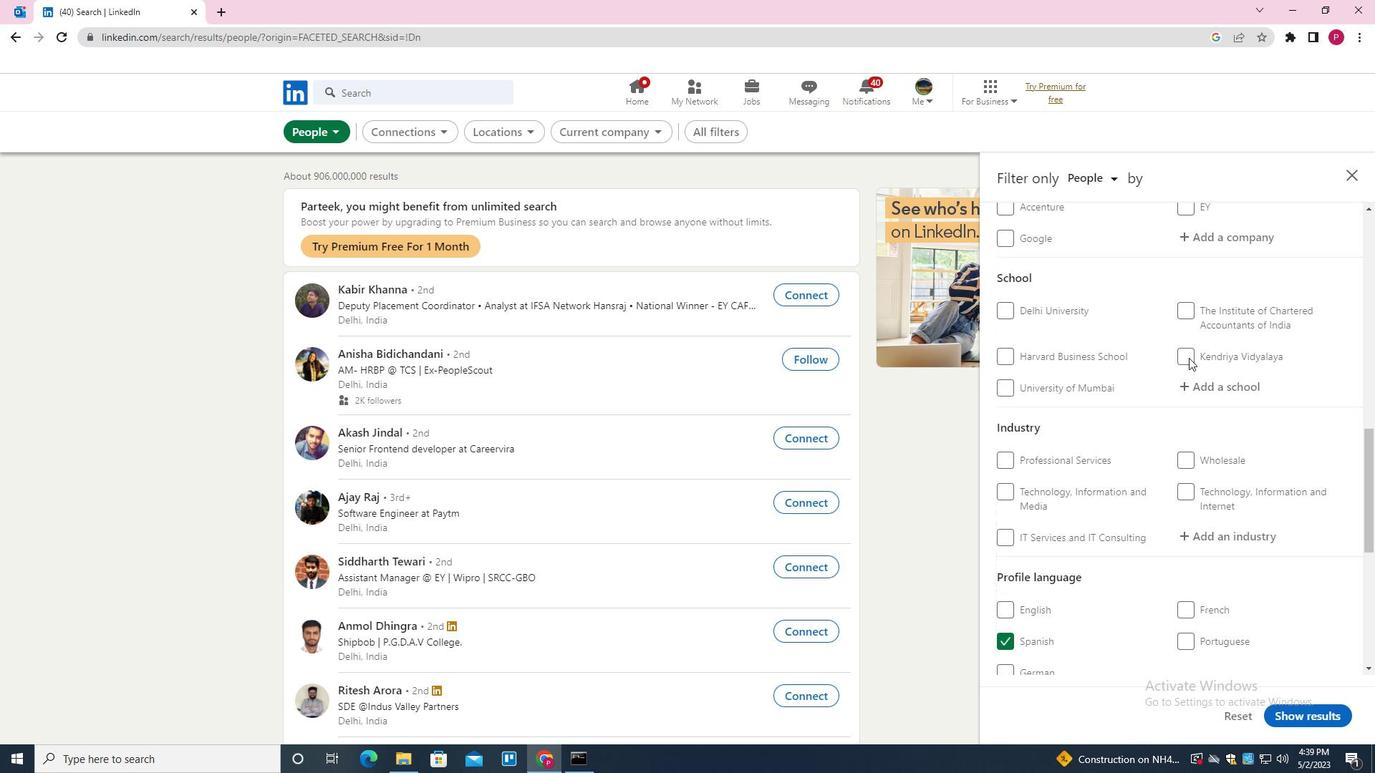 
Action: Mouse moved to (1219, 265)
Screenshot: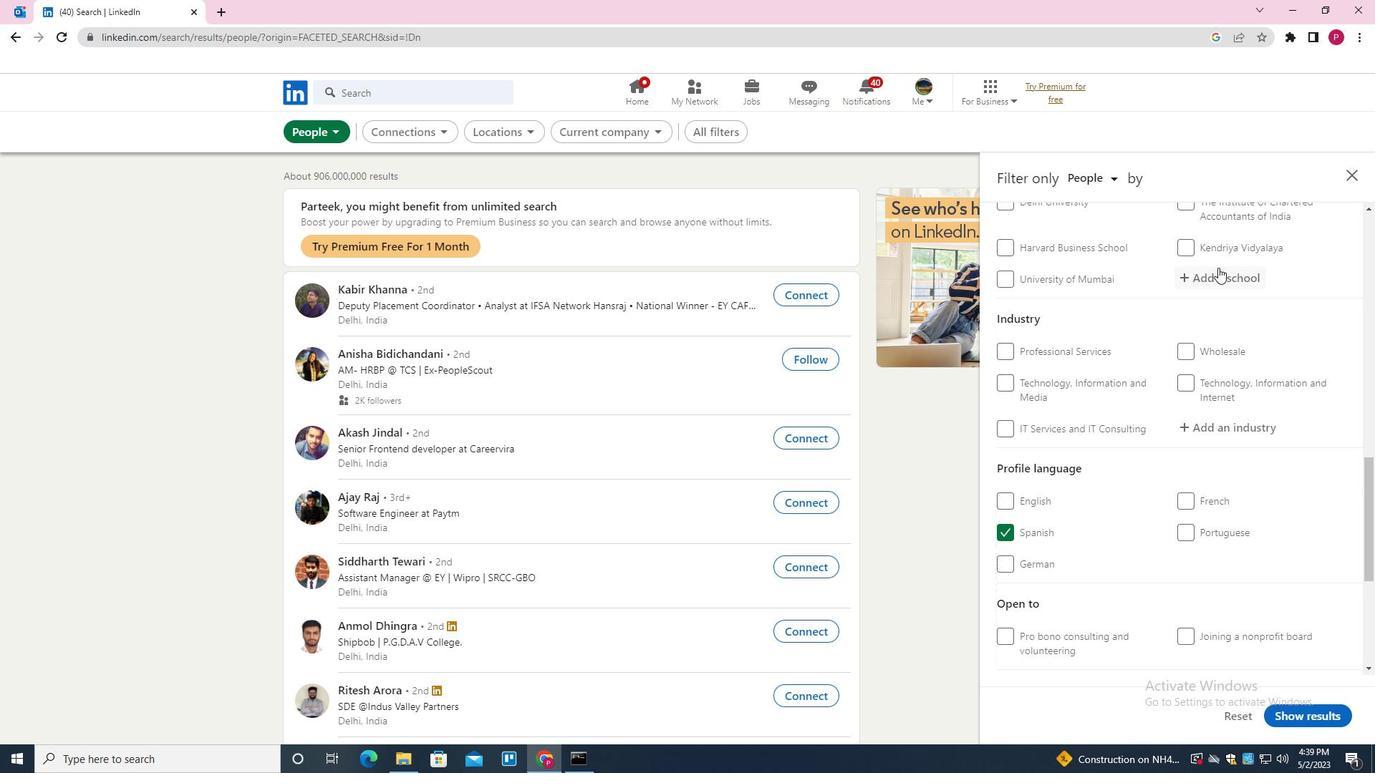 
Action: Mouse pressed left at (1219, 265)
Screenshot: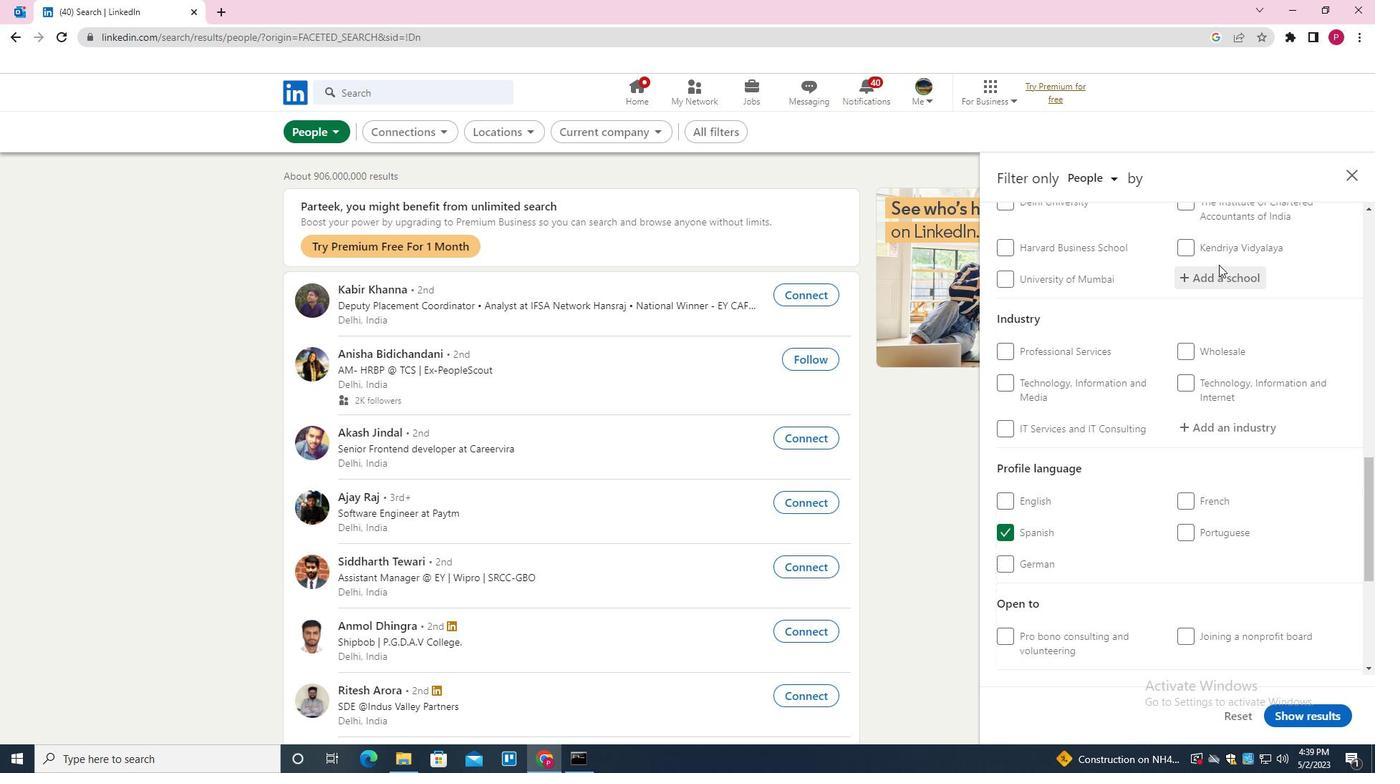 
Action: Mouse moved to (1220, 275)
Screenshot: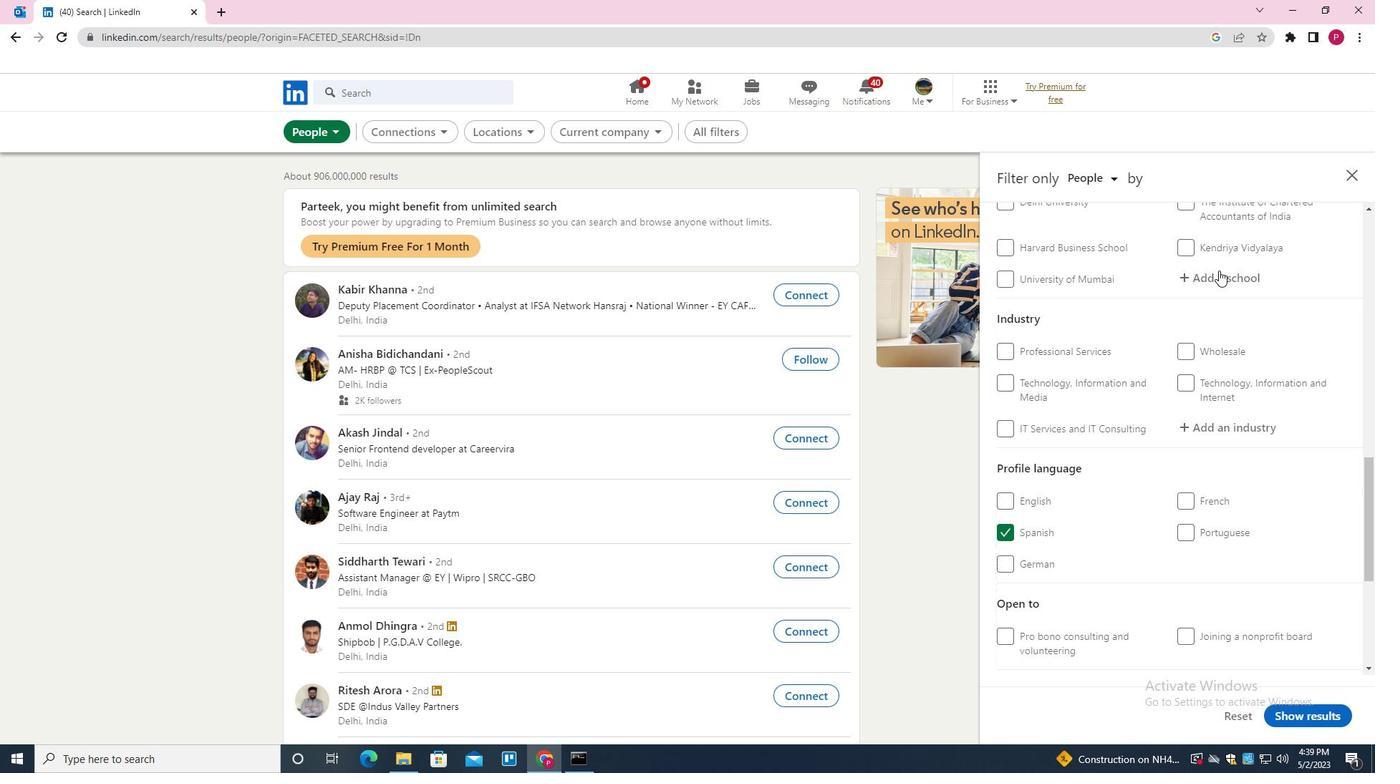 
Action: Mouse pressed left at (1220, 275)
Screenshot: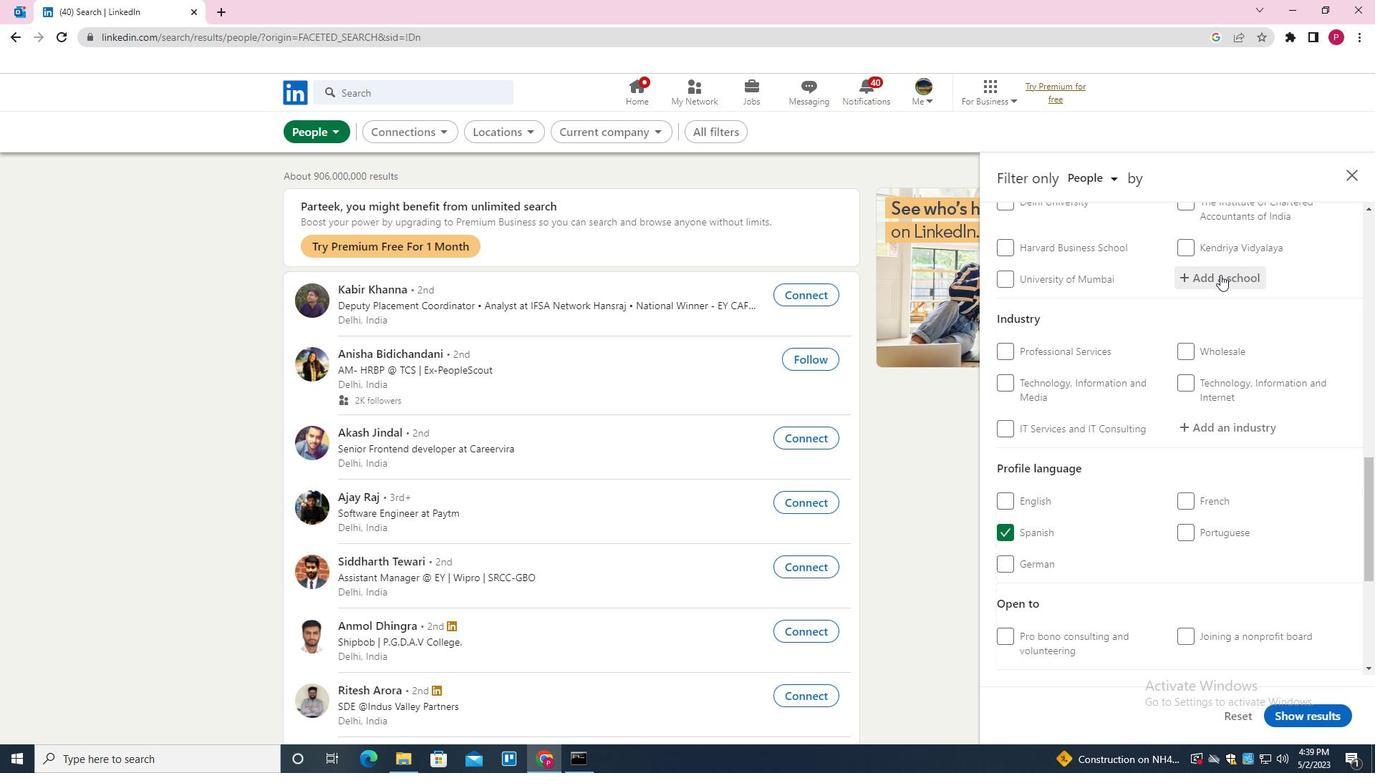
Action: Key pressed <Key.shift><Key.shift><Key.shift><Key.shift><Key.shift><Key.shift><Key.shift><Key.shift><Key.shift><Key.shift><Key.shift>RV<Key.space><Key.shift>INSTITUTE<Key.space>OF<Key.space><Key.shift>MANAGEMENT<Key.space><Key.down><Key.down><Key.down><Key.enter>
Screenshot: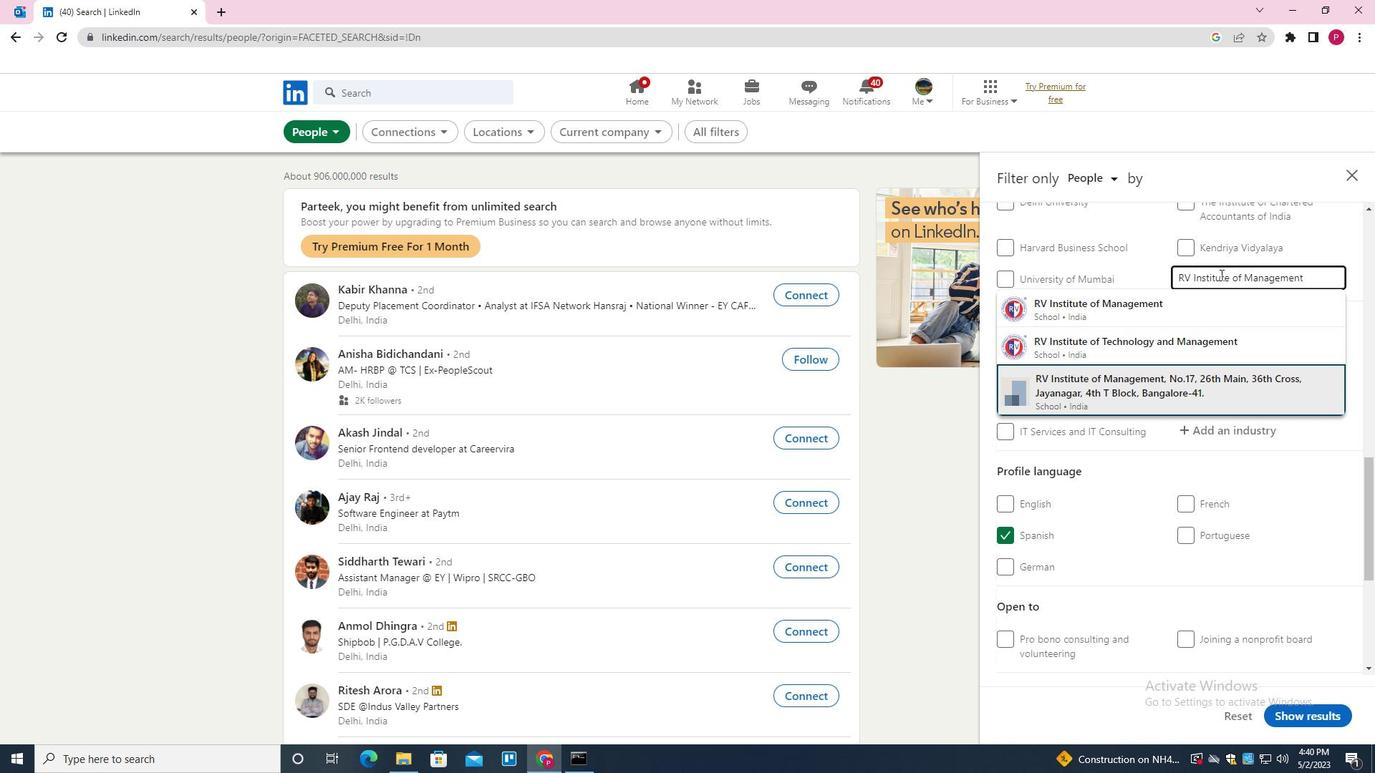 
Action: Mouse moved to (1210, 296)
Screenshot: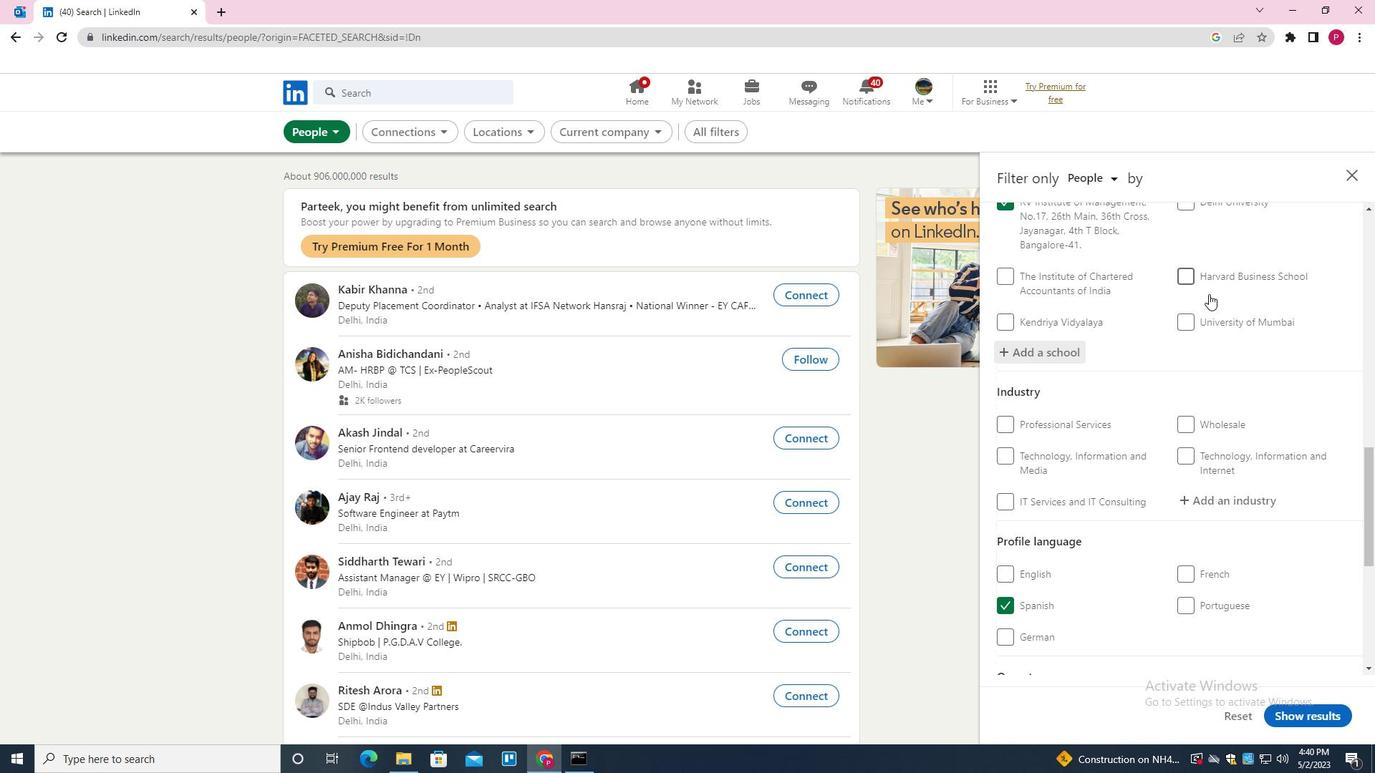 
Action: Mouse scrolled (1210, 295) with delta (0, 0)
Screenshot: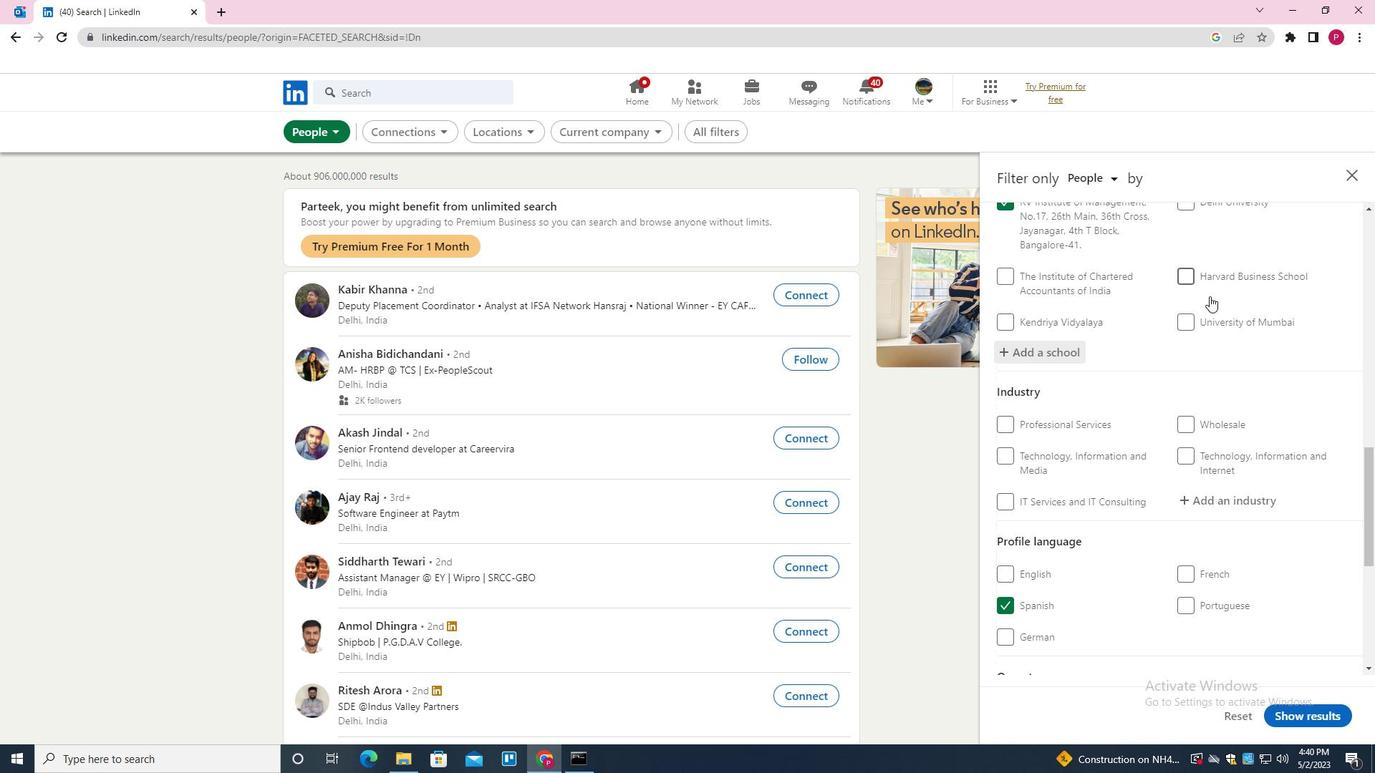 
Action: Mouse scrolled (1210, 295) with delta (0, 0)
Screenshot: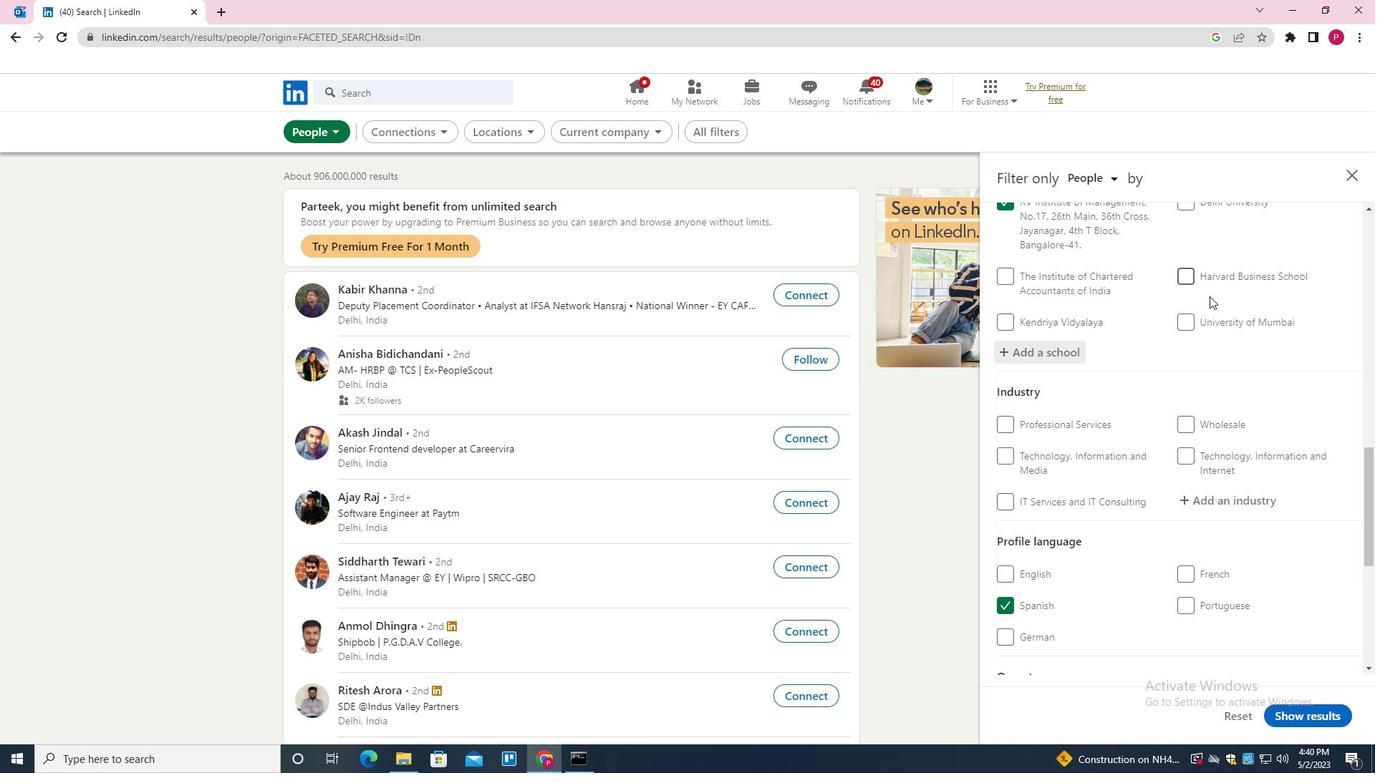 
Action: Mouse moved to (1210, 302)
Screenshot: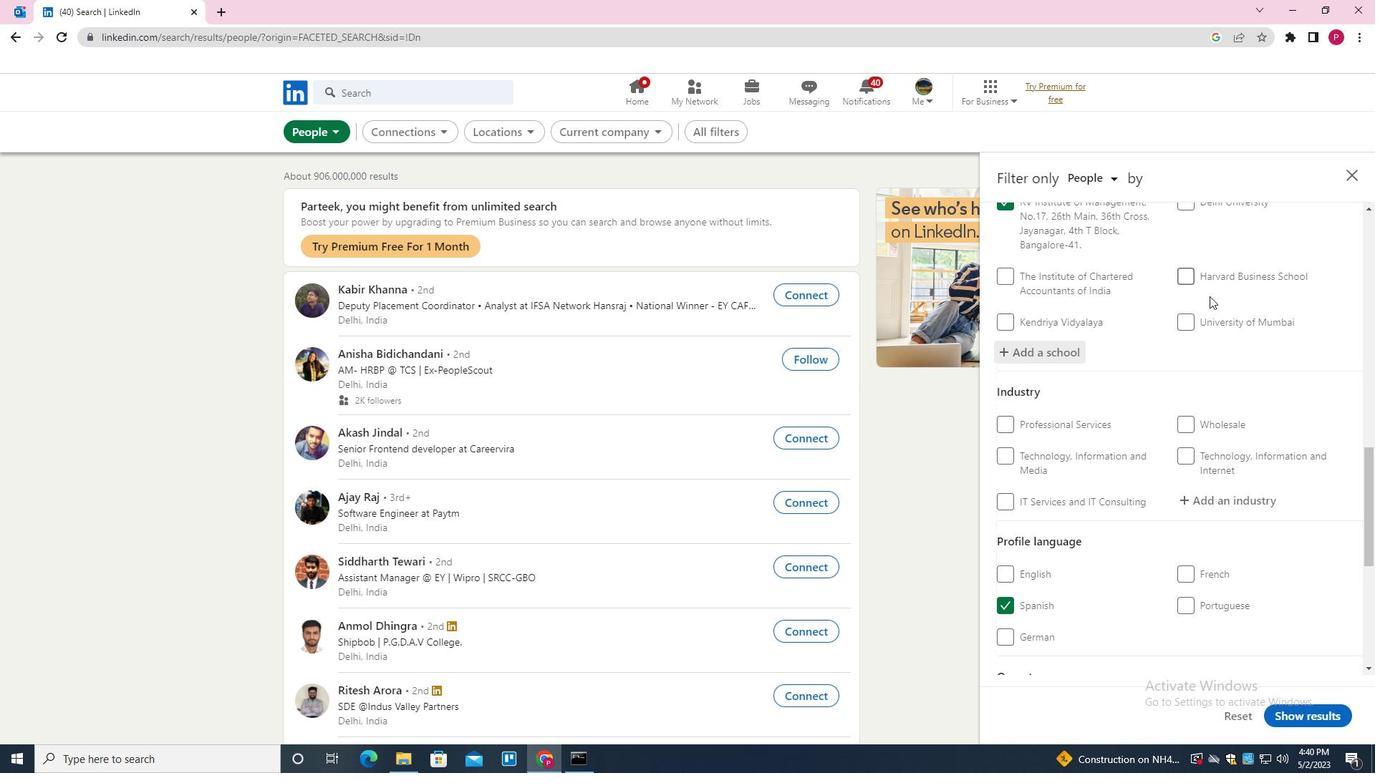 
Action: Mouse scrolled (1210, 301) with delta (0, 0)
Screenshot: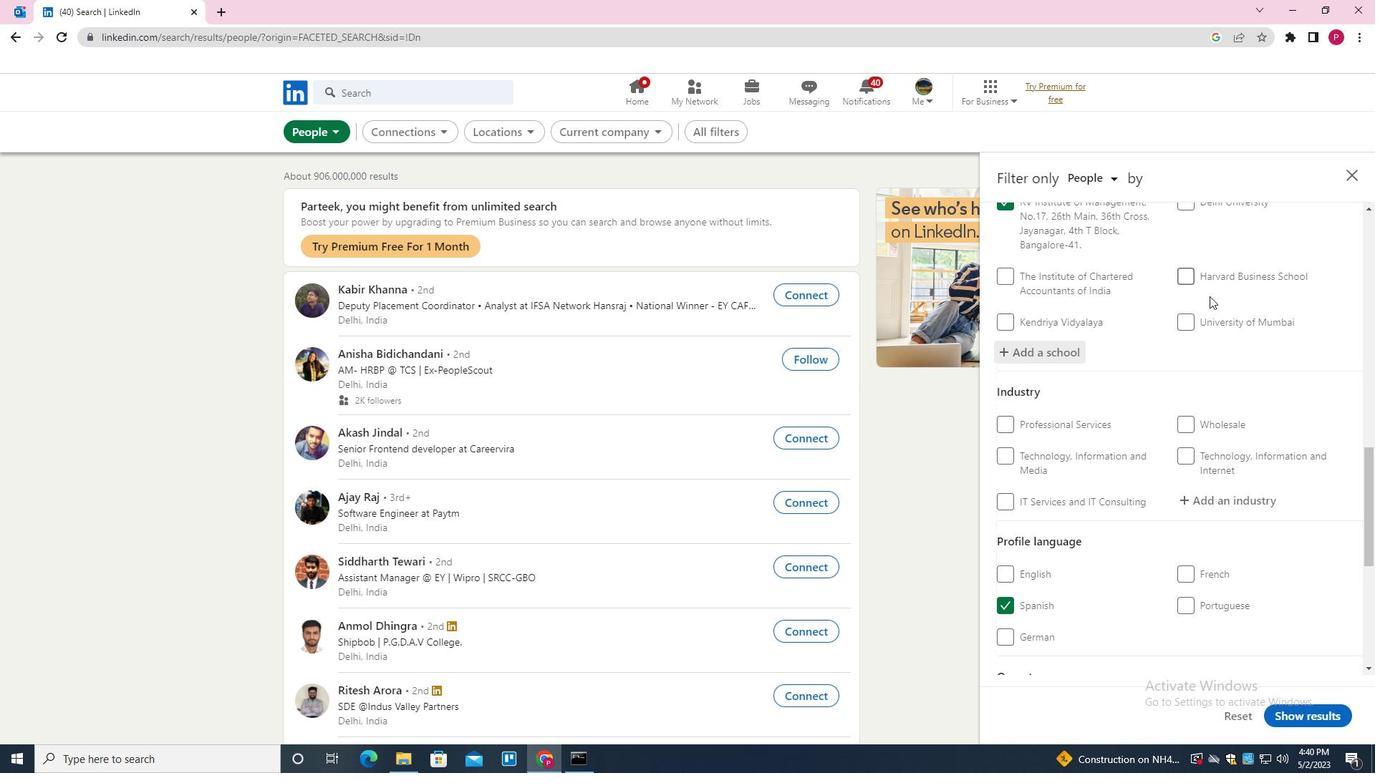 
Action: Mouse moved to (1243, 274)
Screenshot: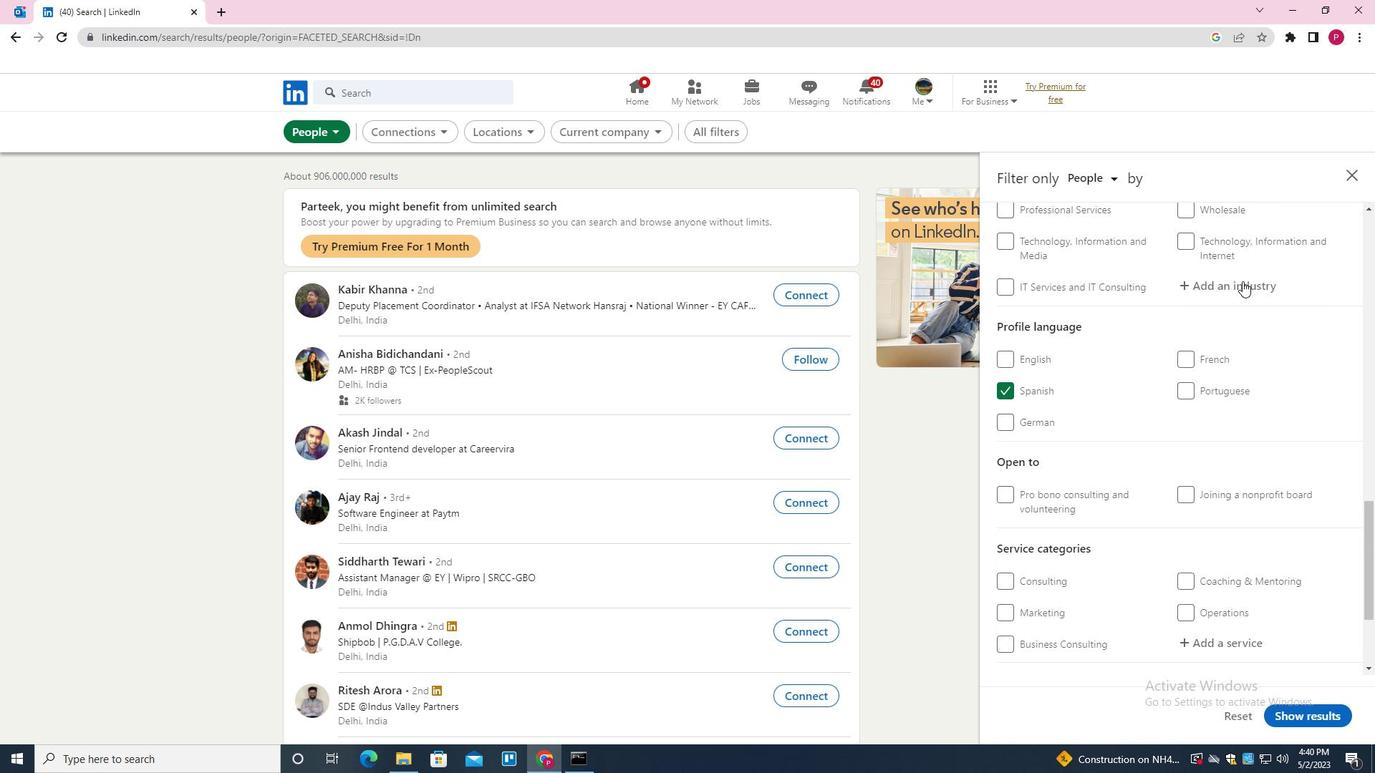 
Action: Mouse pressed left at (1243, 274)
Screenshot: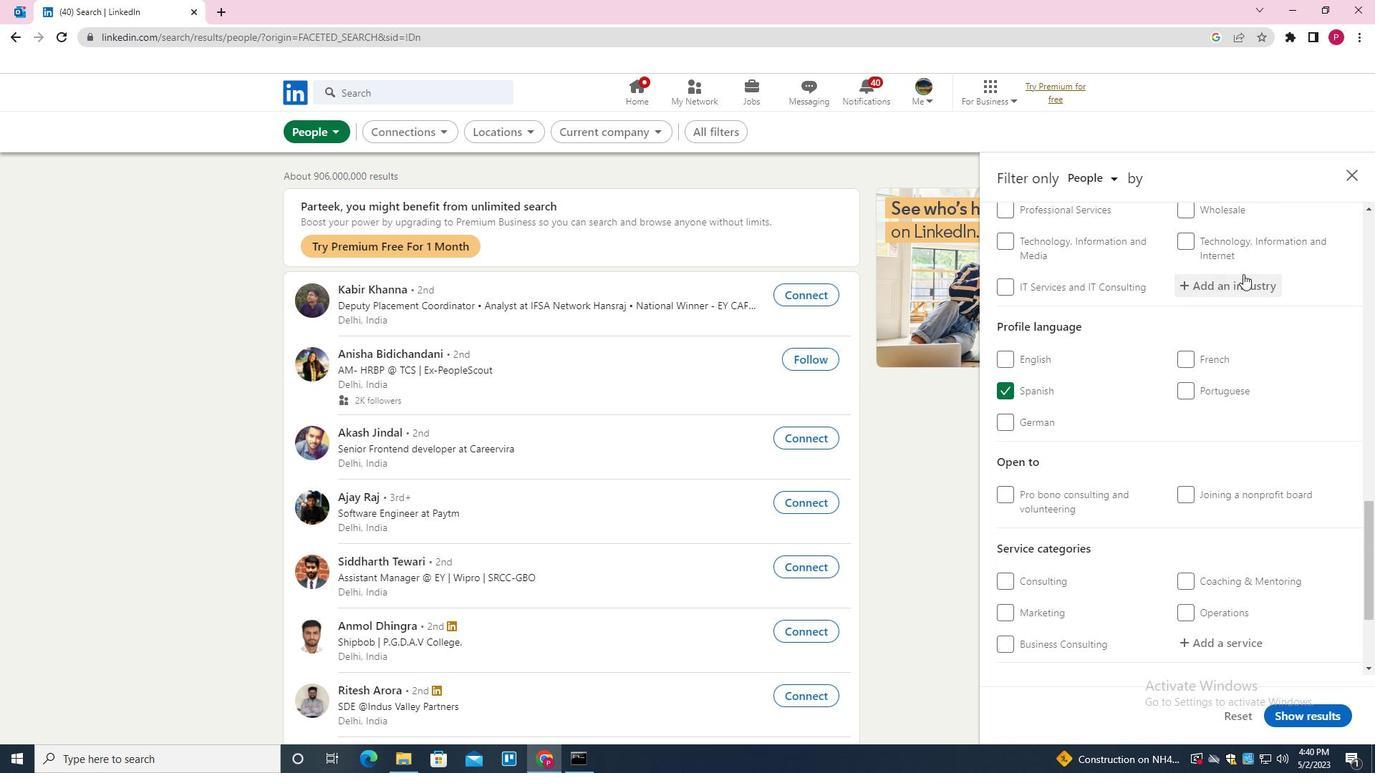 
Action: Key pressed <Key.shift><Key.shift><Key.shift><Key.shift><Key.shift>PERFORMING<Key.space><Key.shift>ART<Key.space><Key.backspace>S<Key.space>AND<Key.space><Key.shift><Key.shift><Key.shift><Key.shift><Key.shift><Key.shift><Key.shift><Key.shift>SPECTATOR<Key.space><Key.shift>SPORTS<Key.down><Key.enter>
Screenshot: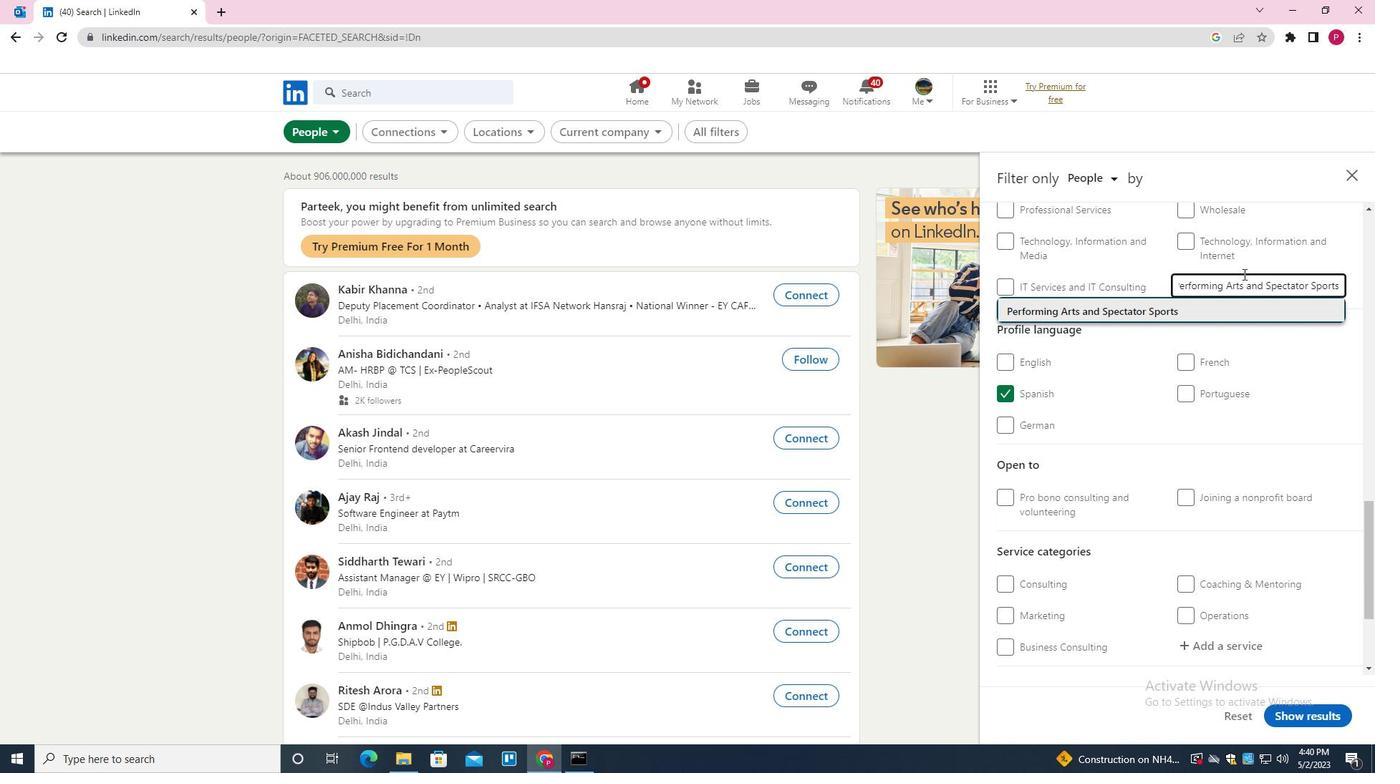 
Action: Mouse moved to (1216, 304)
Screenshot: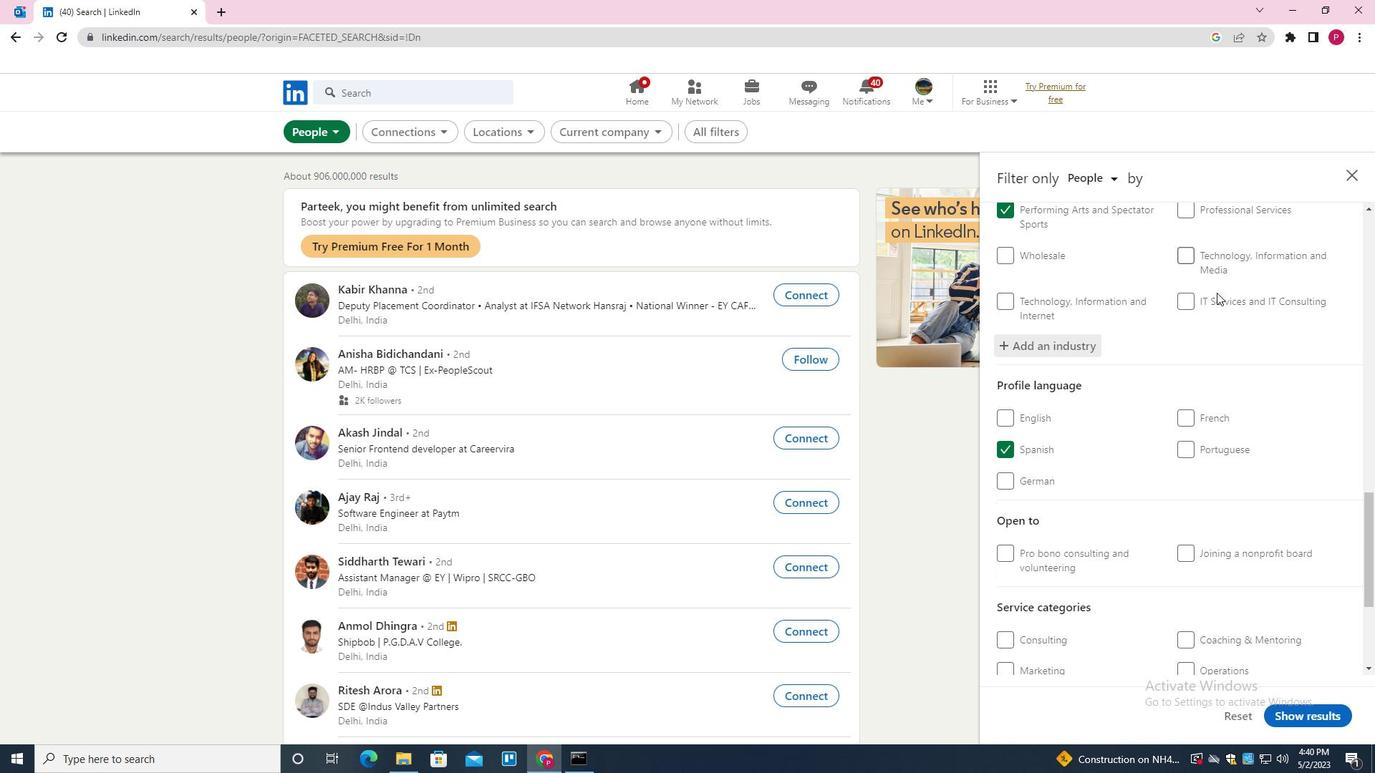 
Action: Mouse scrolled (1216, 303) with delta (0, 0)
Screenshot: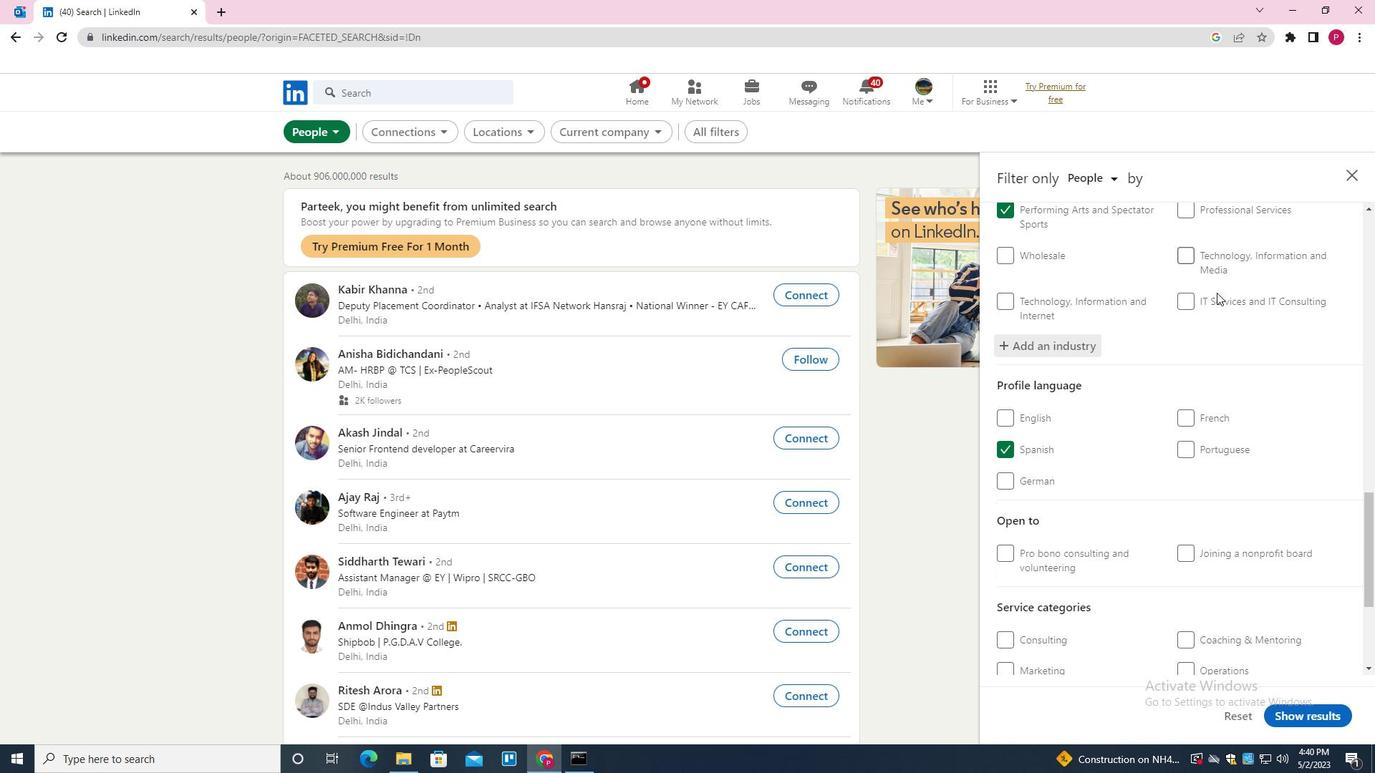 
Action: Mouse moved to (1216, 305)
Screenshot: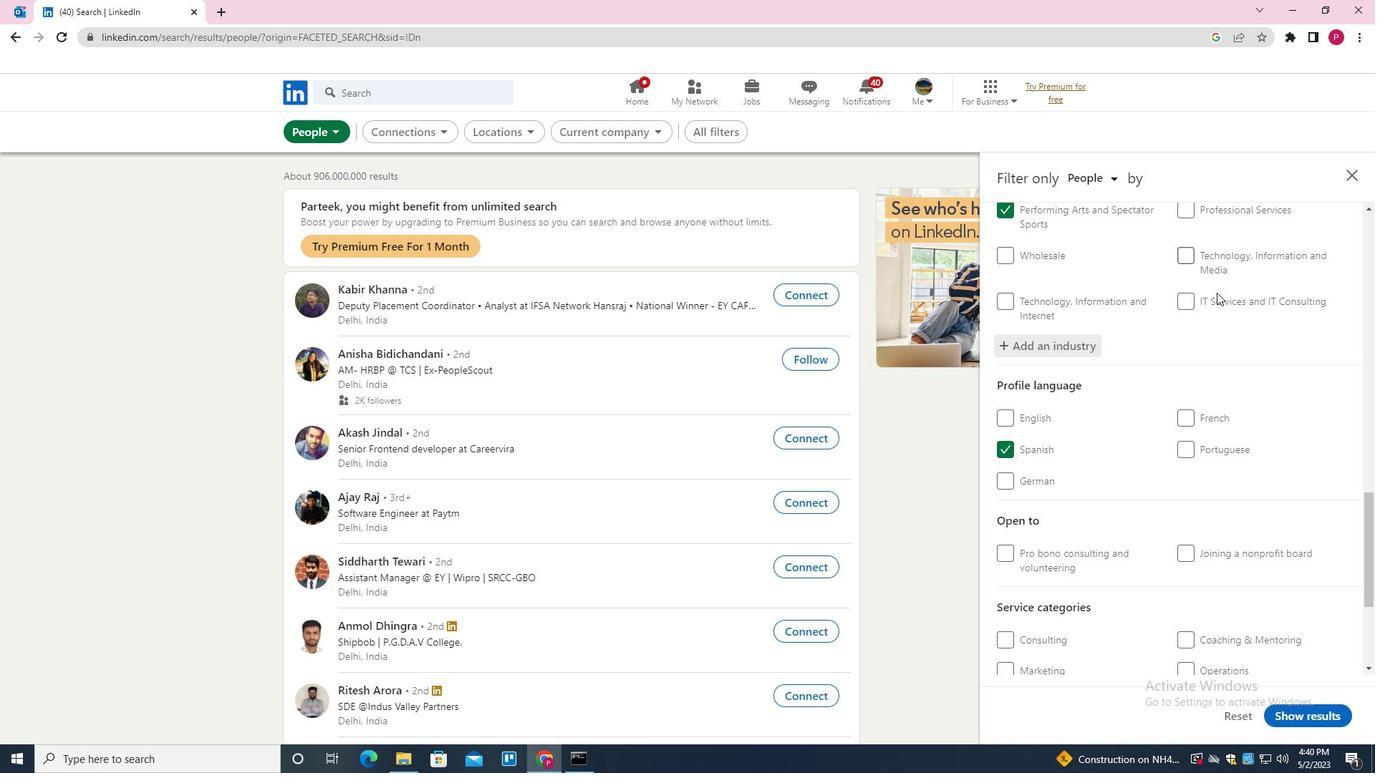 
Action: Mouse scrolled (1216, 304) with delta (0, 0)
Screenshot: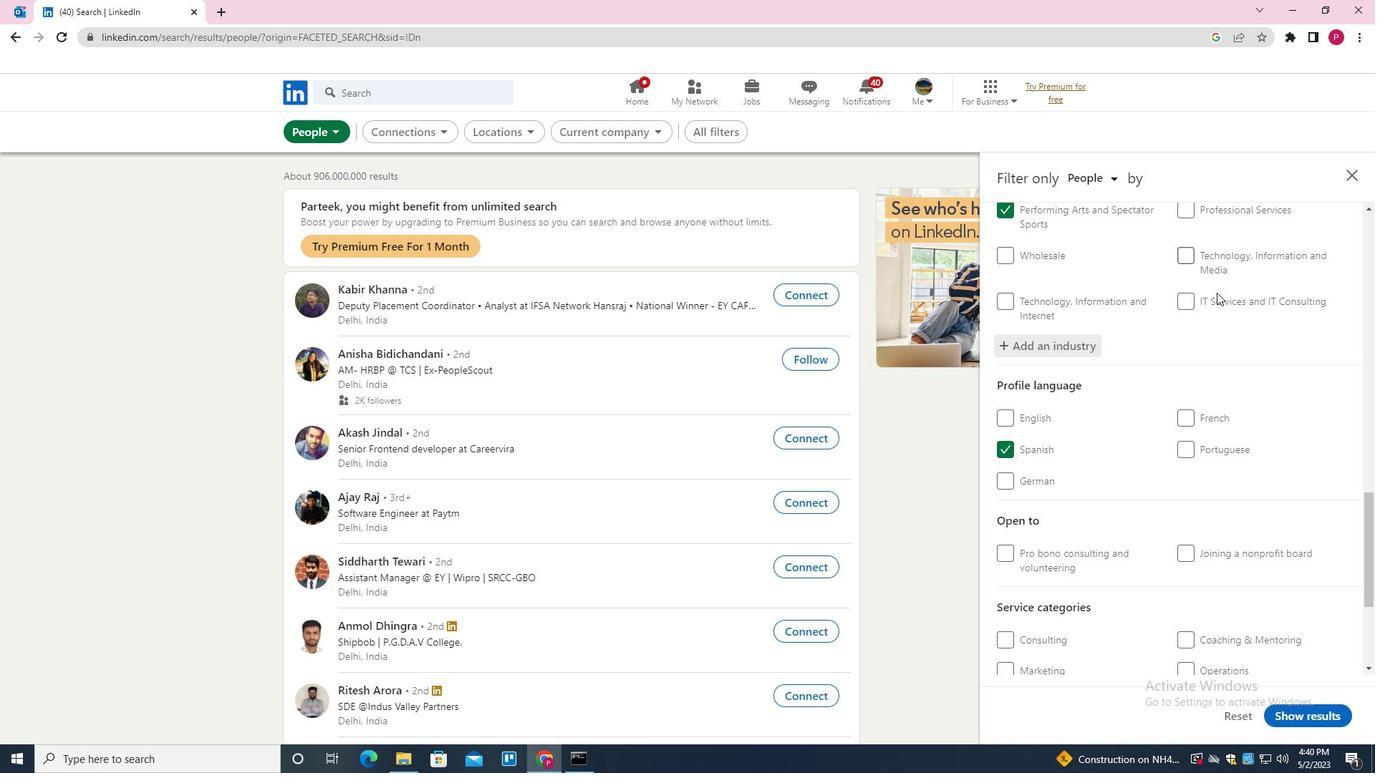 
Action: Mouse scrolled (1216, 304) with delta (0, 0)
Screenshot: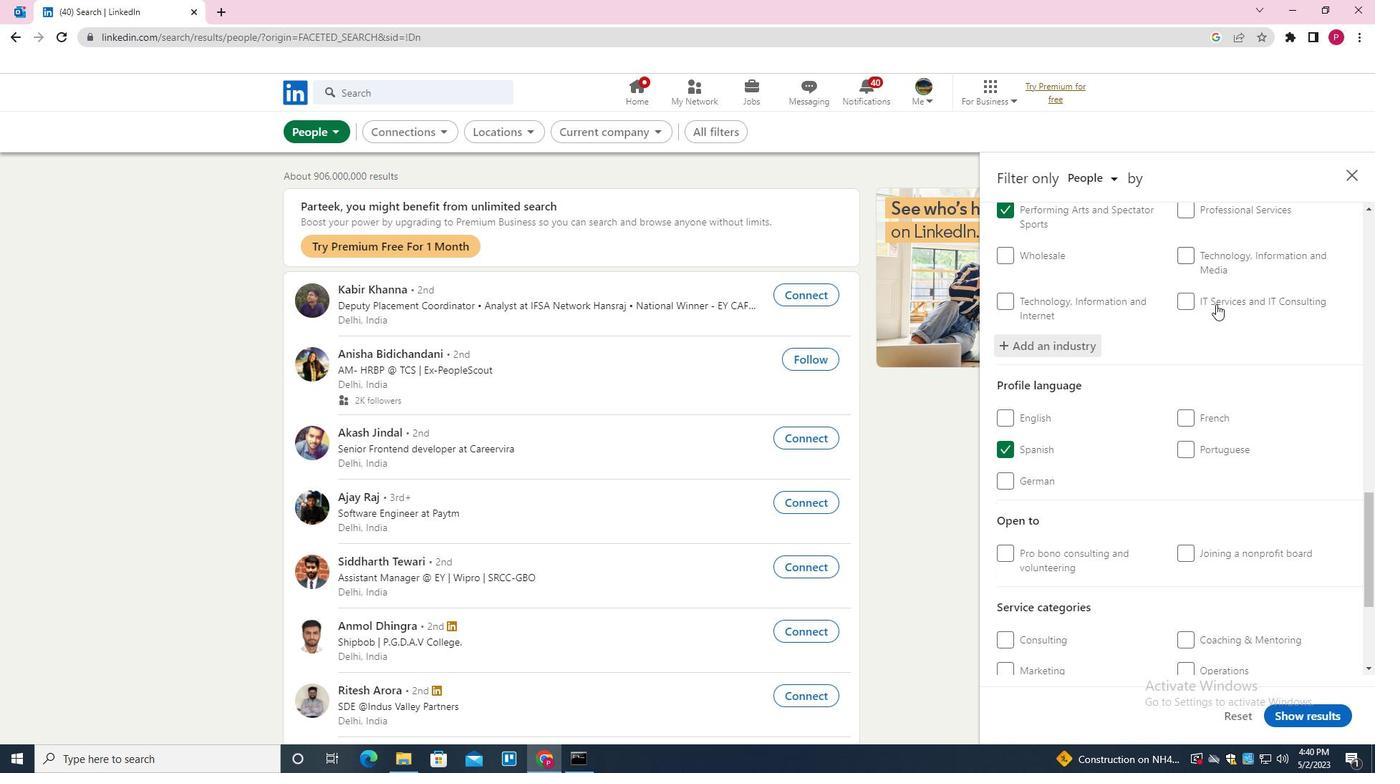 
Action: Mouse moved to (1216, 305)
Screenshot: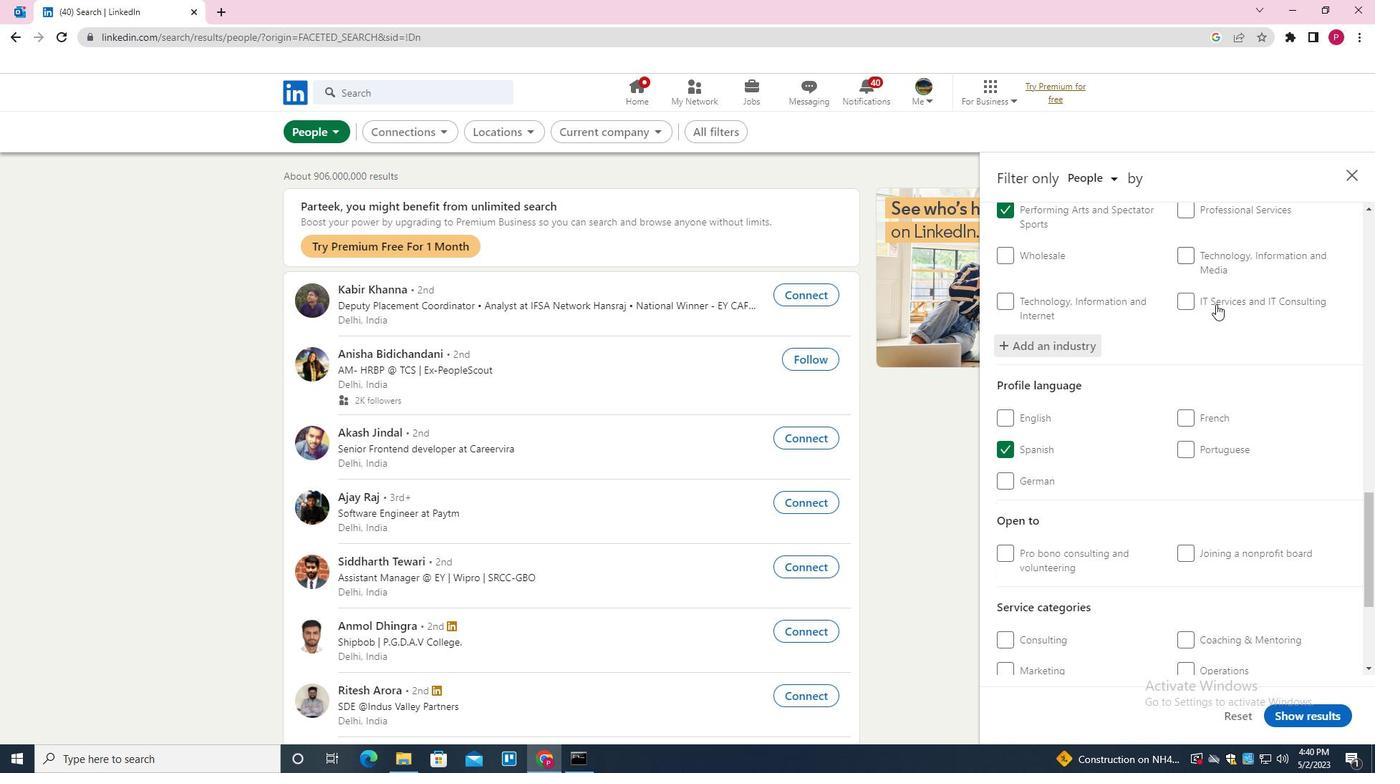 
Action: Mouse scrolled (1216, 305) with delta (0, 0)
Screenshot: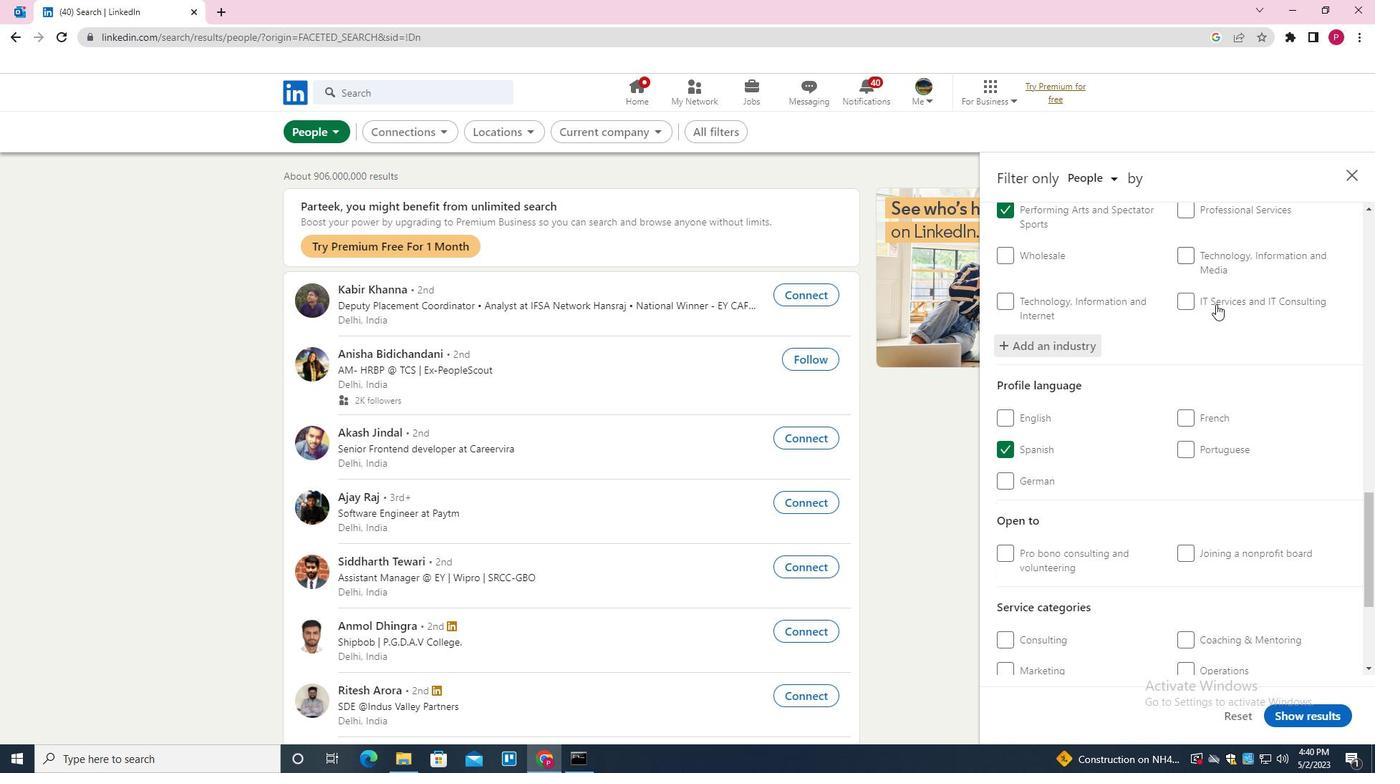 
Action: Mouse moved to (1214, 310)
Screenshot: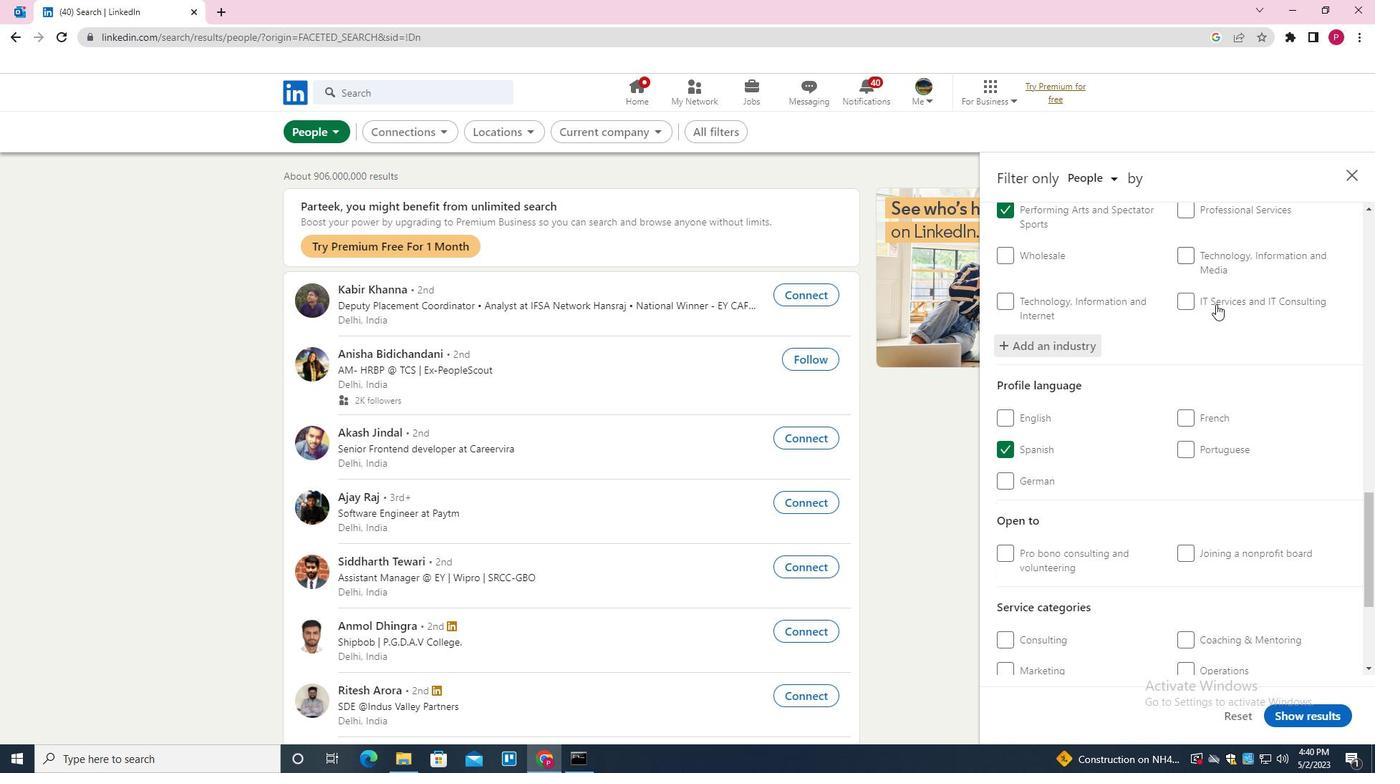 
Action: Mouse scrolled (1214, 310) with delta (0, 0)
Screenshot: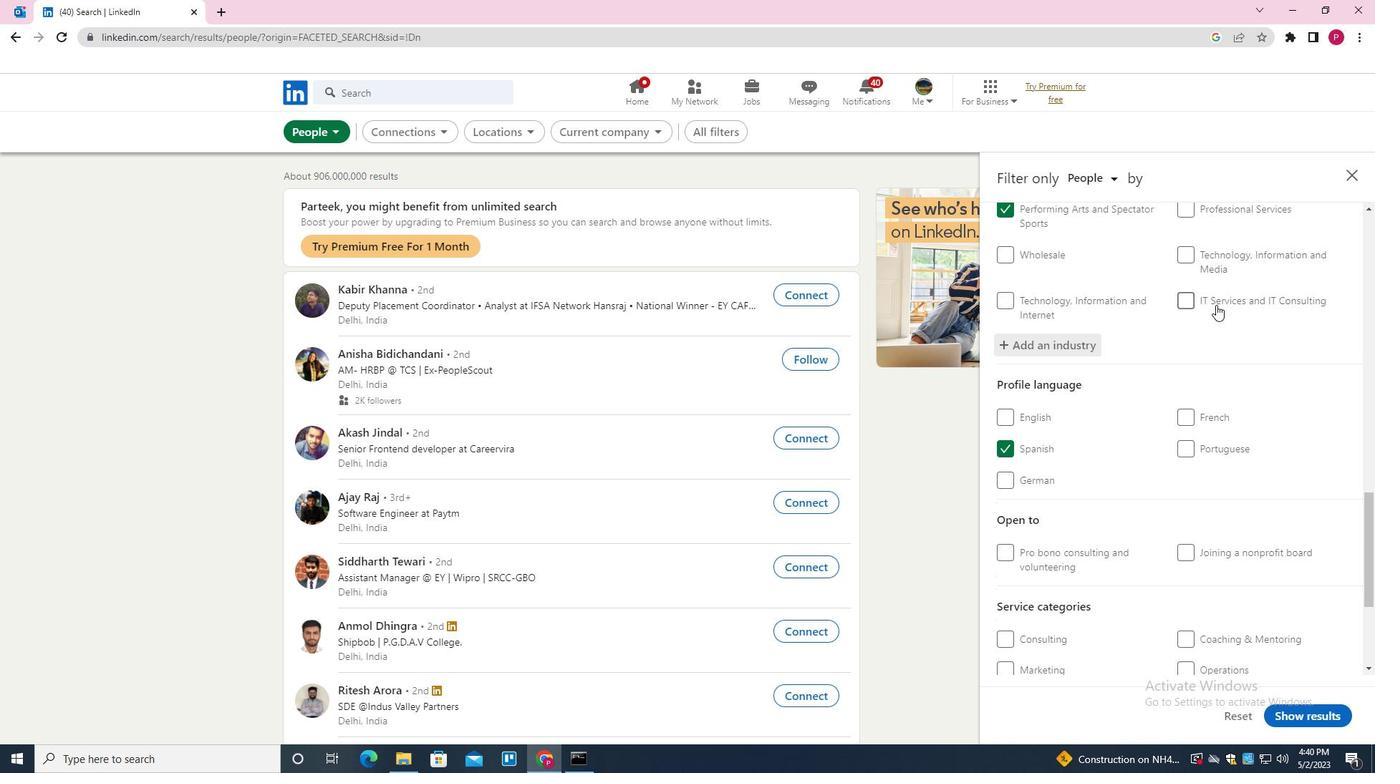 
Action: Mouse moved to (1246, 470)
Screenshot: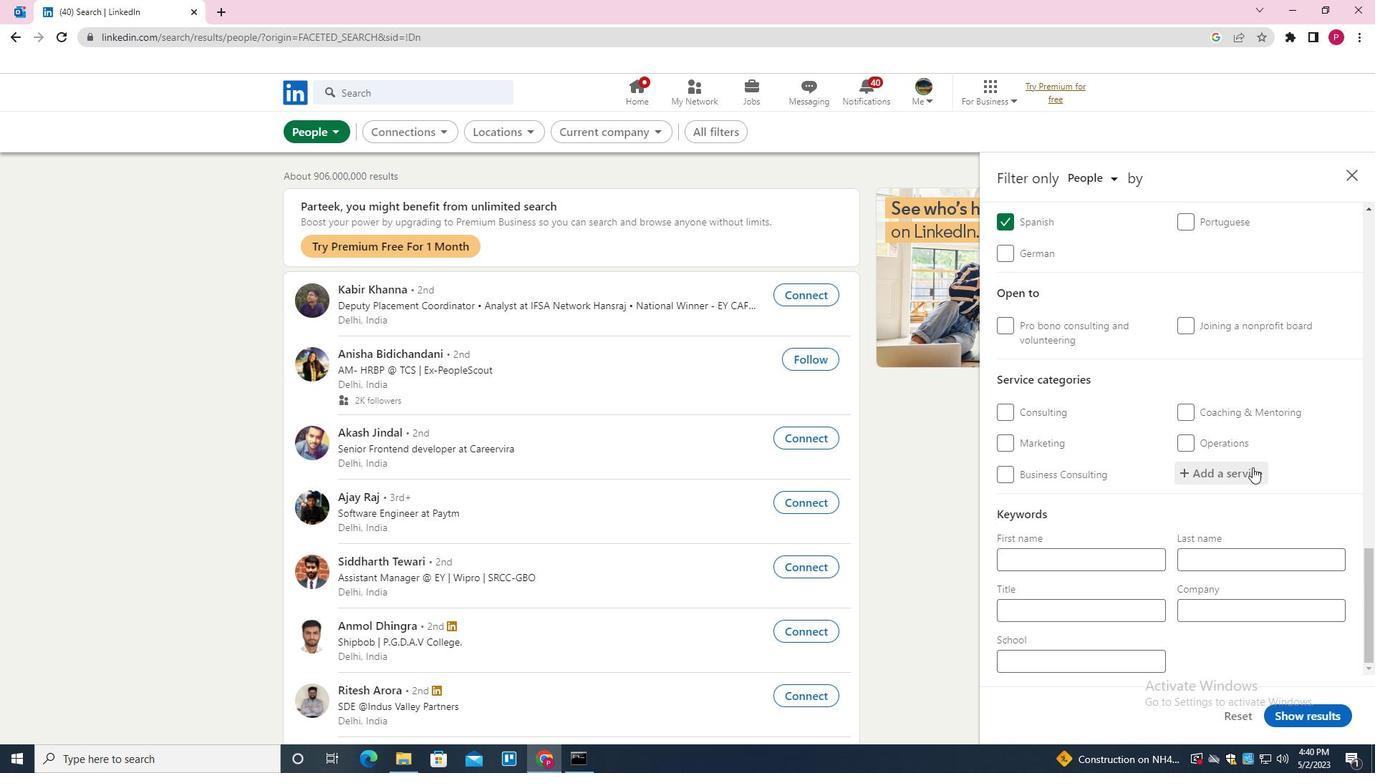 
Action: Mouse pressed left at (1246, 470)
Screenshot: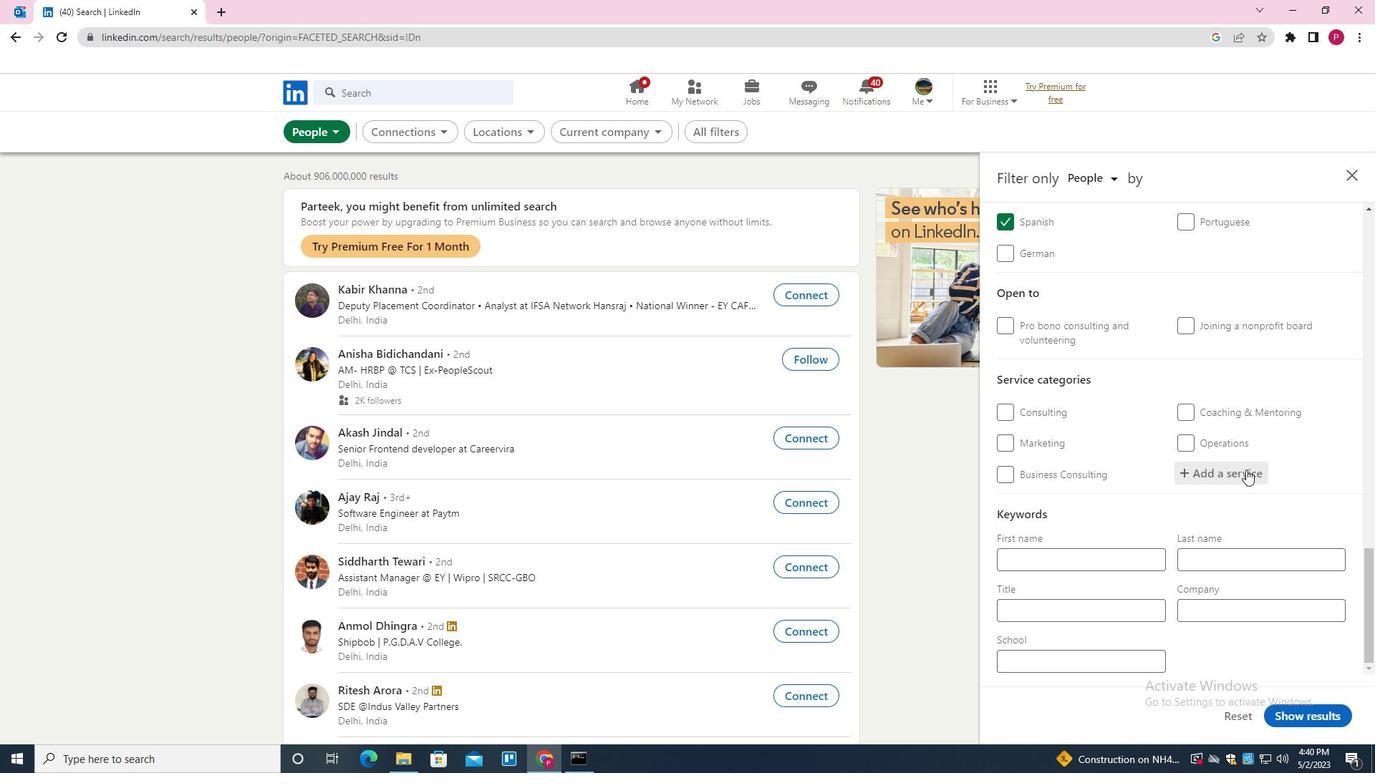 
Action: Key pressed <Key.shift>COMPUTET<Key.backspace>R<Key.space><Key.shift><Key.shift><Key.shift><Key.shift><Key.shift><Key.shift><Key.shift><Key.shift>NETWORKING<Key.down><Key.enter>
Screenshot: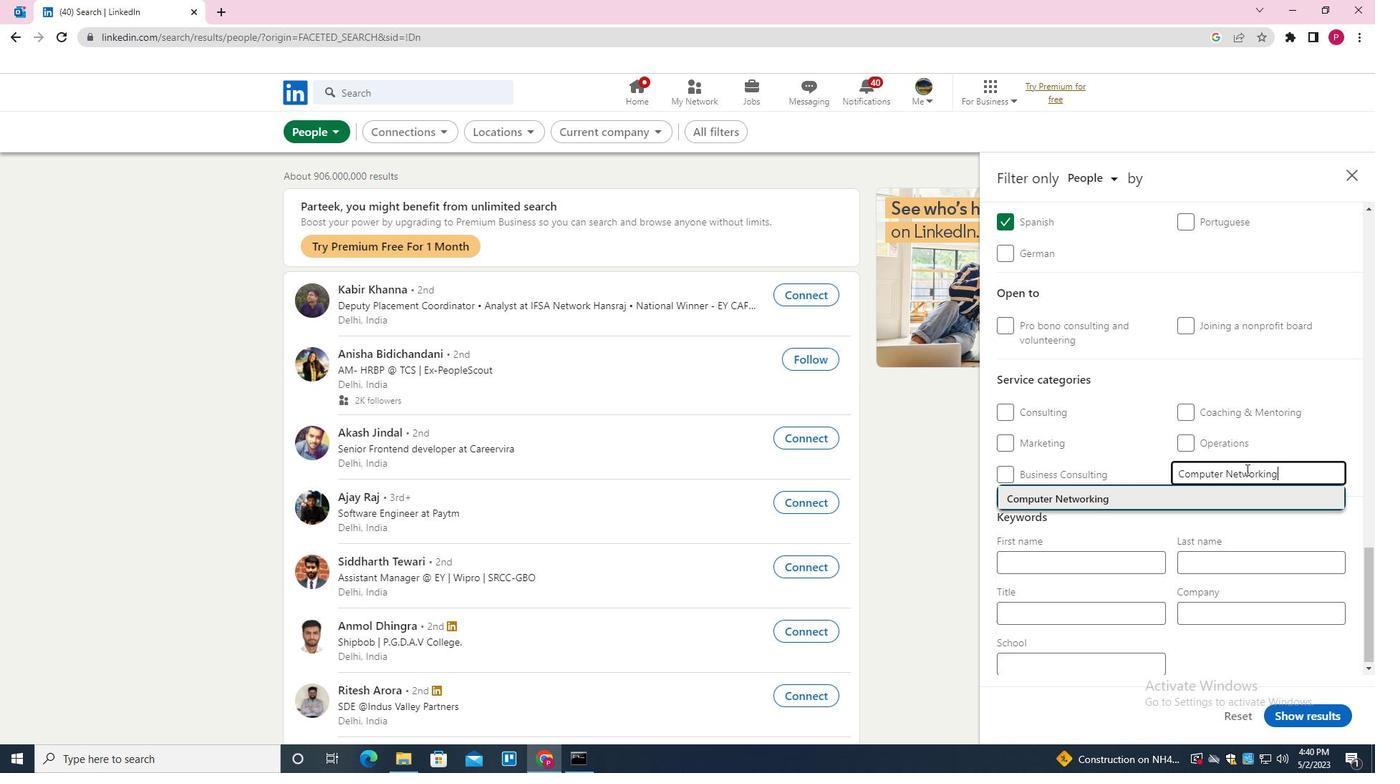 
Action: Mouse moved to (1245, 470)
Screenshot: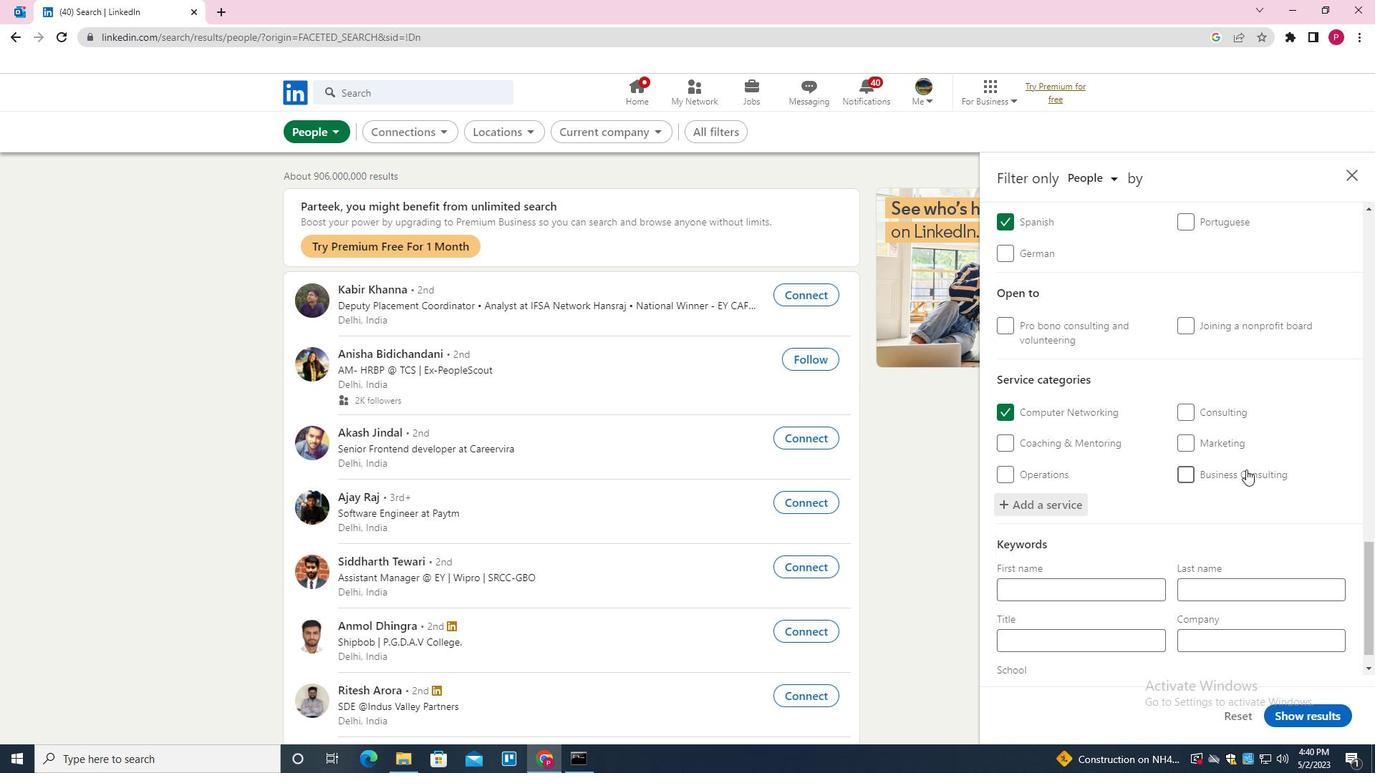 
Action: Mouse scrolled (1245, 470) with delta (0, 0)
Screenshot: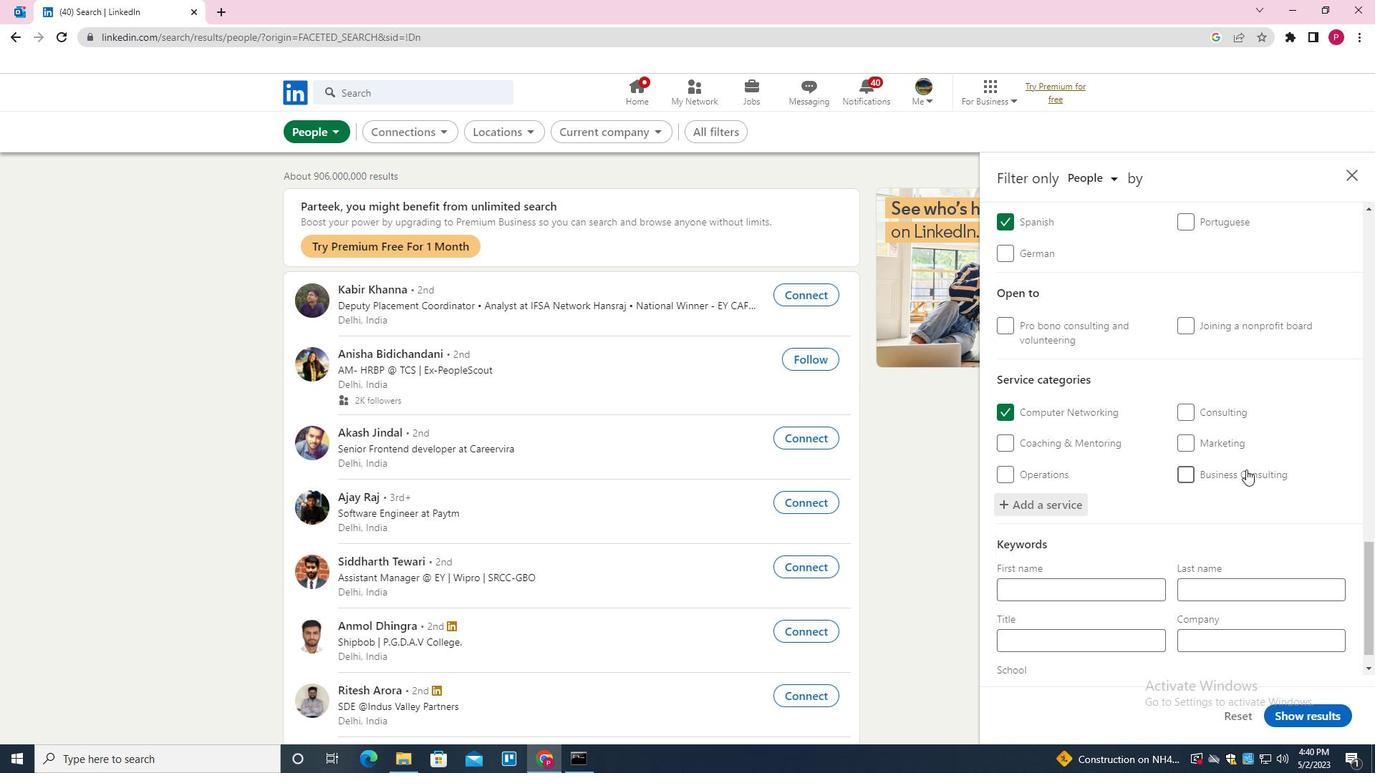 
Action: Mouse moved to (1236, 478)
Screenshot: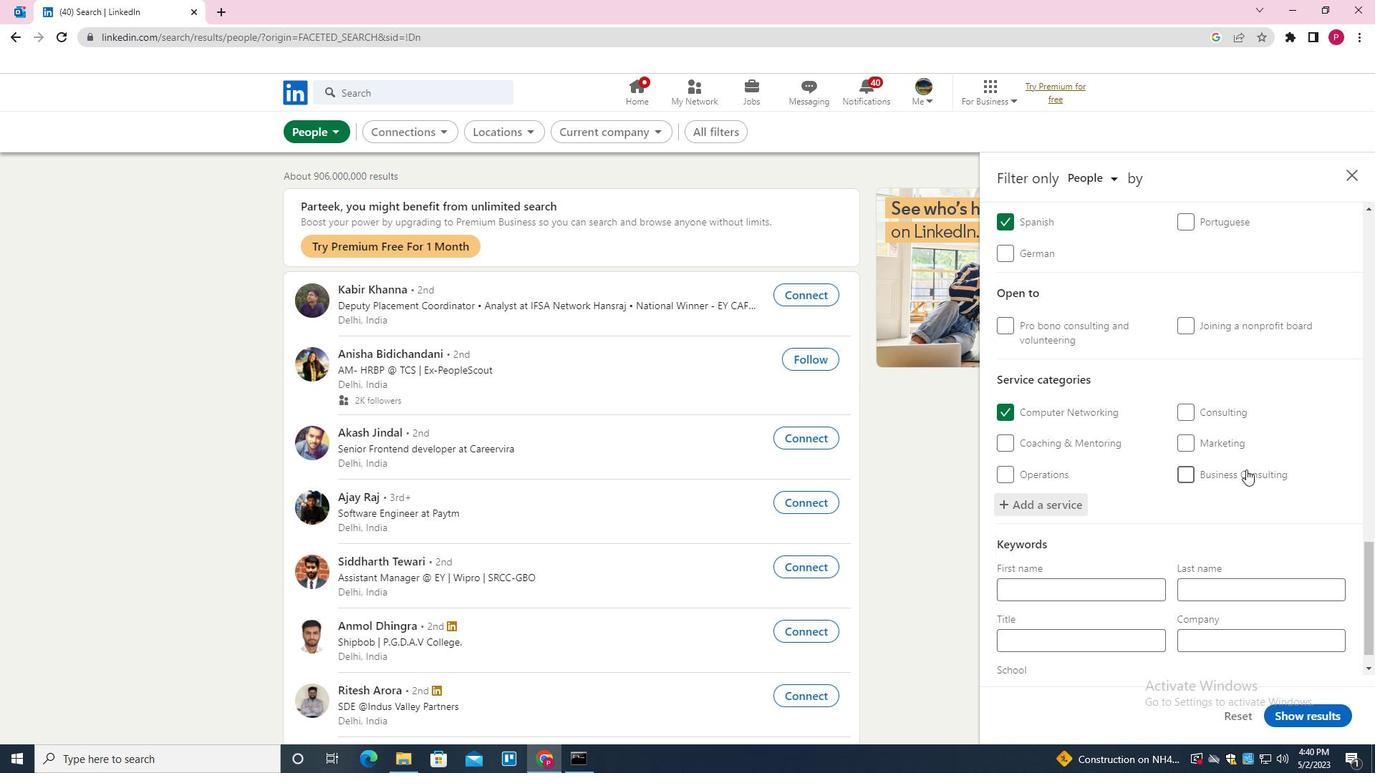 
Action: Mouse scrolled (1236, 477) with delta (0, 0)
Screenshot: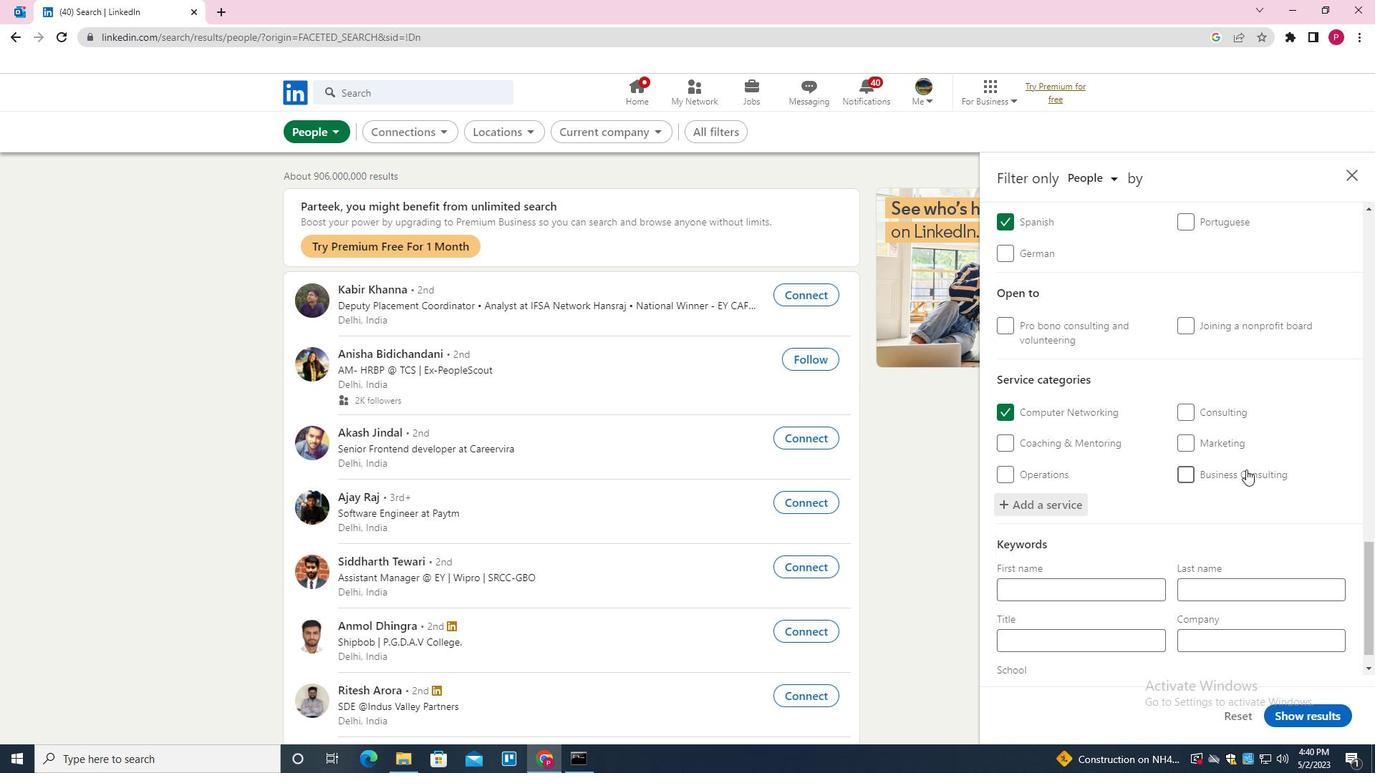 
Action: Mouse moved to (1226, 487)
Screenshot: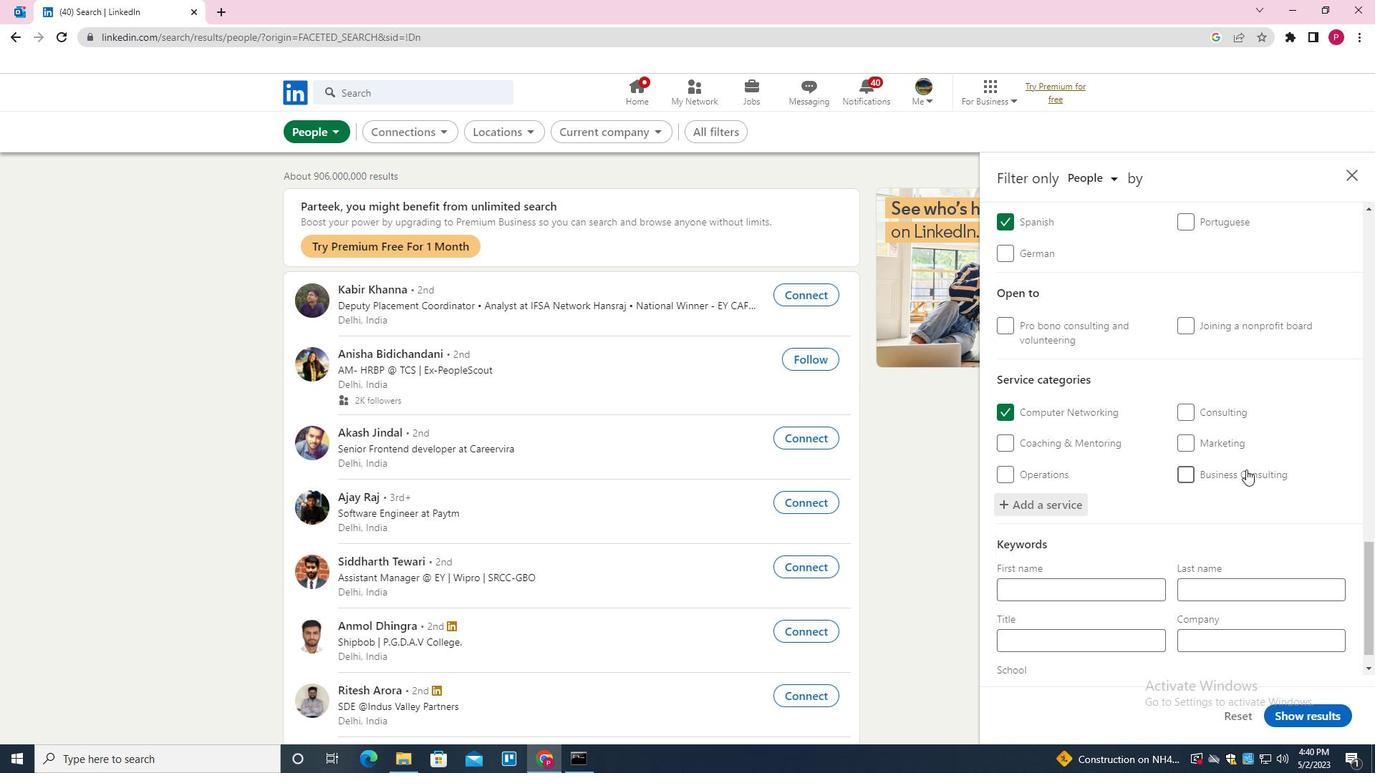 
Action: Mouse scrolled (1226, 487) with delta (0, 0)
Screenshot: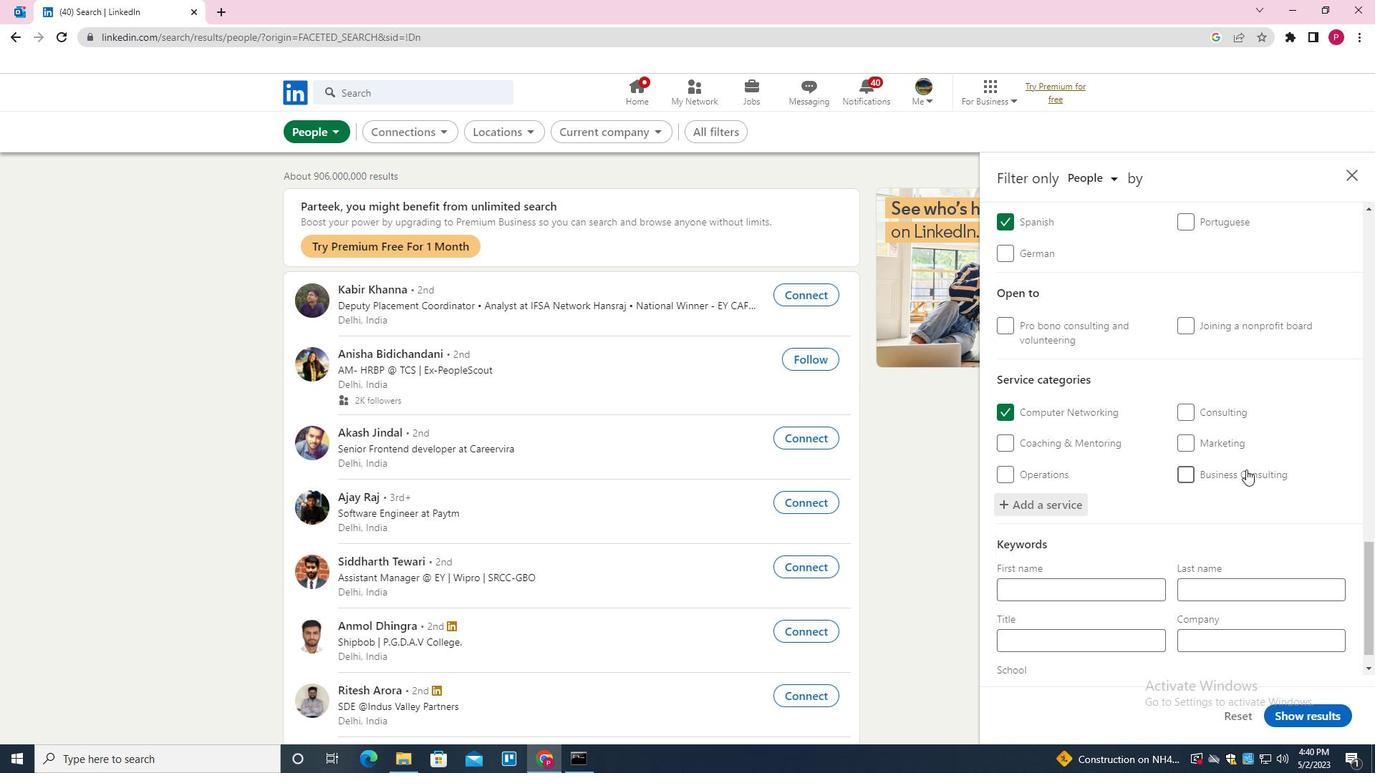 
Action: Mouse moved to (1215, 497)
Screenshot: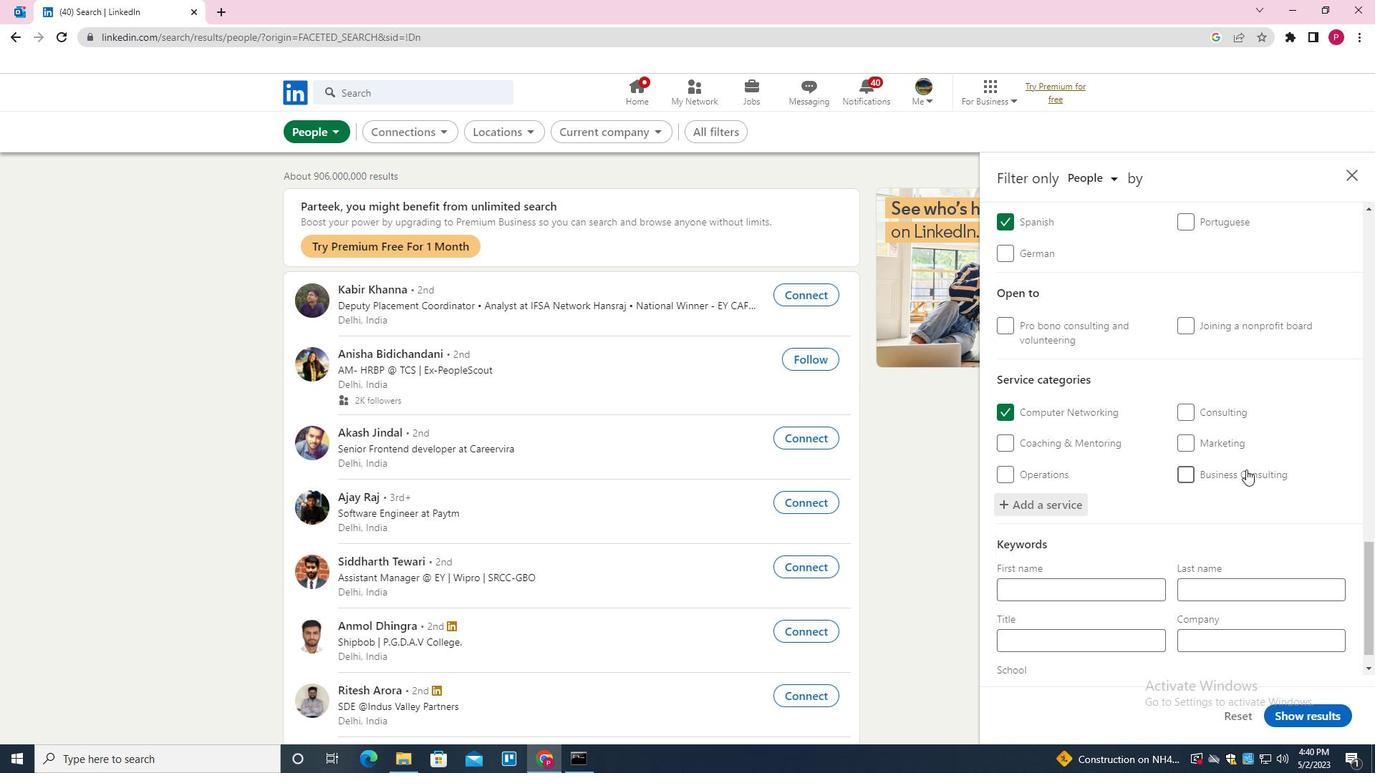 
Action: Mouse scrolled (1215, 497) with delta (0, 0)
Screenshot: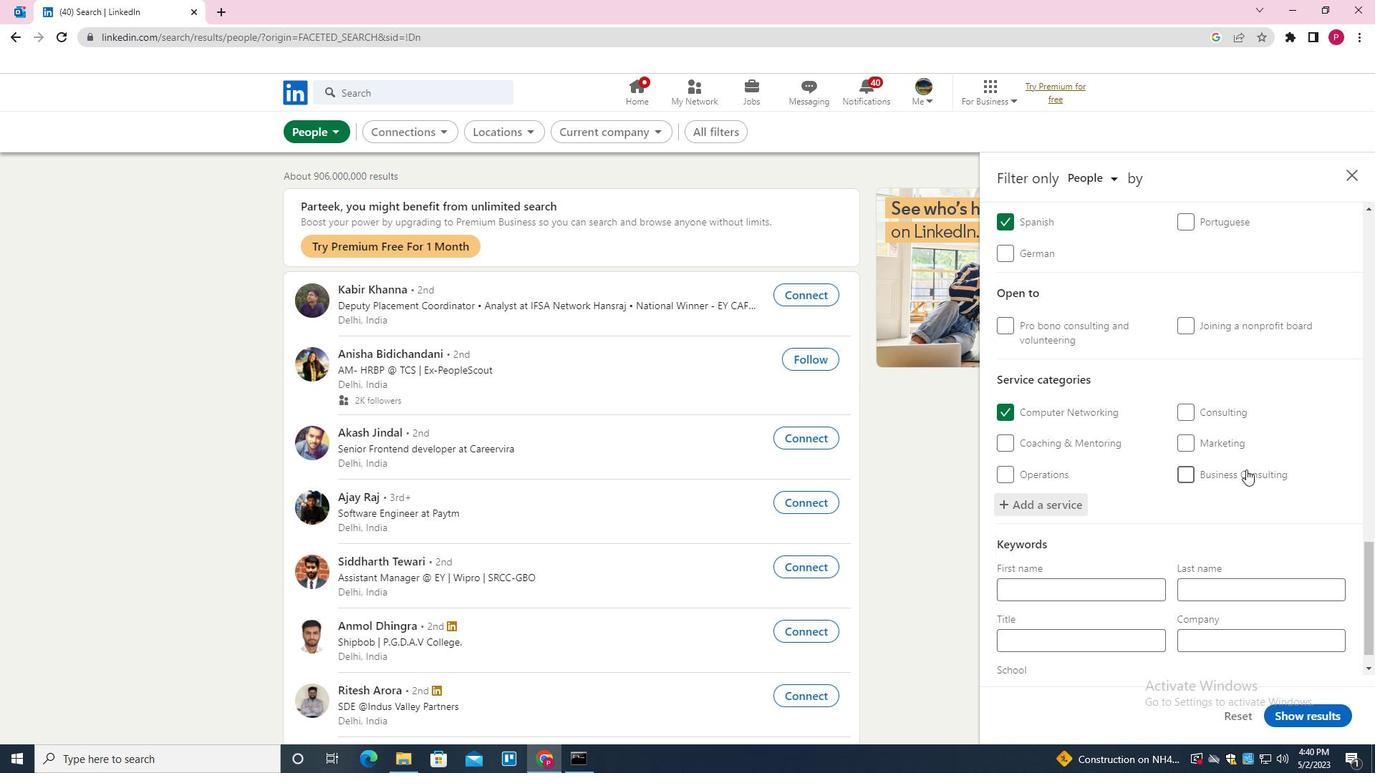 
Action: Mouse moved to (1196, 508)
Screenshot: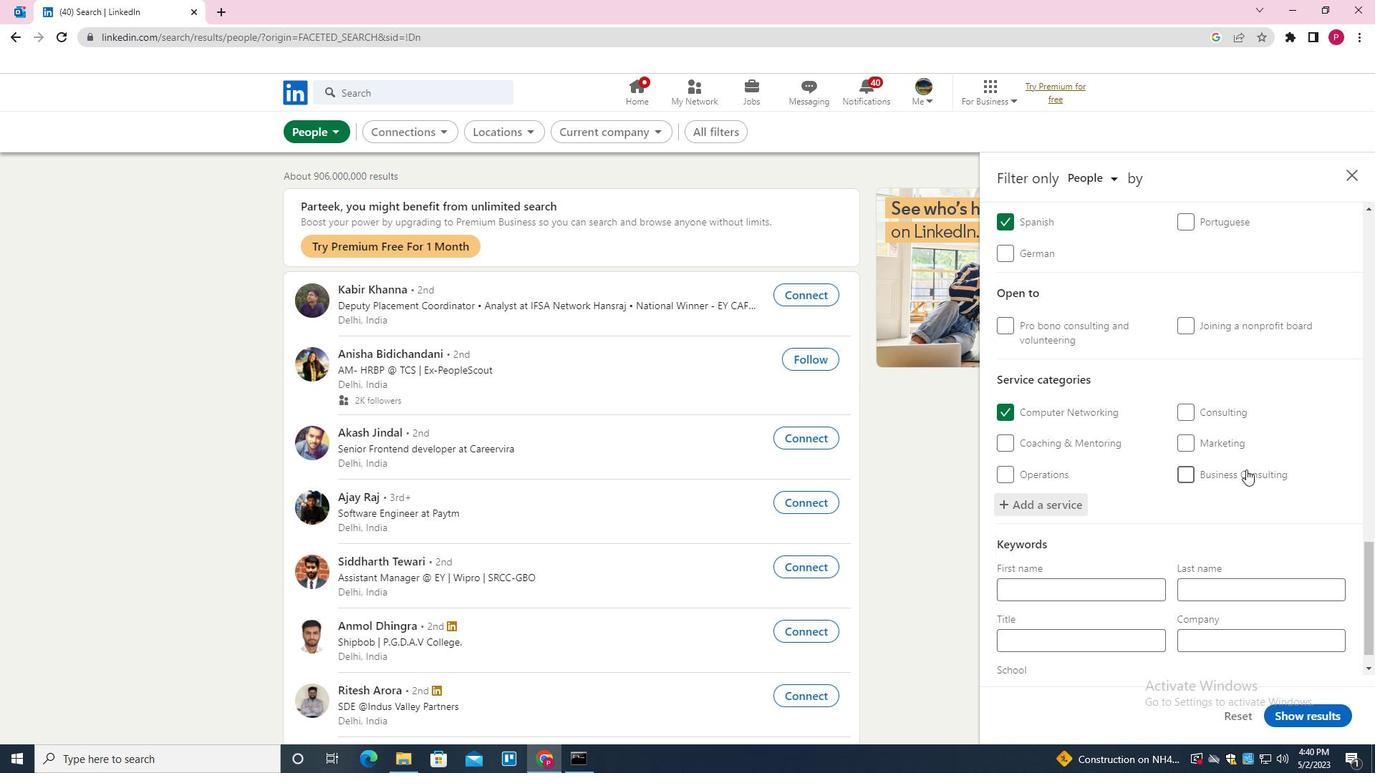 
Action: Mouse scrolled (1196, 507) with delta (0, 0)
Screenshot: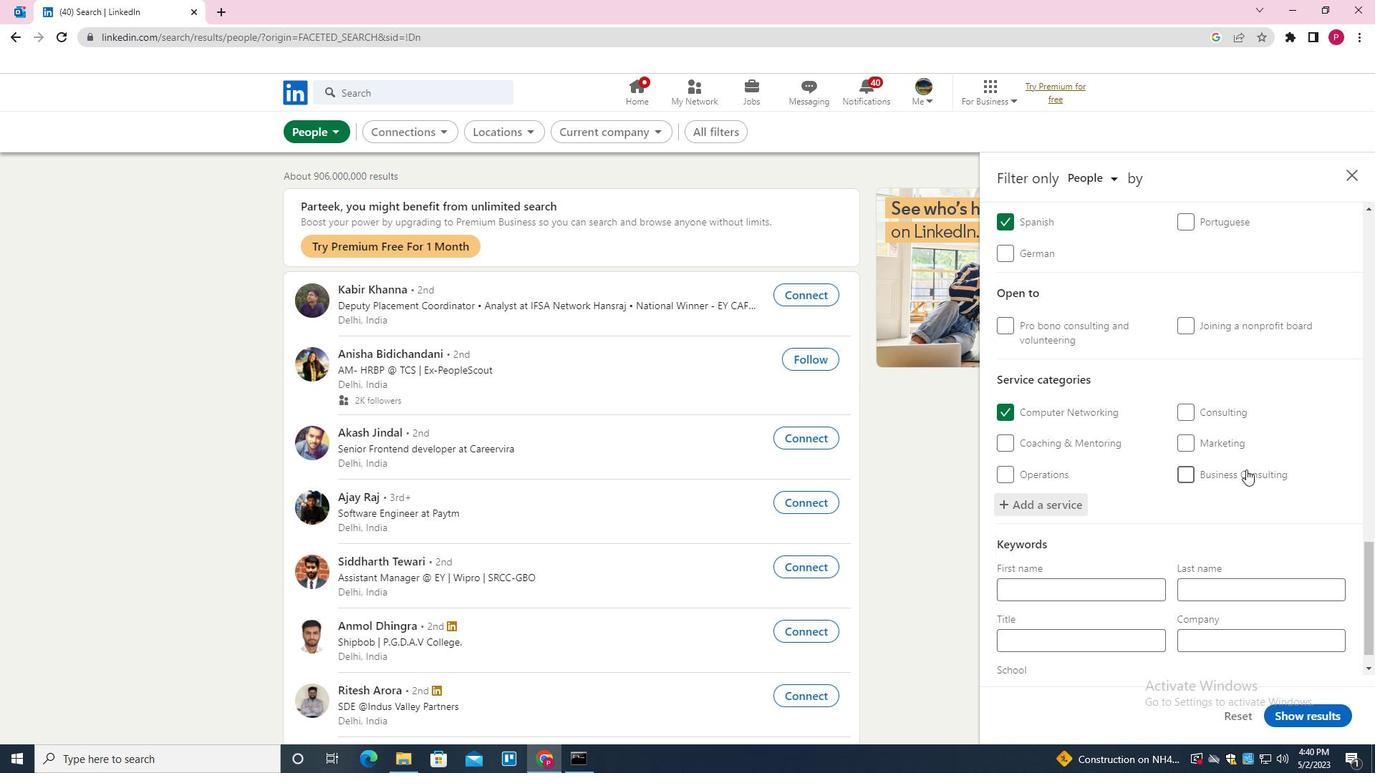 
Action: Mouse moved to (1144, 540)
Screenshot: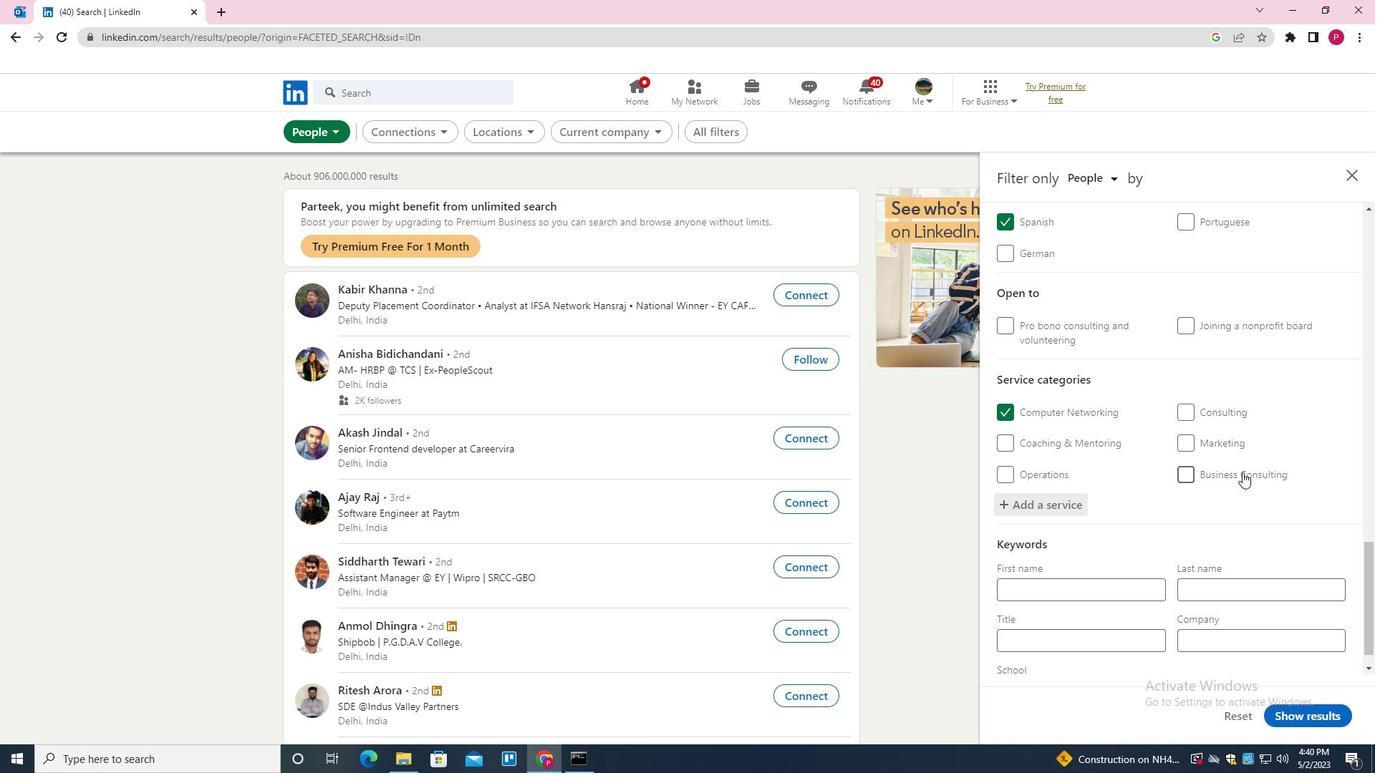 
Action: Mouse scrolled (1144, 539) with delta (0, 0)
Screenshot: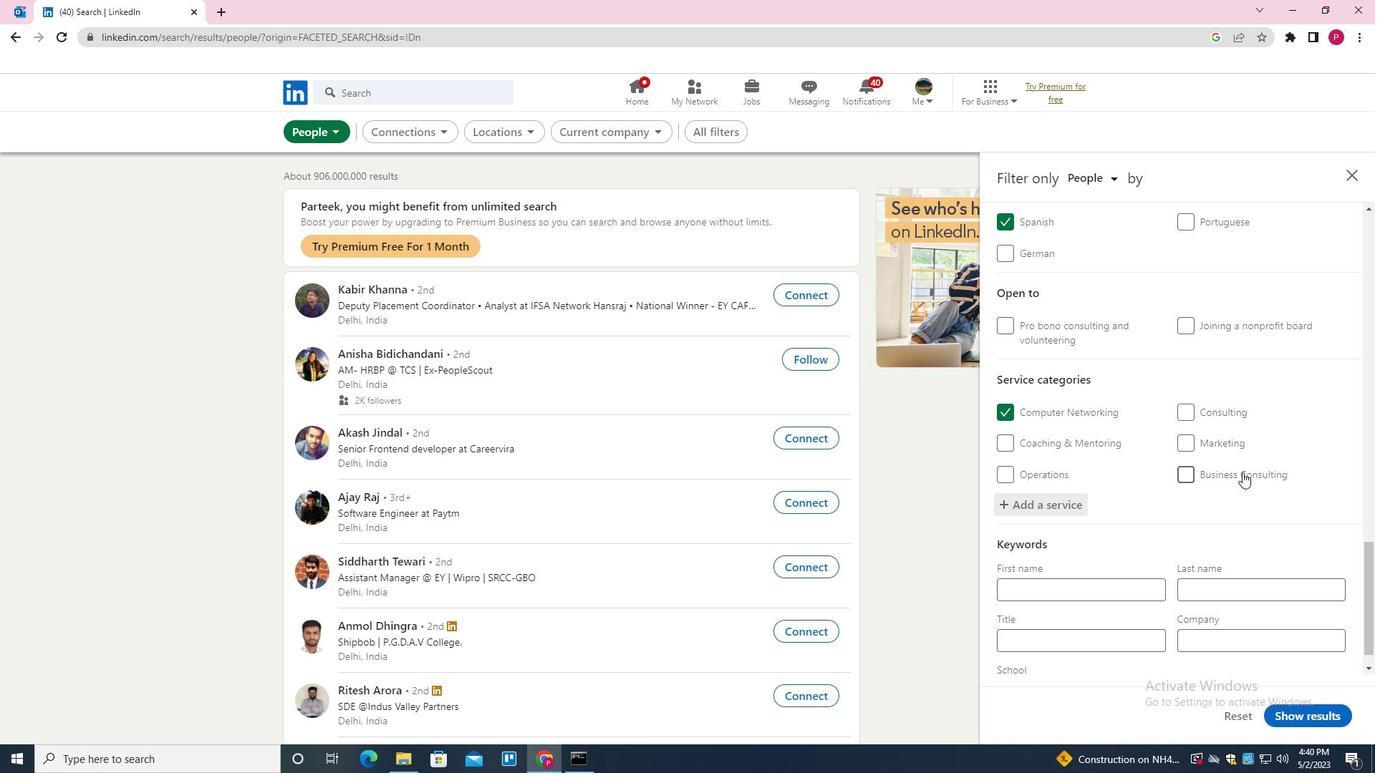 
Action: Mouse moved to (1031, 611)
Screenshot: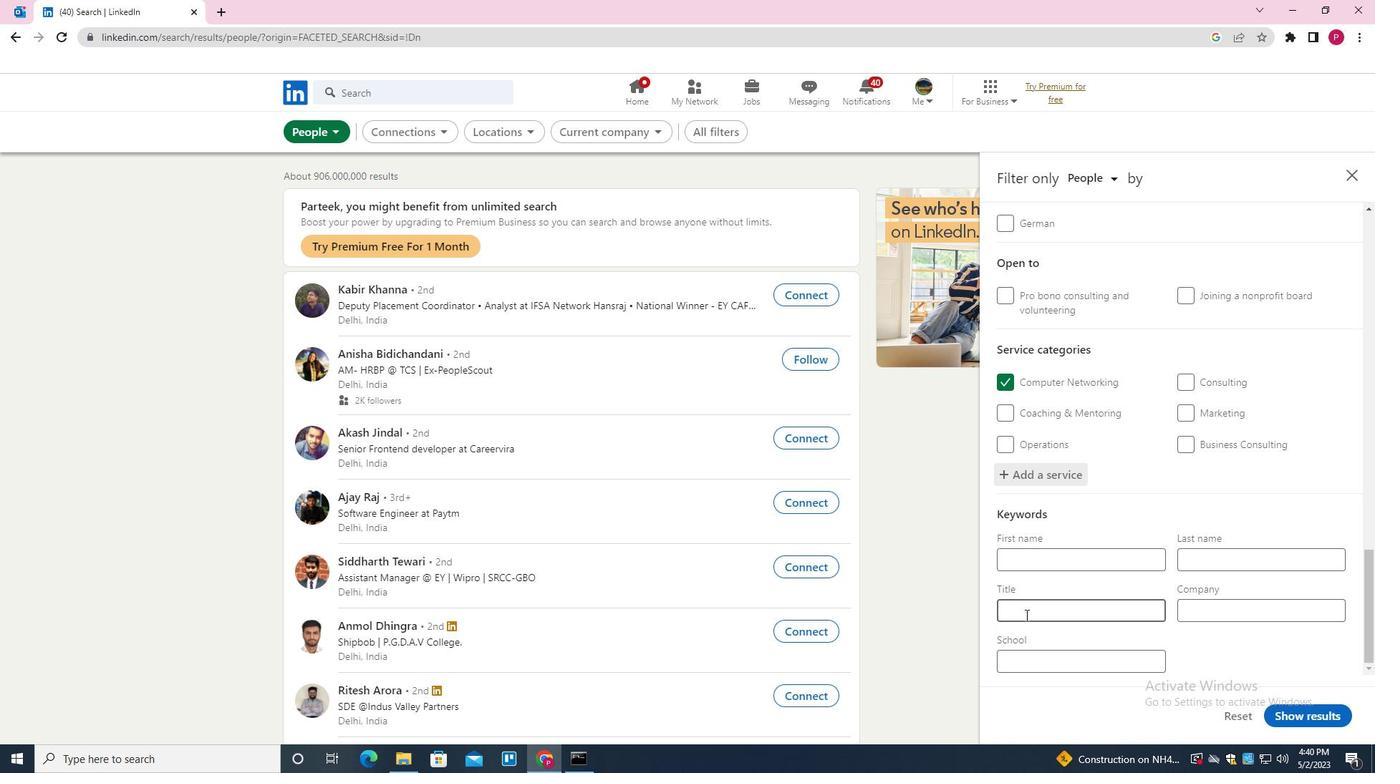 
Action: Mouse pressed left at (1031, 611)
Screenshot: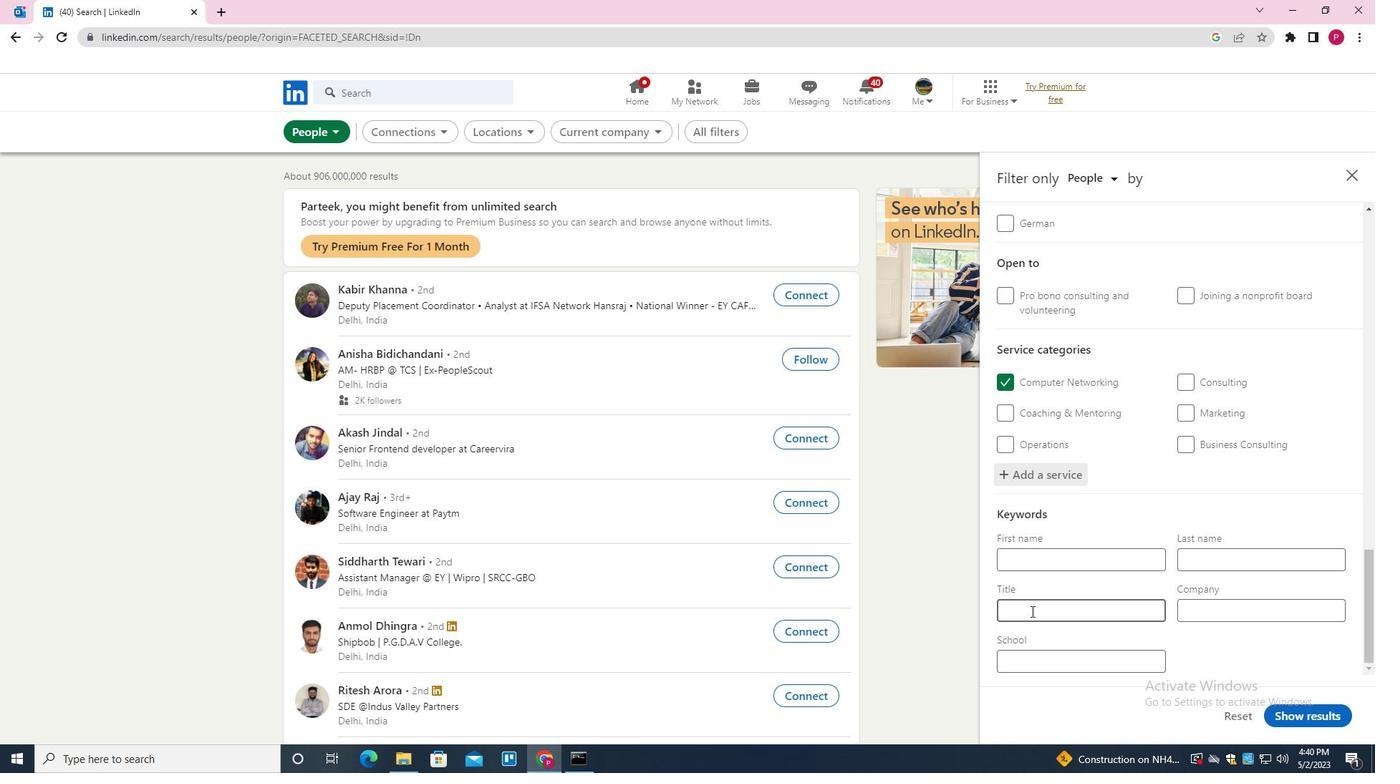 
Action: Key pressed <Key.shift><Key.shift><Key.shift><Key.shift><Key.shift><Key.shift><Key.shift>HOTEL<Key.space><Key.shift>RECEPTIONIST
Screenshot: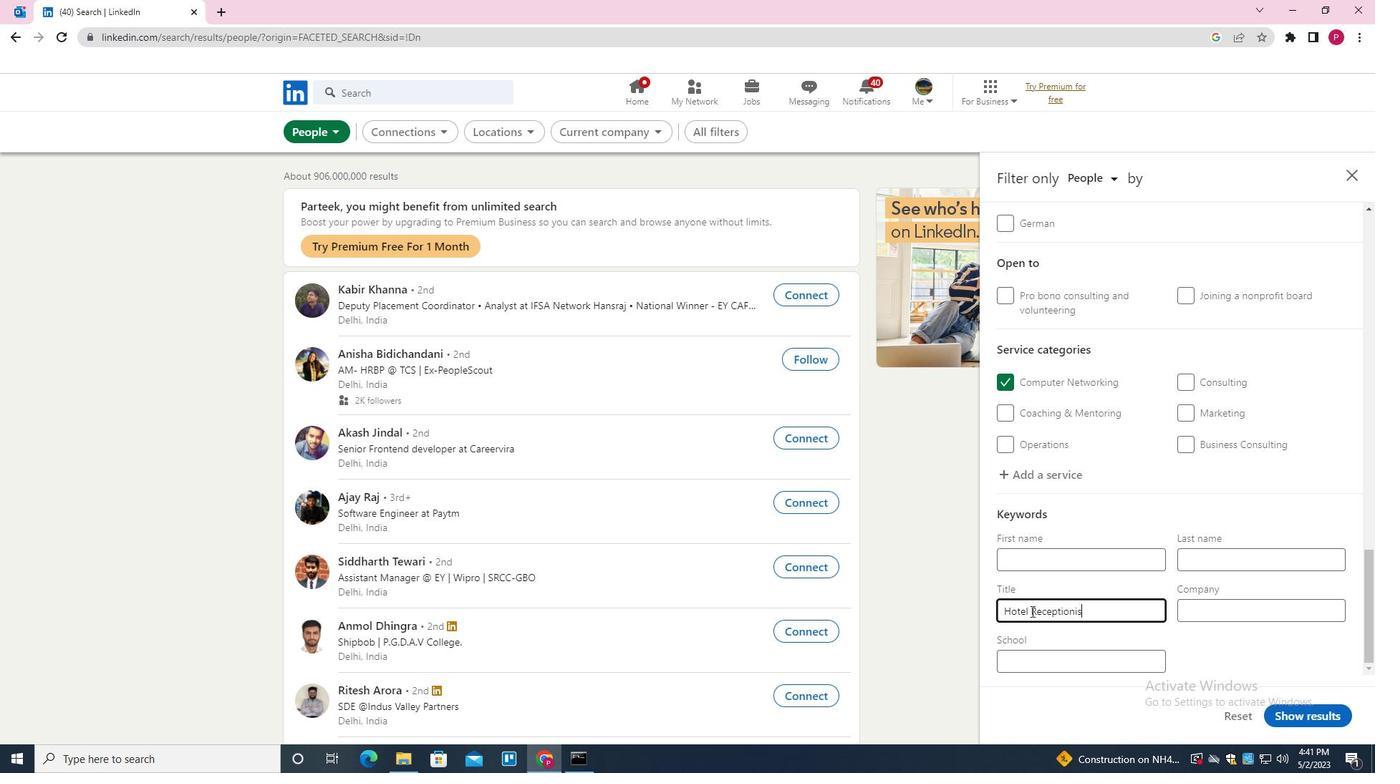 
Action: Mouse moved to (1335, 720)
Screenshot: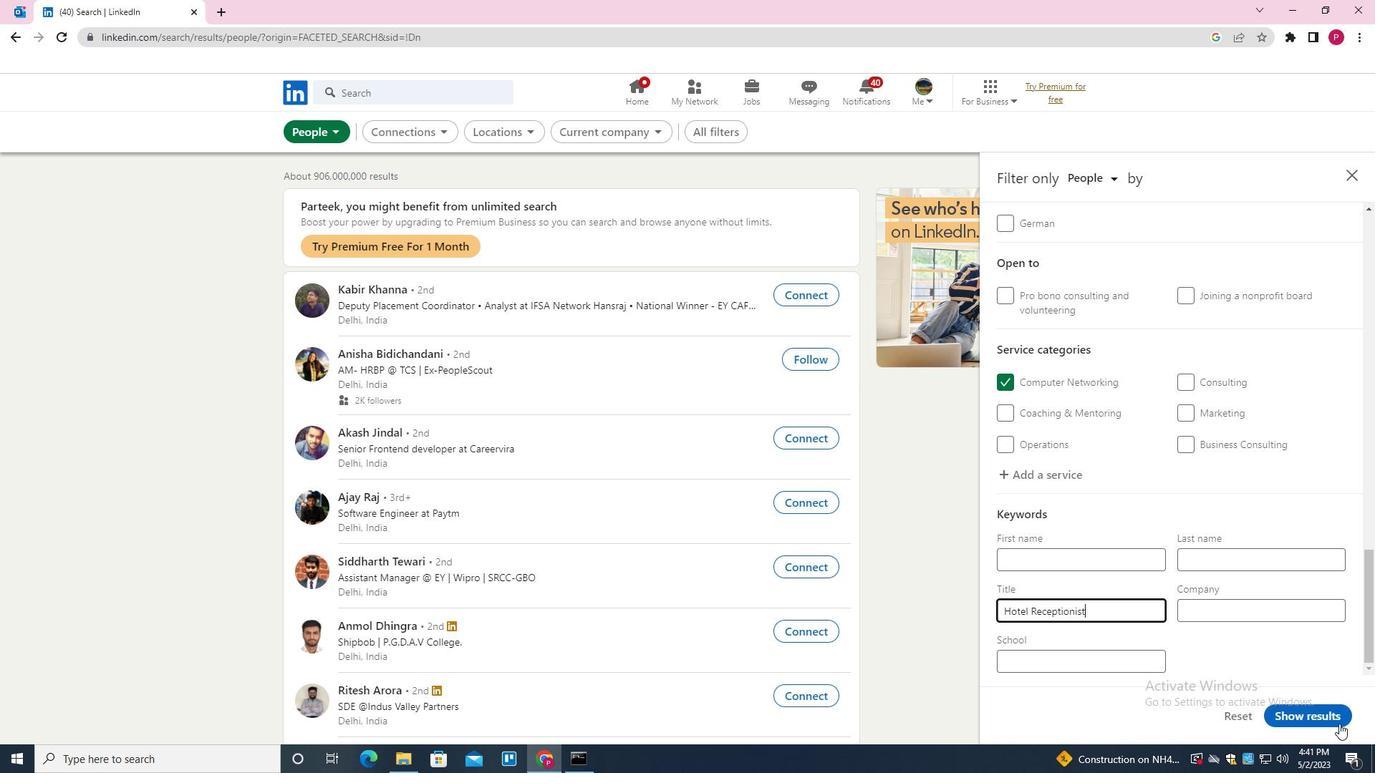 
Action: Mouse pressed left at (1335, 720)
Screenshot: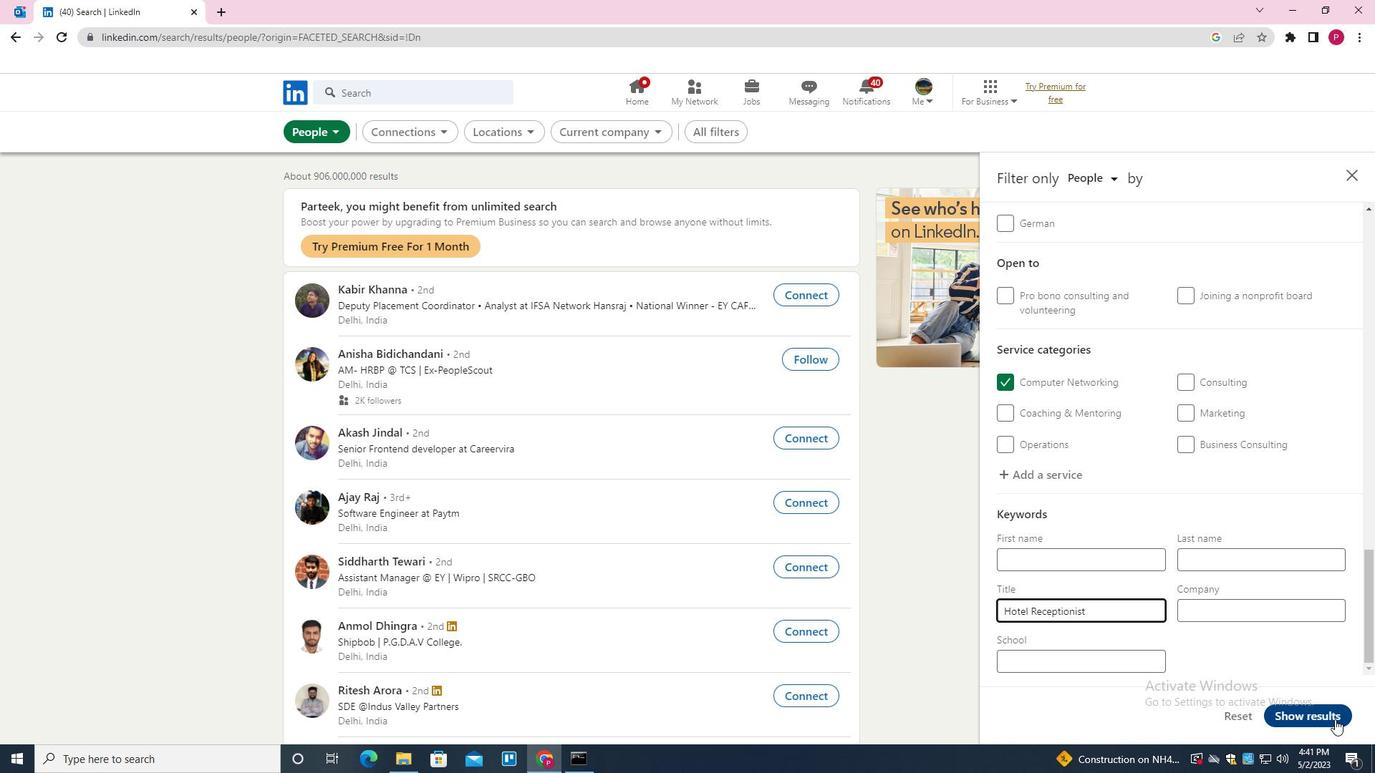 
Action: Mouse moved to (681, 336)
Screenshot: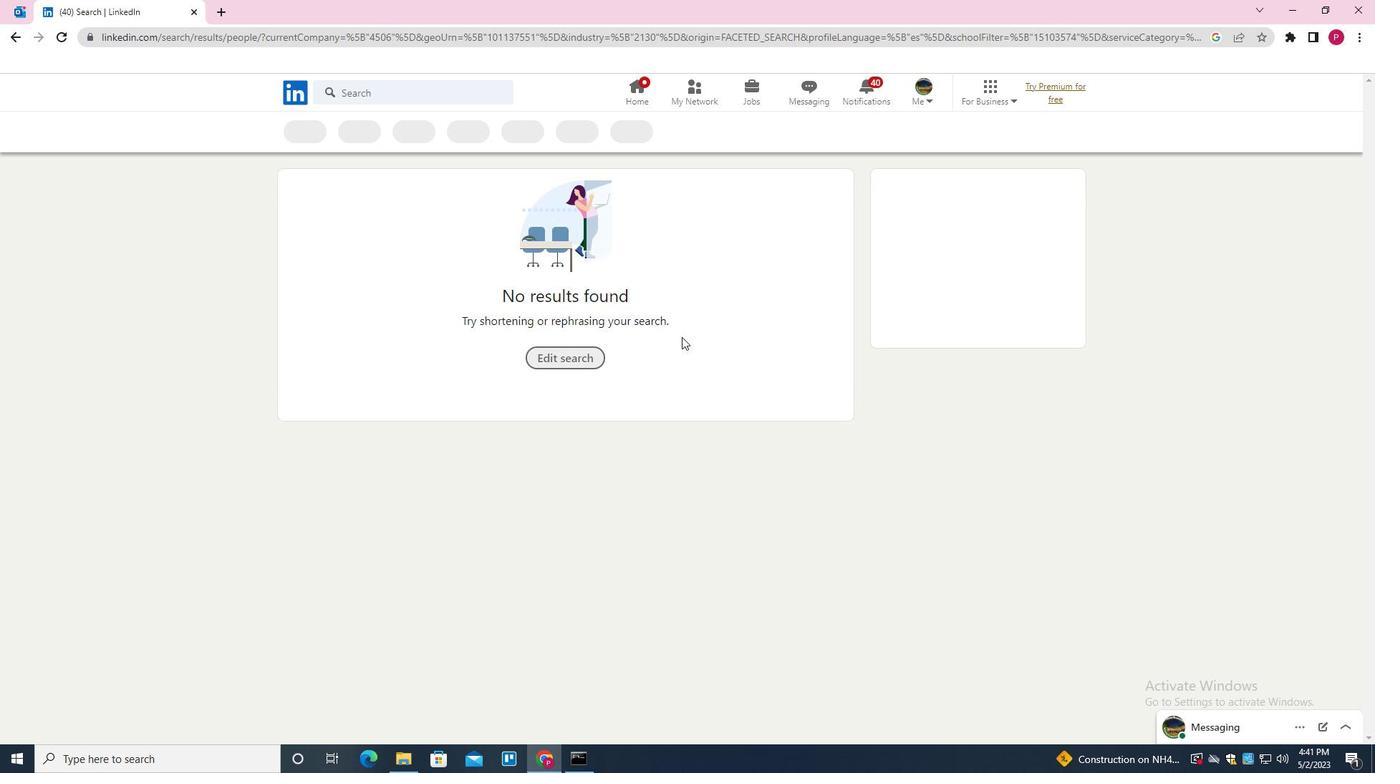
